 Task: For heading Use Lexend with pink colour & bold.  font size for heading18,  'Change the font style of data to'Lexend and font size to 9,  Change the alignment of both headline & data to Align center.  In the sheet  DashboardFinRecordsbook
Action: Mouse moved to (54, 127)
Screenshot: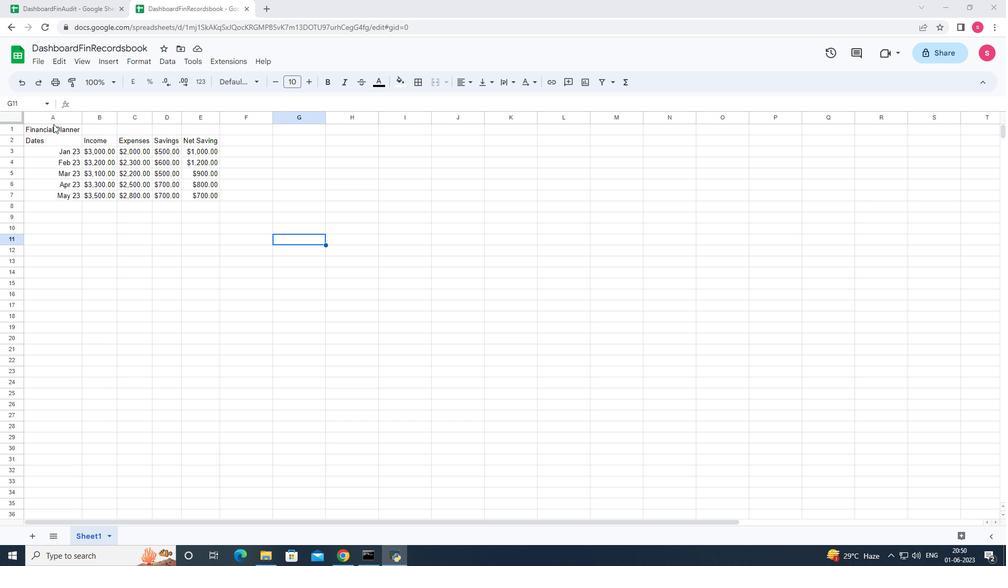 
Action: Mouse pressed left at (54, 127)
Screenshot: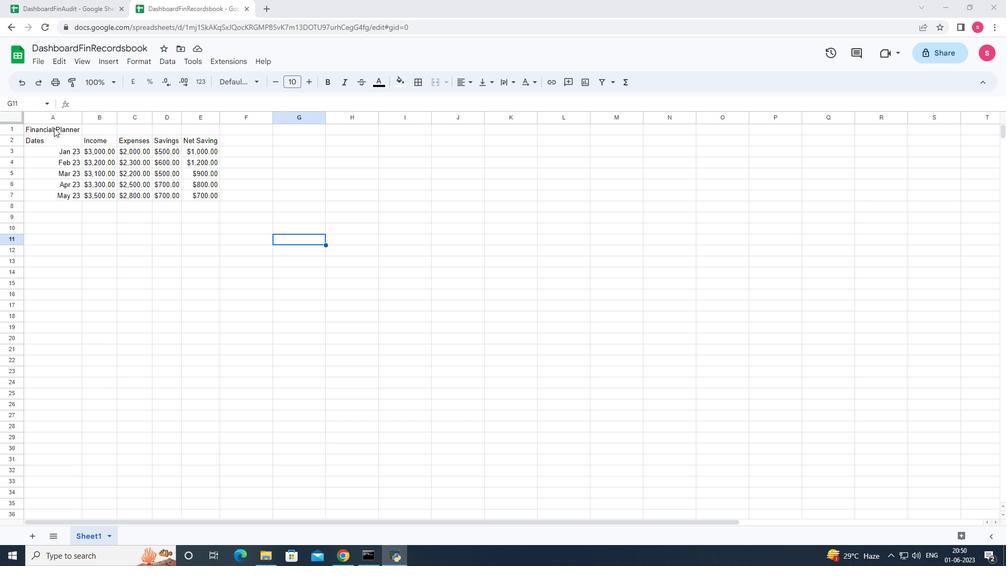 
Action: Mouse moved to (141, 65)
Screenshot: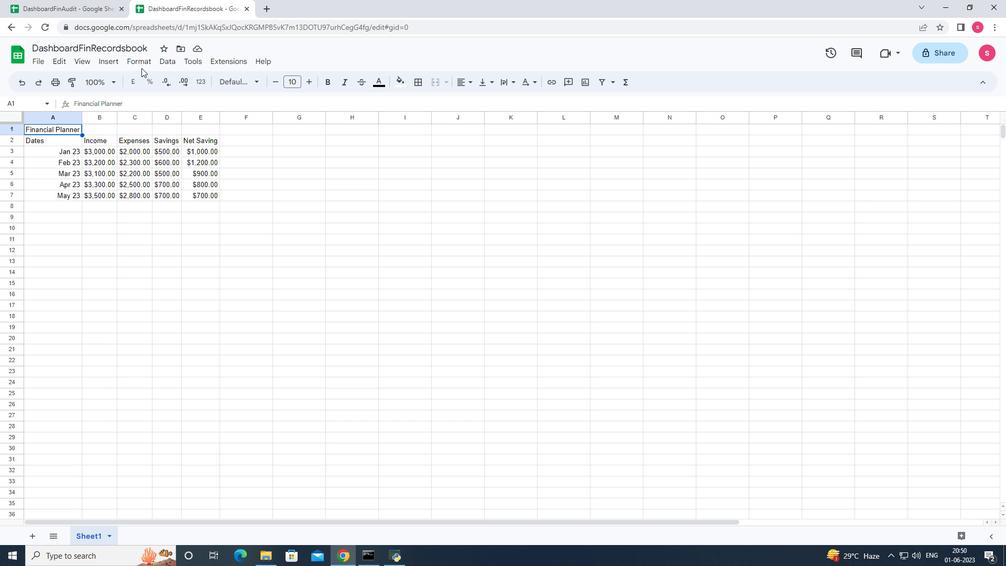 
Action: Mouse pressed left at (141, 65)
Screenshot: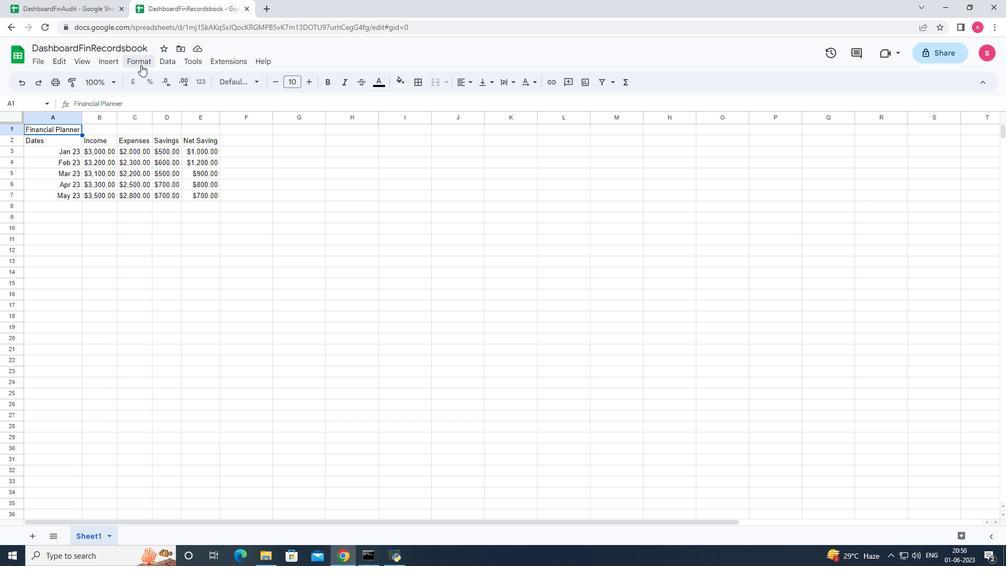 
Action: Mouse moved to (415, 292)
Screenshot: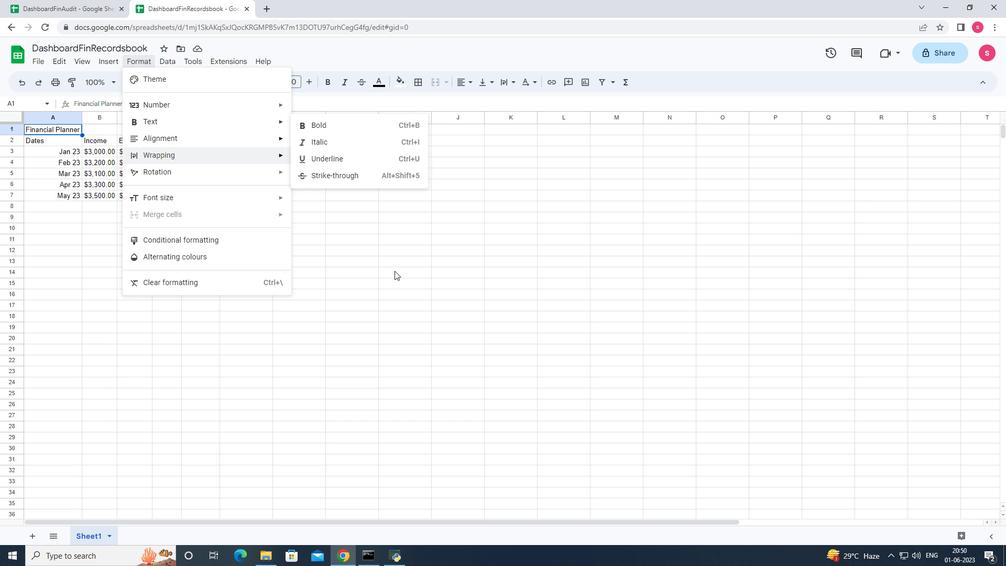 
Action: Mouse pressed left at (415, 292)
Screenshot: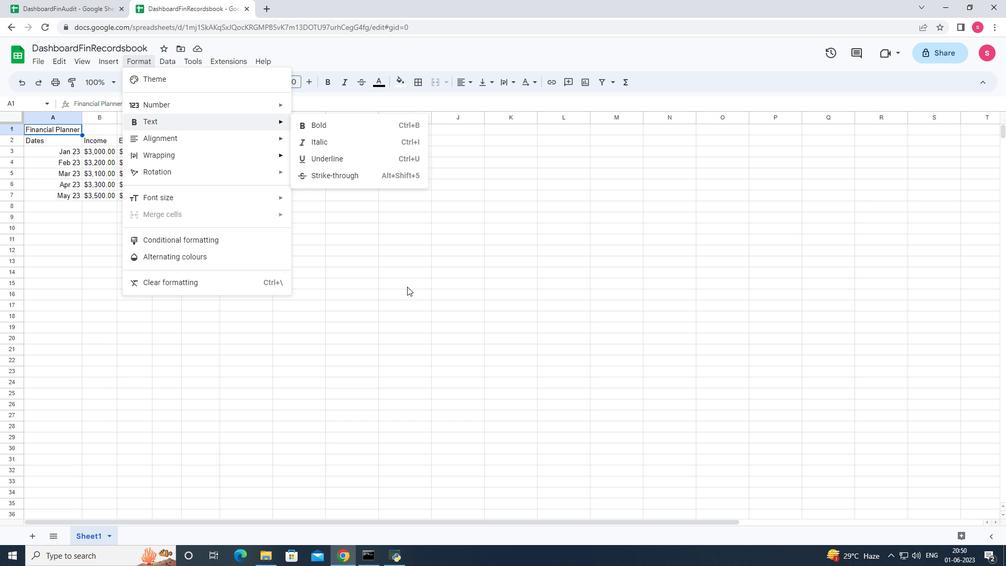 
Action: Mouse moved to (245, 83)
Screenshot: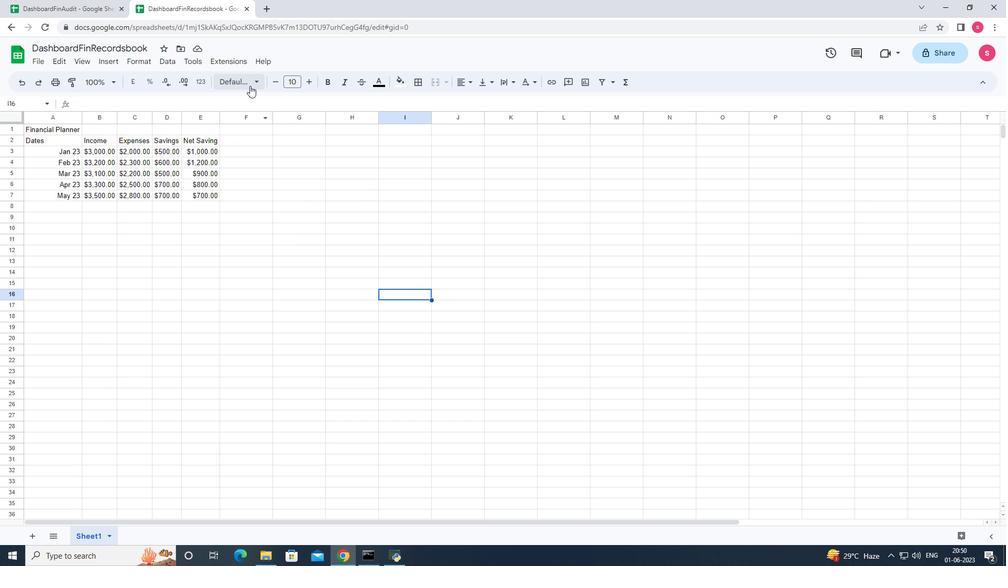 
Action: Mouse pressed left at (245, 83)
Screenshot: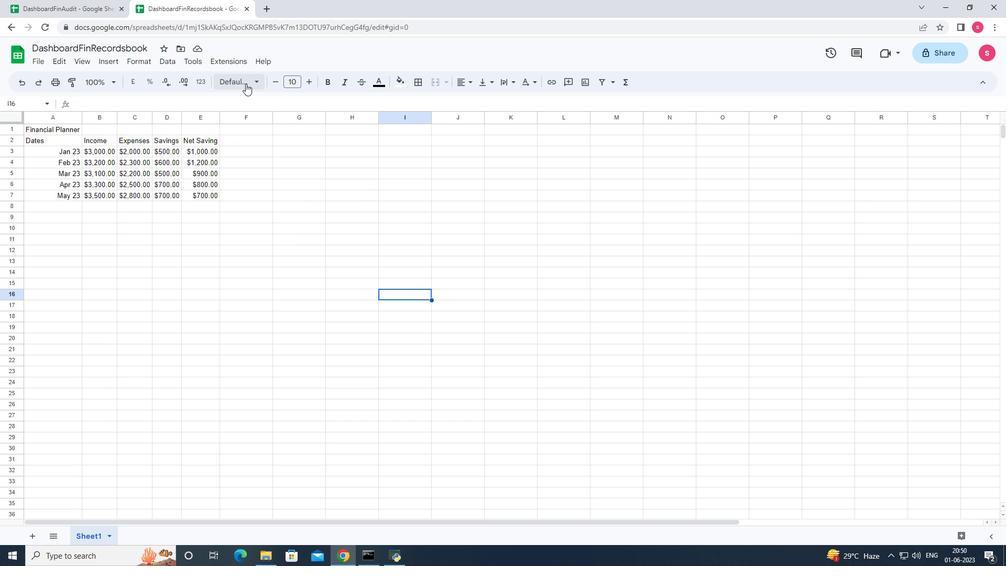 
Action: Mouse moved to (273, 384)
Screenshot: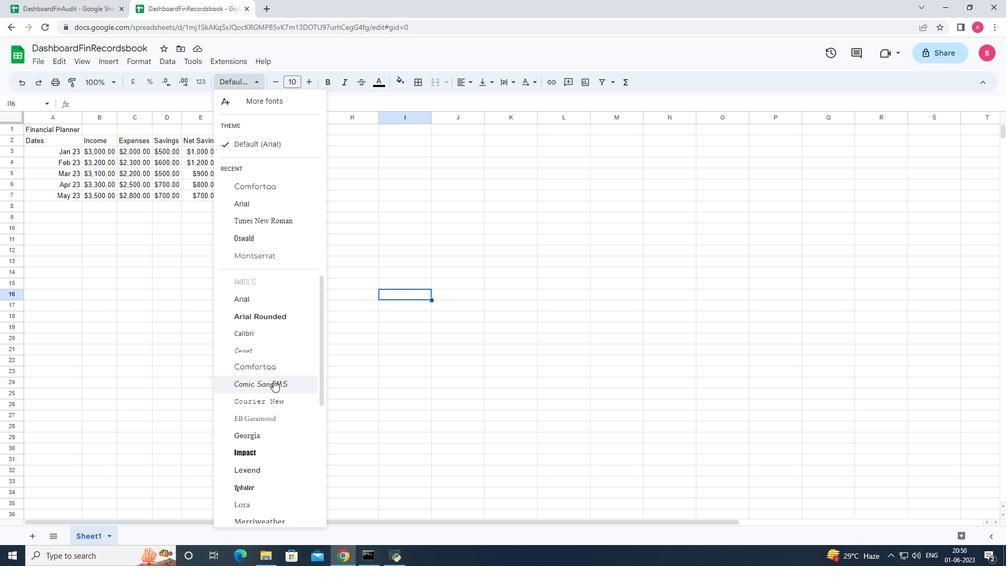 
Action: Mouse scrolled (273, 384) with delta (0, 0)
Screenshot: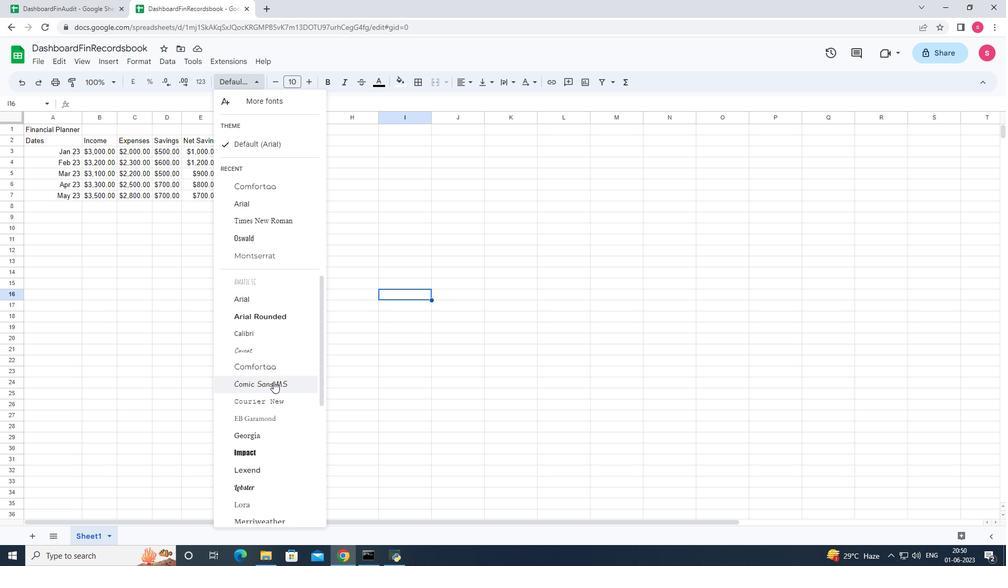 
Action: Mouse moved to (262, 425)
Screenshot: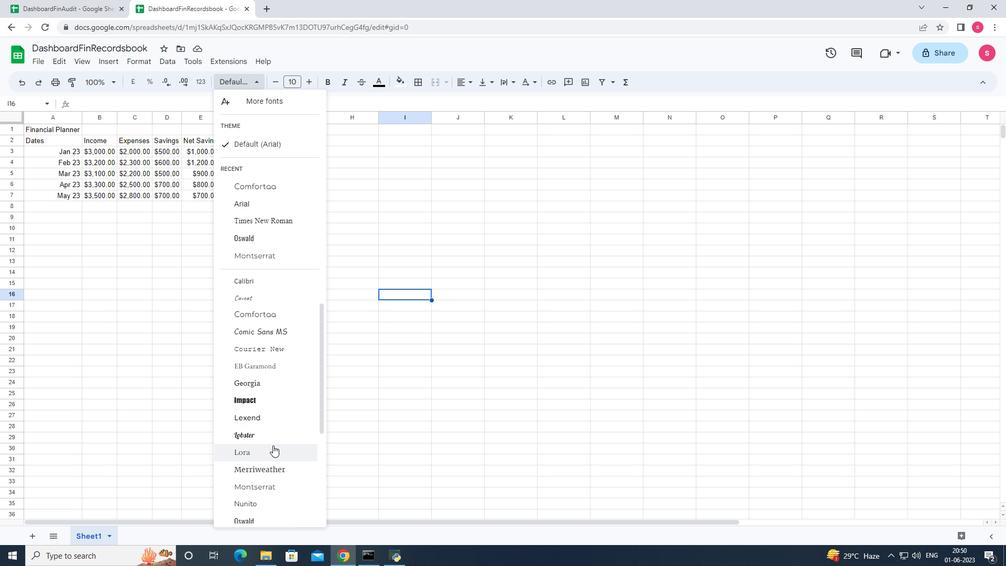 
Action: Mouse pressed left at (262, 425)
Screenshot: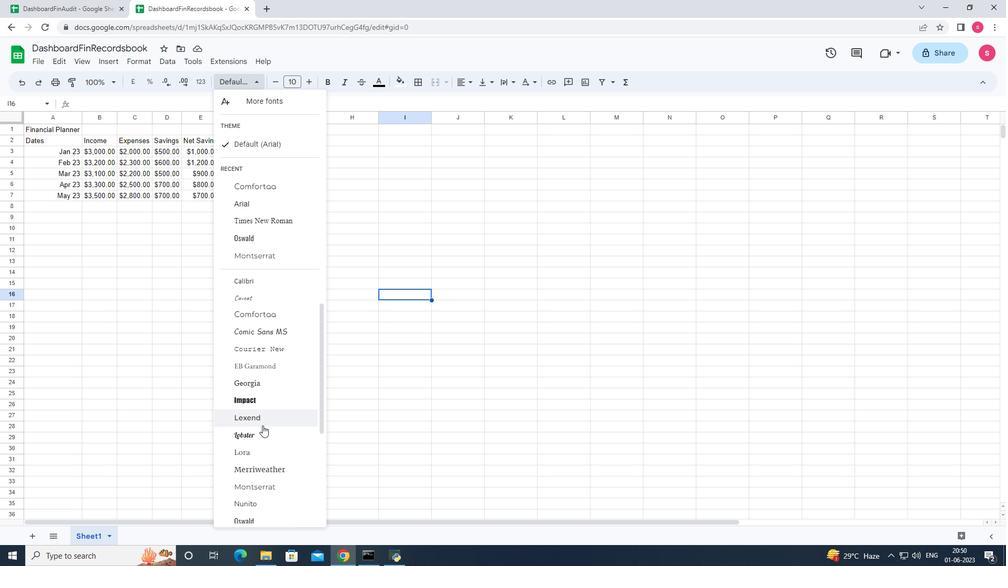 
Action: Mouse moved to (380, 78)
Screenshot: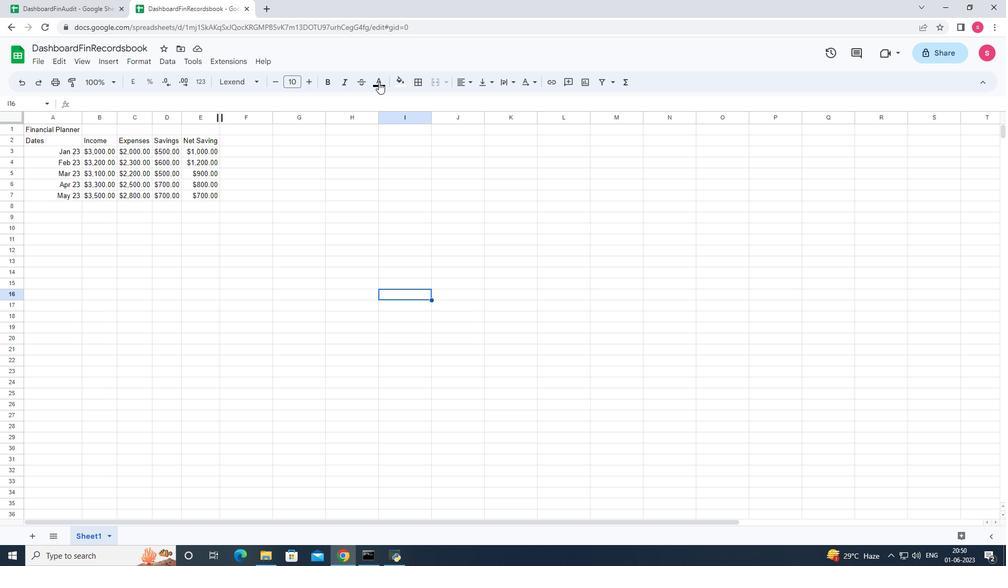 
Action: Mouse pressed left at (380, 78)
Screenshot: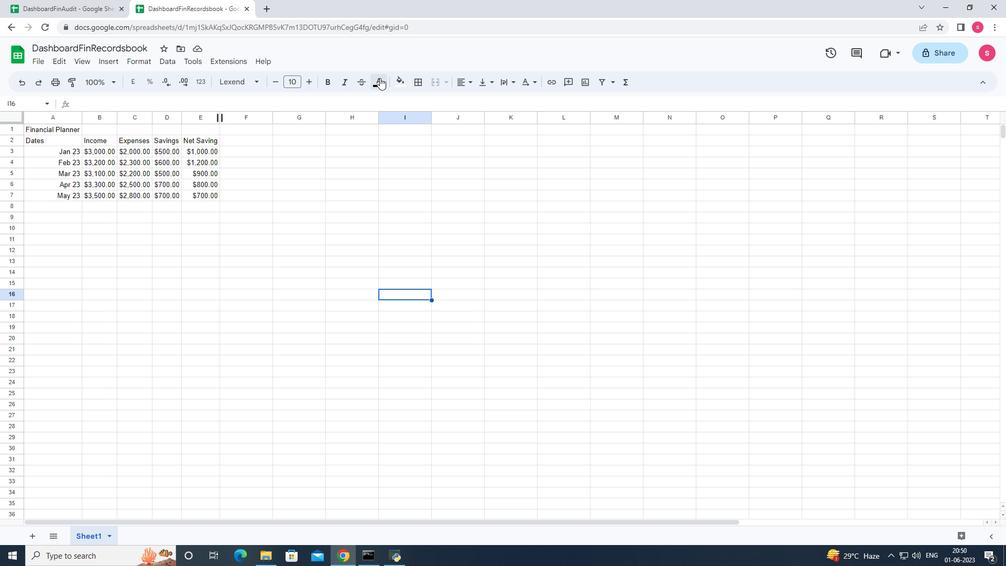 
Action: Mouse moved to (484, 131)
Screenshot: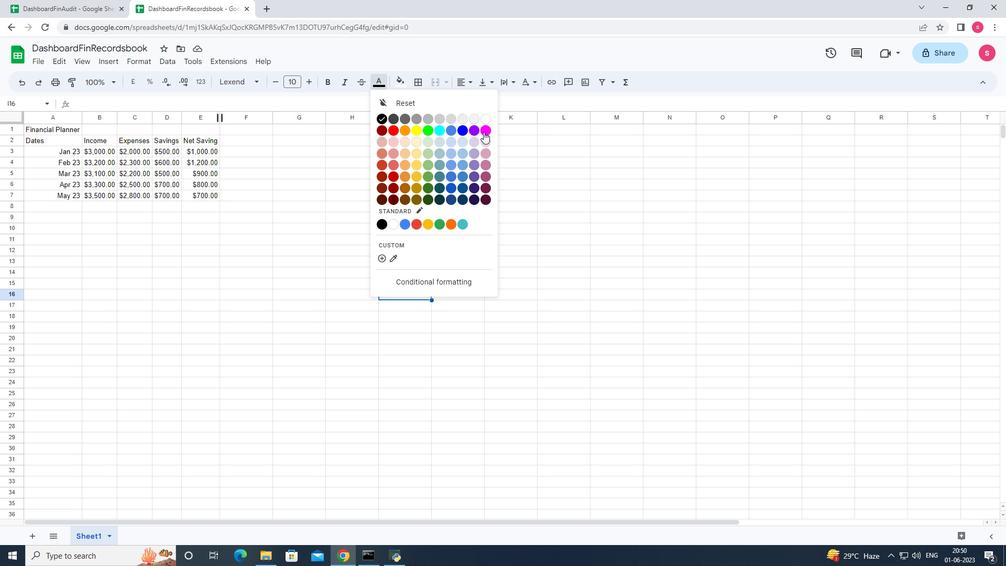 
Action: Mouse pressed left at (484, 131)
Screenshot: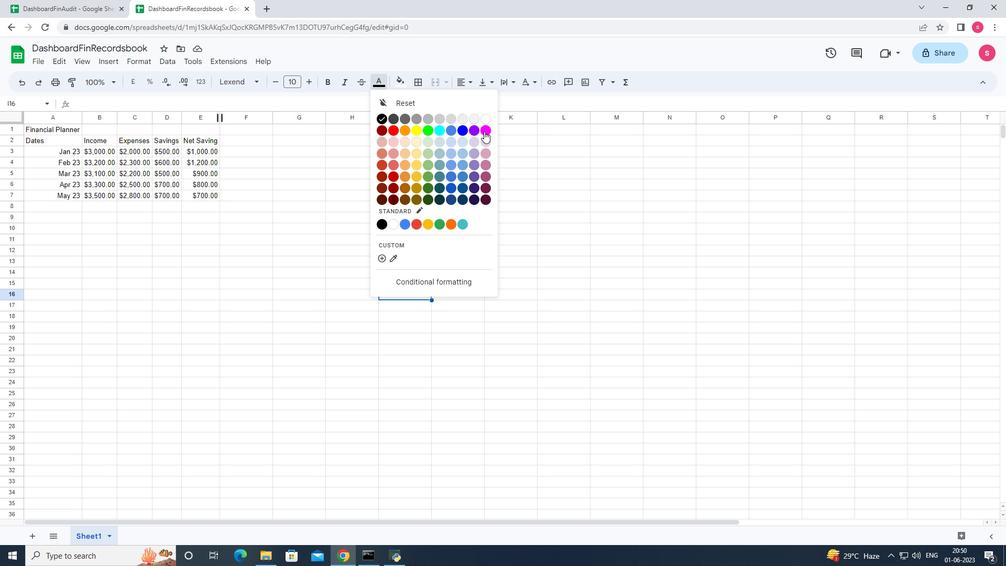 
Action: Mouse moved to (331, 84)
Screenshot: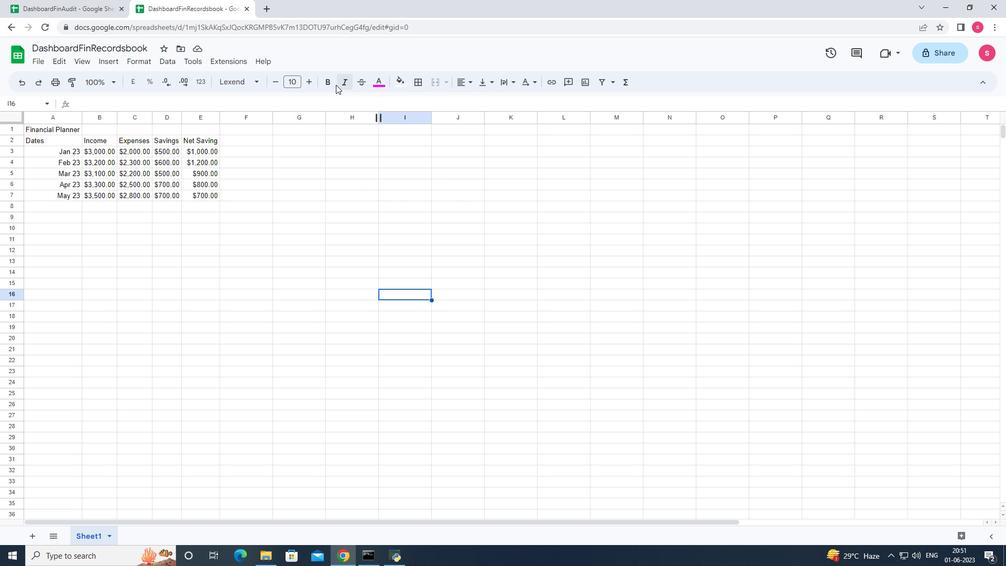 
Action: Mouse pressed left at (331, 84)
Screenshot: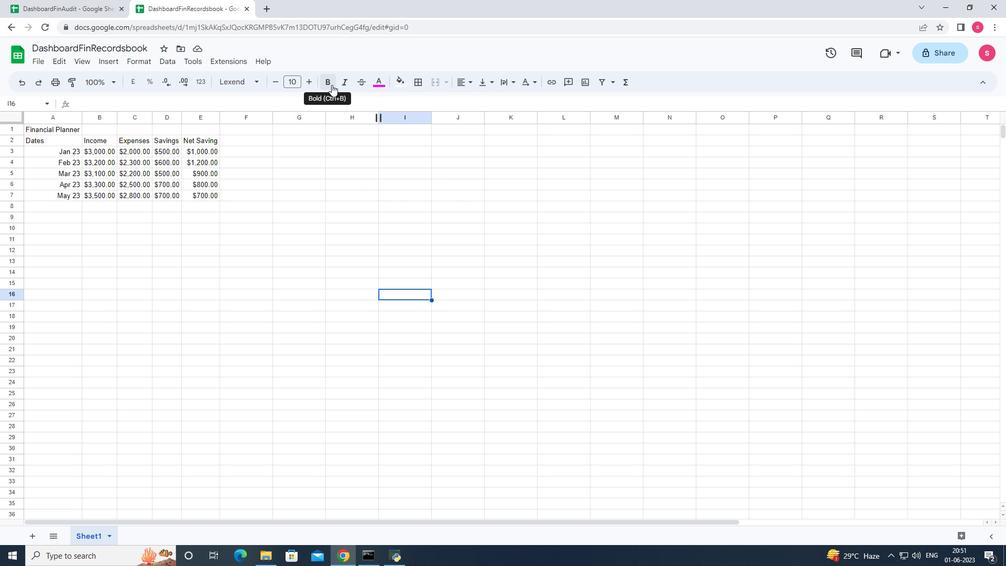 
Action: Mouse pressed left at (331, 84)
Screenshot: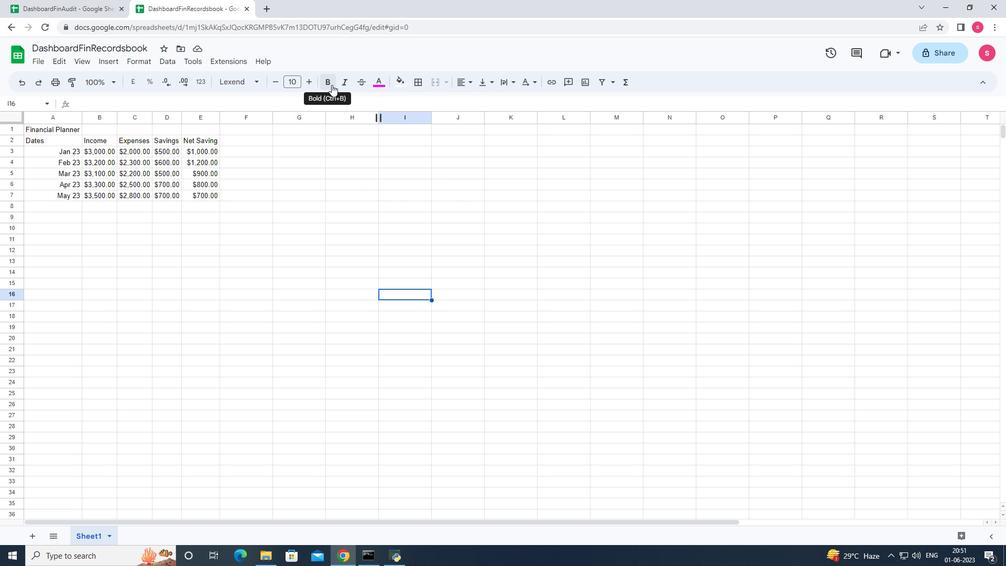 
Action: Mouse moved to (310, 86)
Screenshot: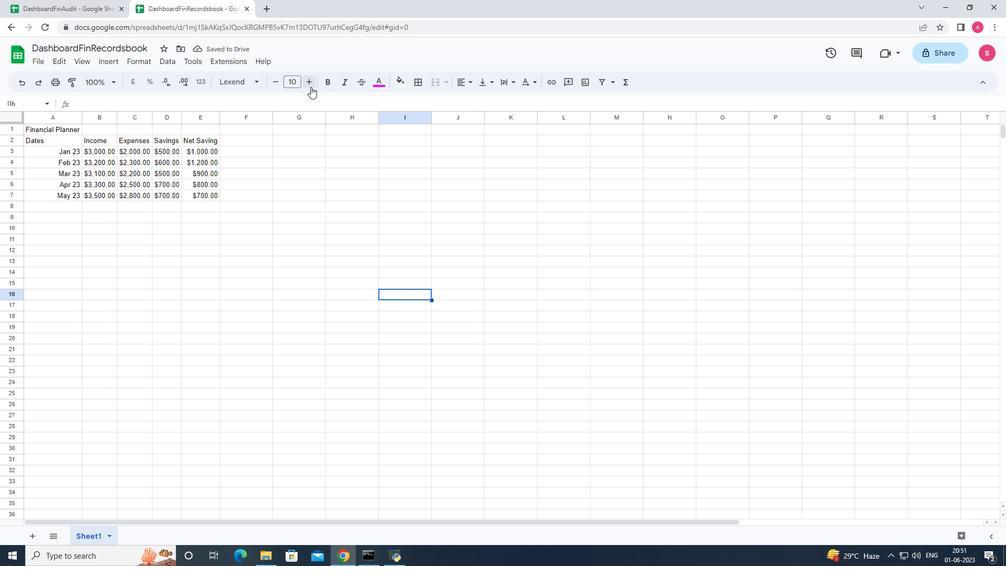 
Action: Mouse pressed left at (310, 86)
Screenshot: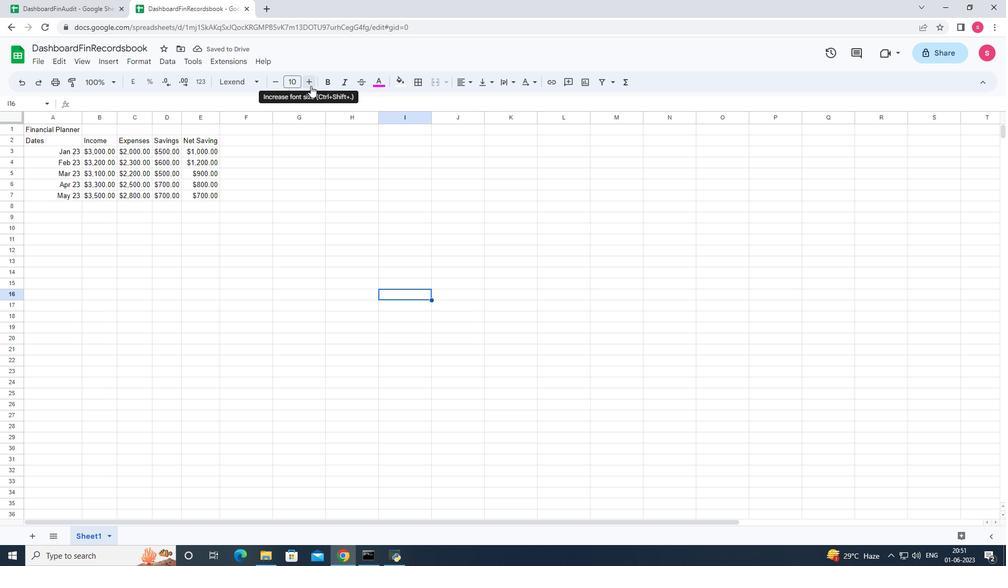 
Action: Mouse pressed left at (310, 86)
Screenshot: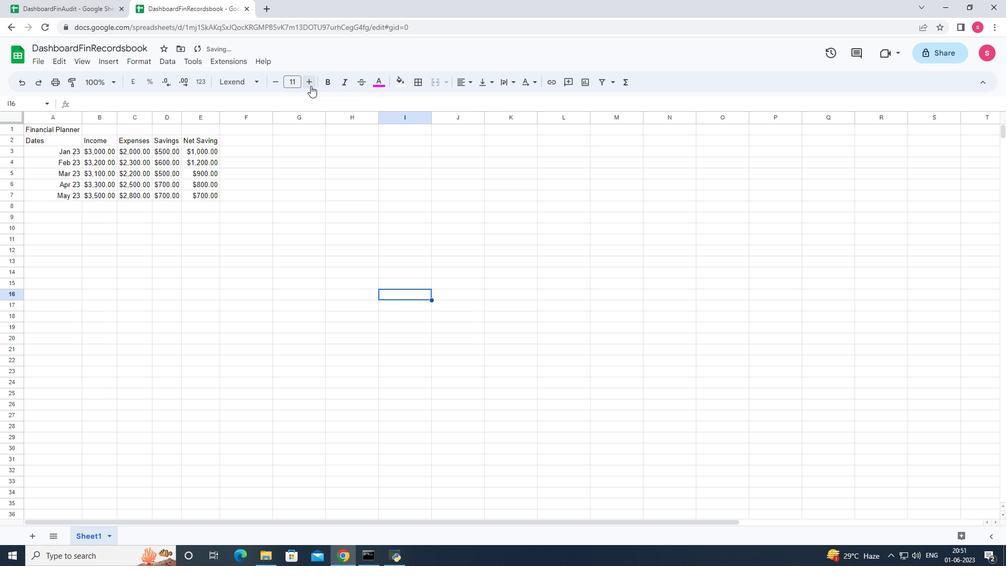 
Action: Mouse pressed left at (310, 86)
Screenshot: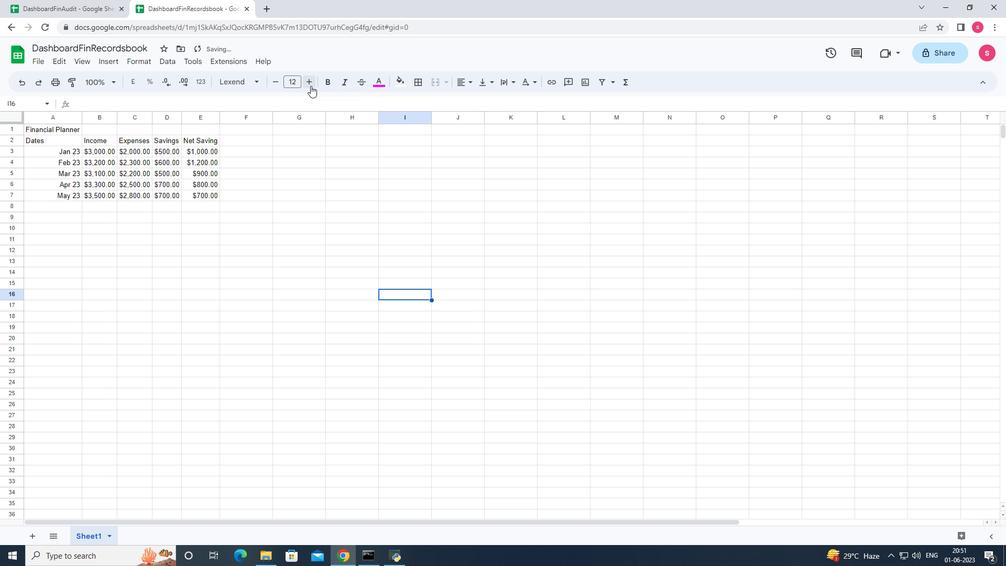 
Action: Mouse pressed left at (310, 86)
Screenshot: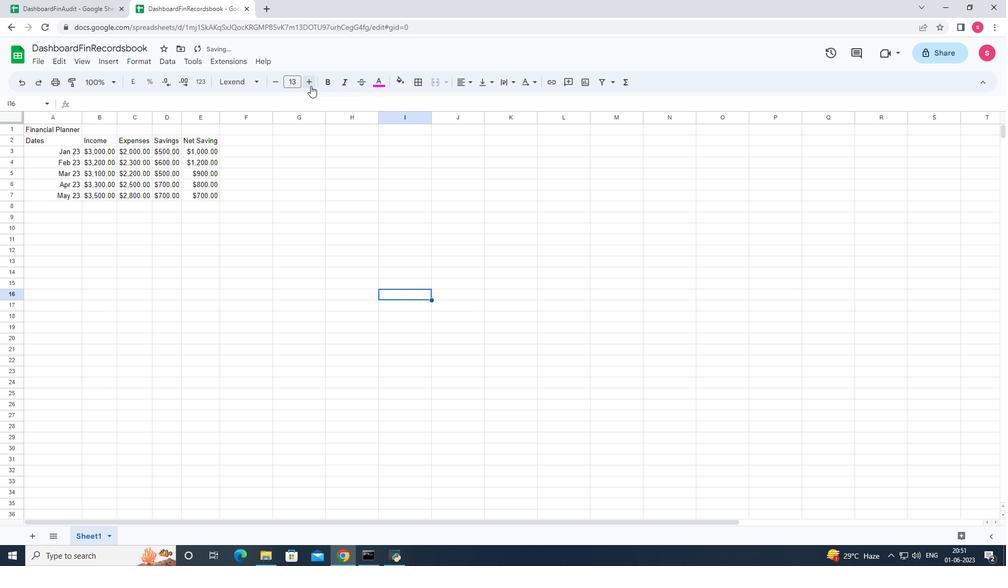 
Action: Mouse pressed left at (310, 86)
Screenshot: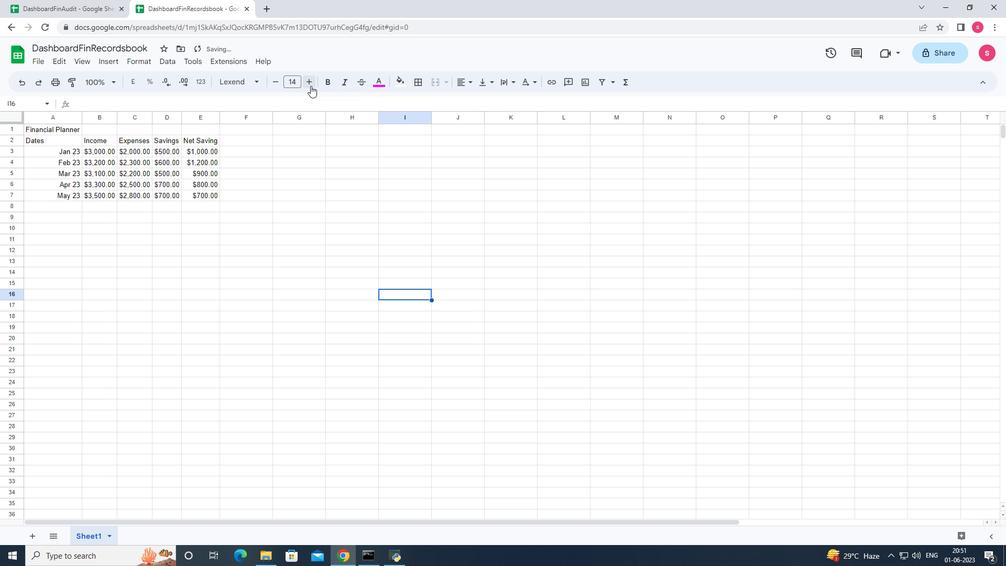 
Action: Mouse pressed left at (310, 86)
Screenshot: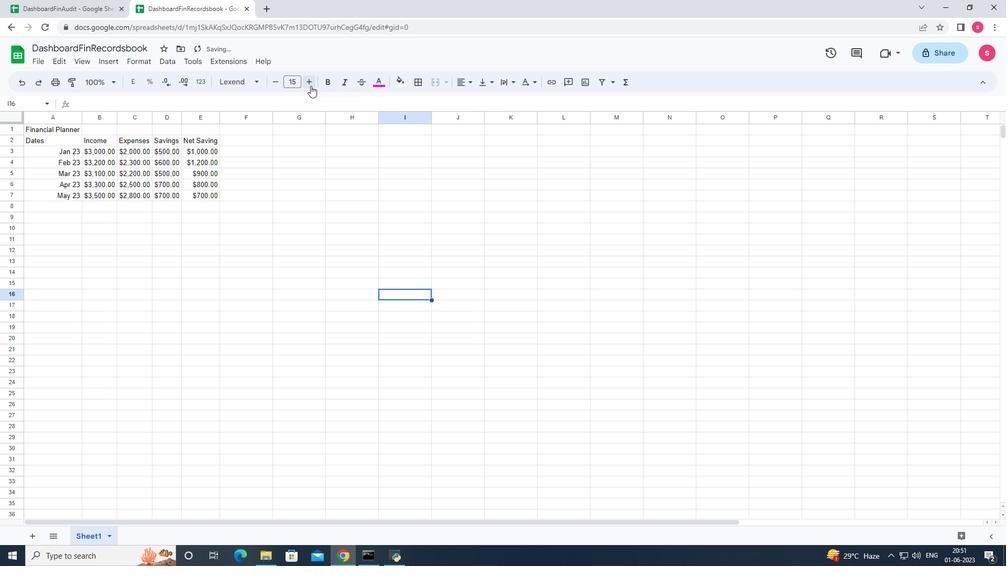 
Action: Mouse pressed left at (310, 86)
Screenshot: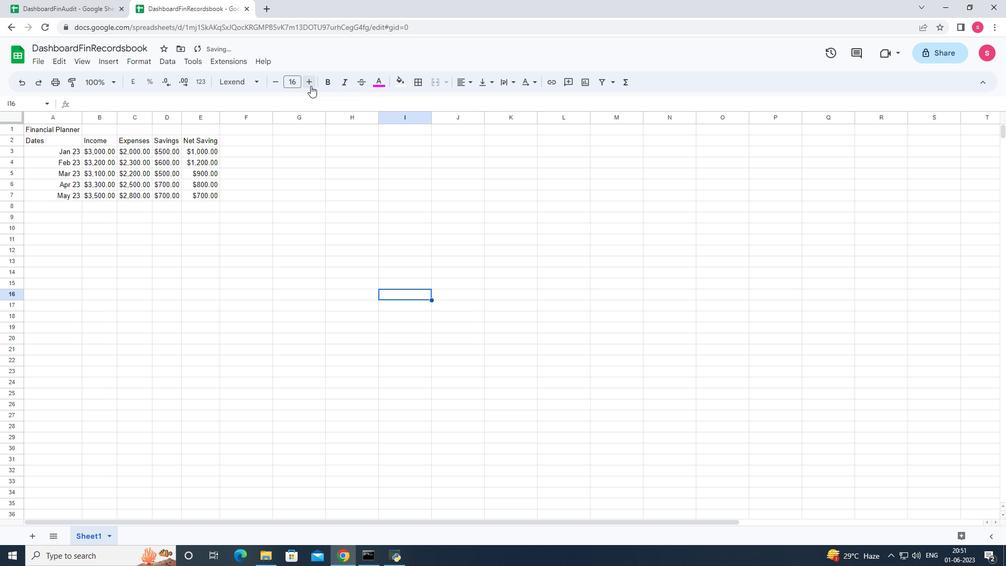 
Action: Mouse pressed left at (310, 86)
Screenshot: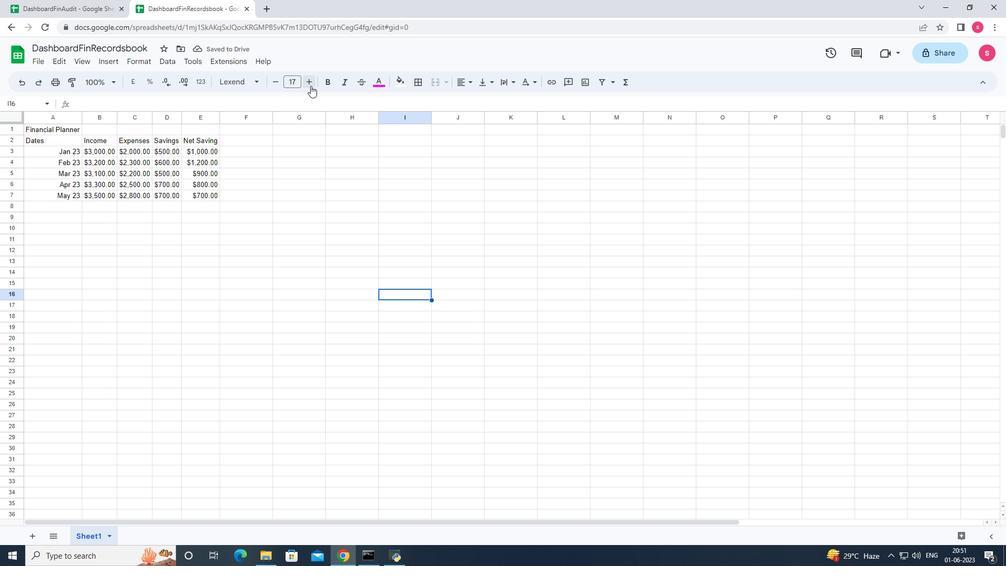 
Action: Mouse moved to (333, 180)
Screenshot: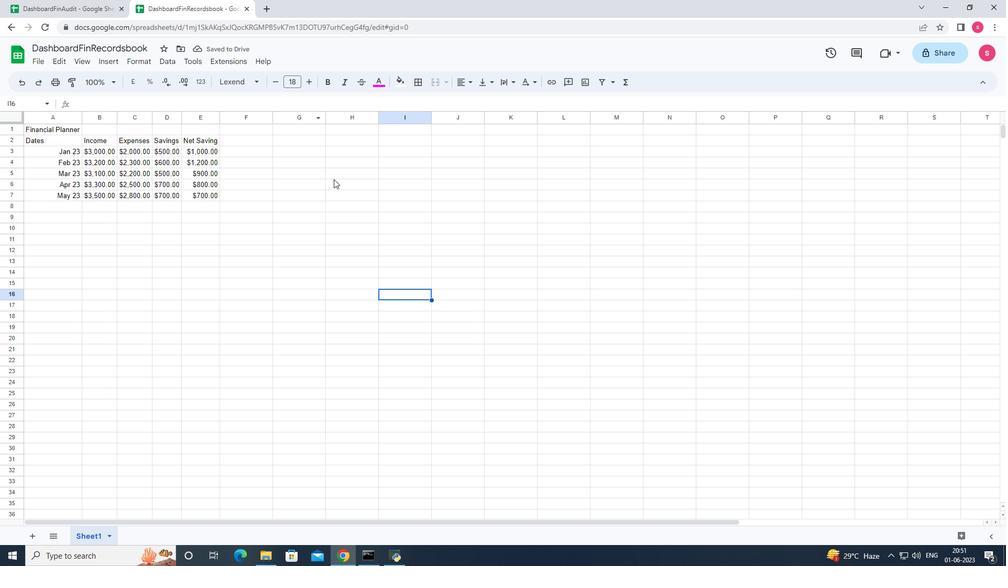 
Action: Mouse pressed left at (333, 180)
Screenshot: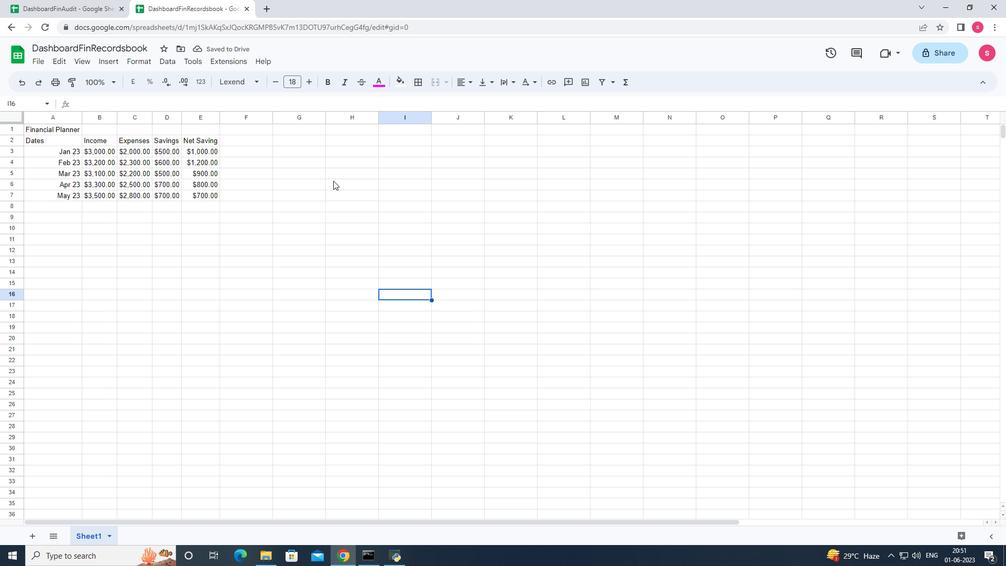 
Action: Mouse moved to (61, 127)
Screenshot: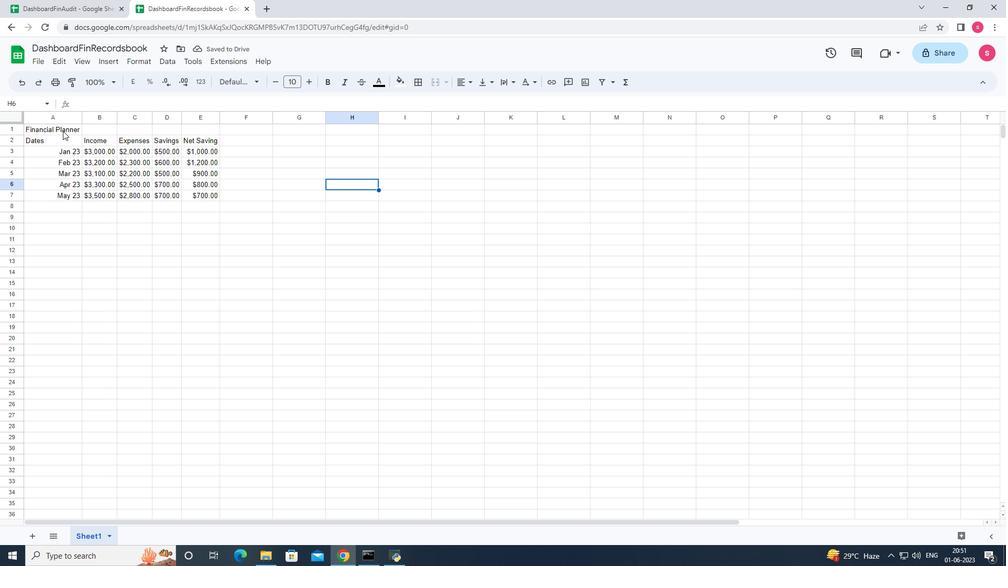 
Action: Mouse pressed left at (61, 127)
Screenshot: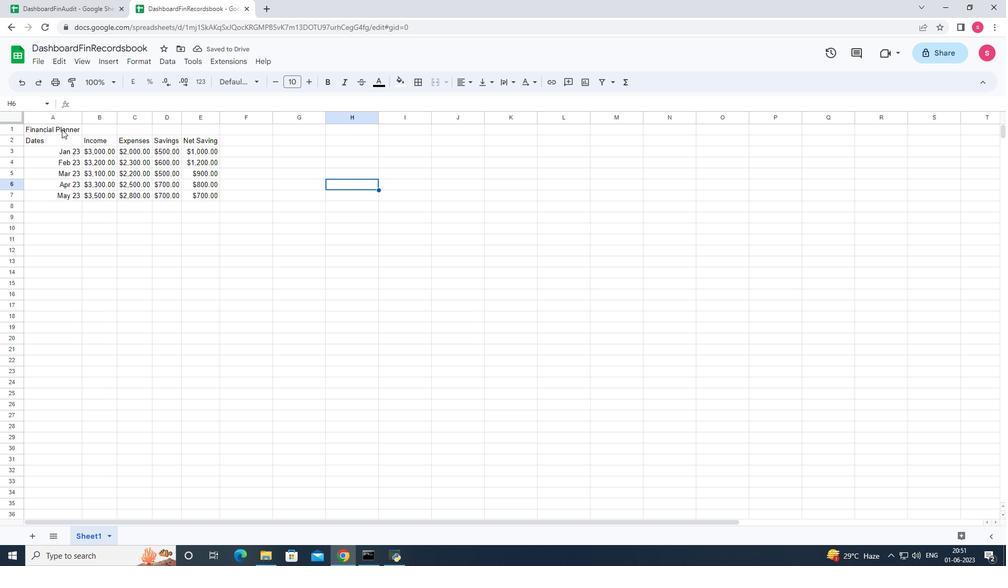 
Action: Mouse moved to (378, 84)
Screenshot: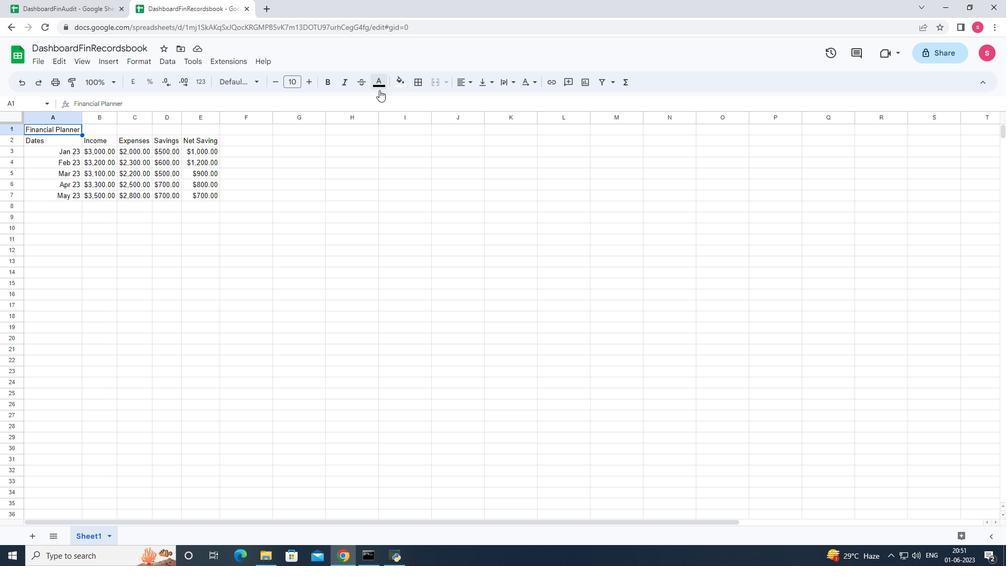 
Action: Mouse pressed left at (378, 84)
Screenshot: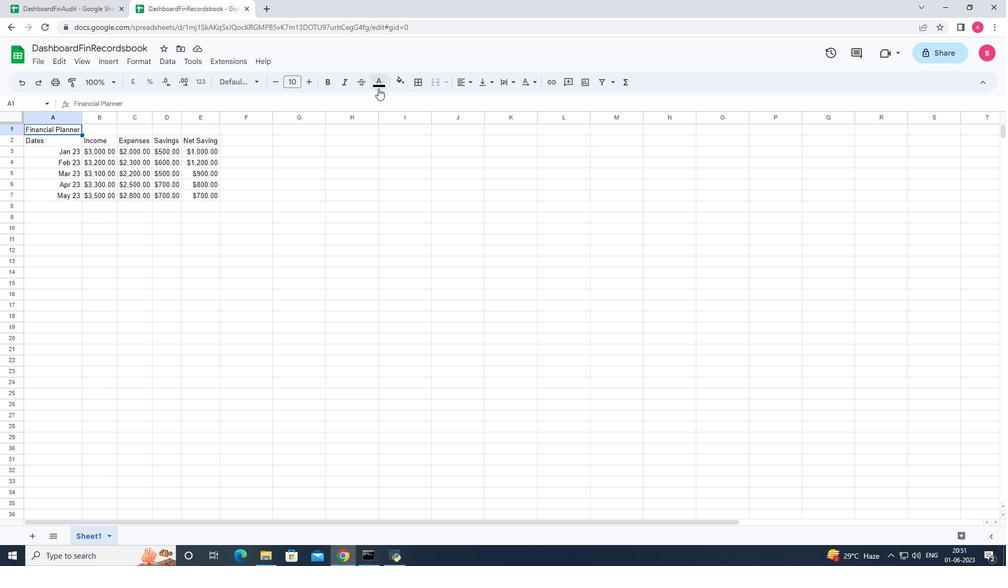 
Action: Mouse moved to (487, 129)
Screenshot: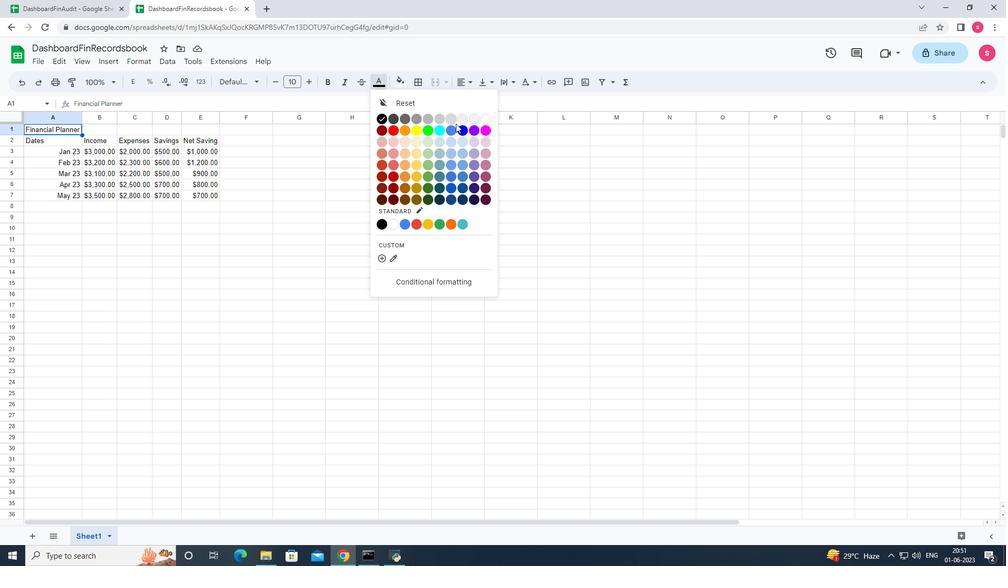 
Action: Mouse pressed left at (487, 129)
Screenshot: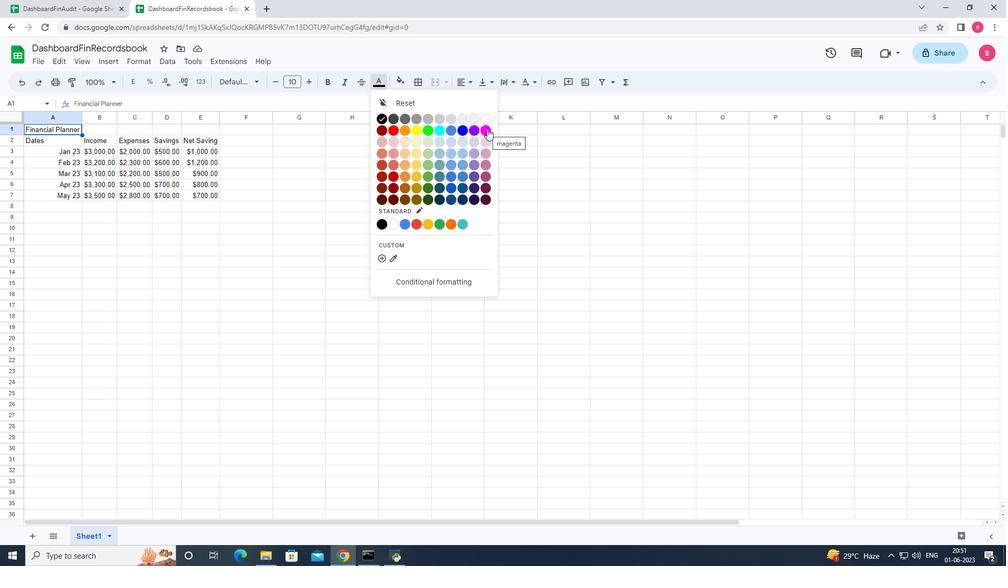 
Action: Mouse moved to (256, 86)
Screenshot: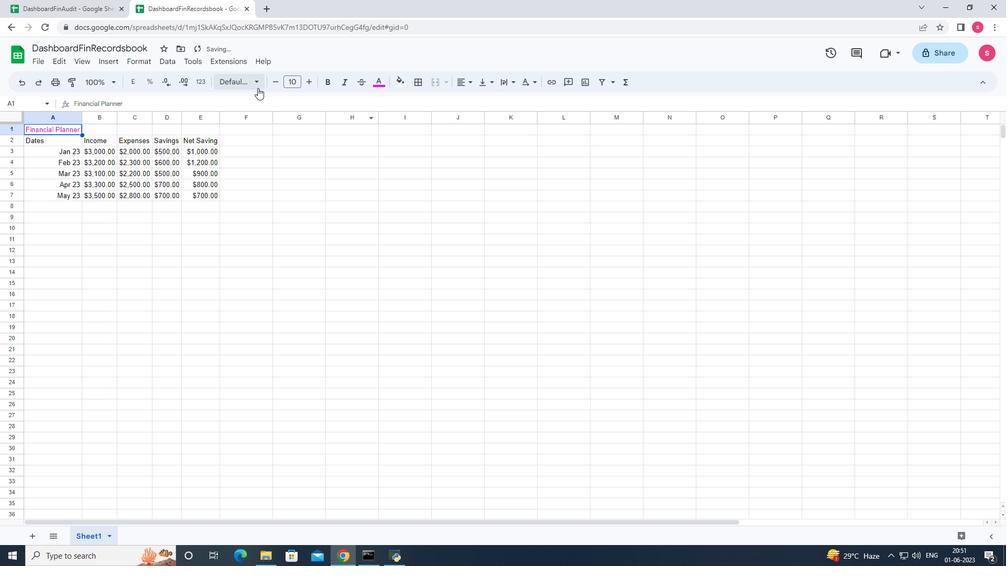 
Action: Mouse pressed left at (256, 86)
Screenshot: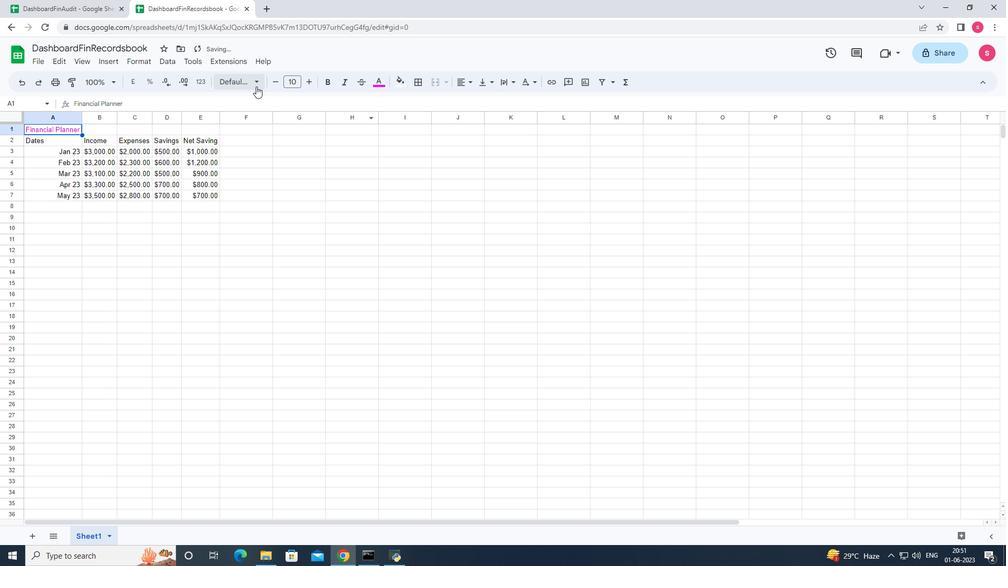 
Action: Mouse moved to (269, 466)
Screenshot: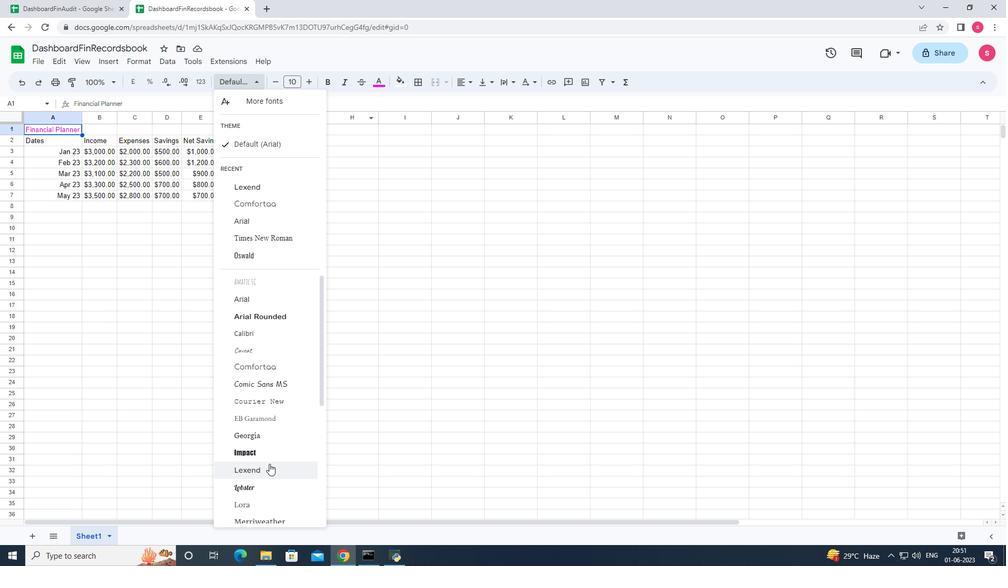 
Action: Mouse pressed left at (269, 466)
Screenshot: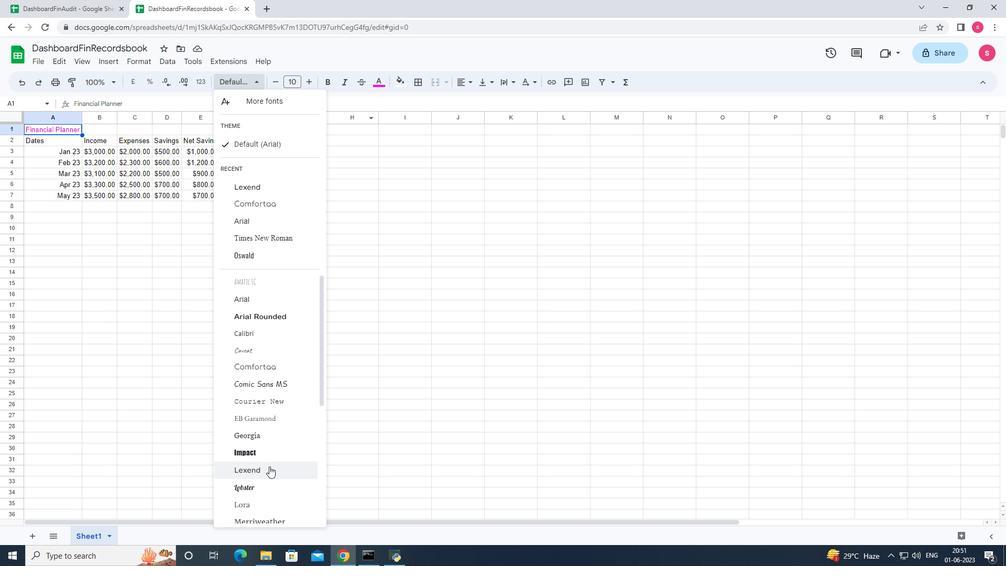 
Action: Mouse moved to (307, 83)
Screenshot: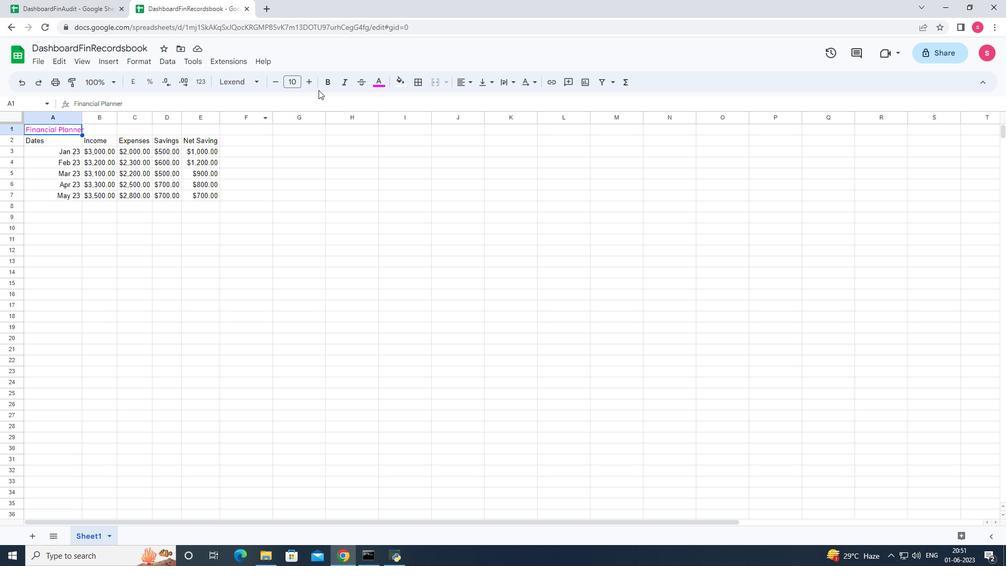 
Action: Mouse pressed left at (307, 83)
Screenshot: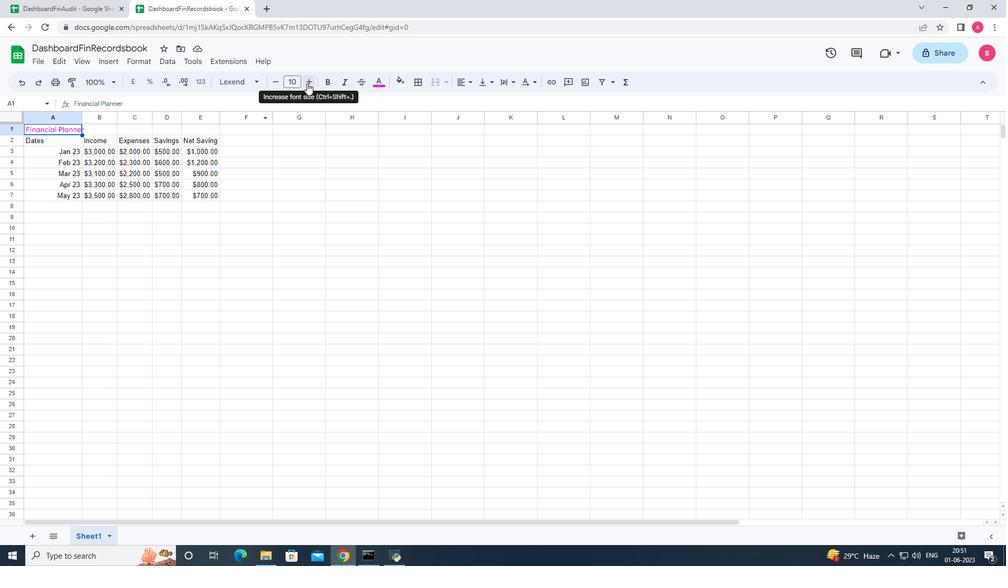 
Action: Mouse pressed left at (307, 83)
Screenshot: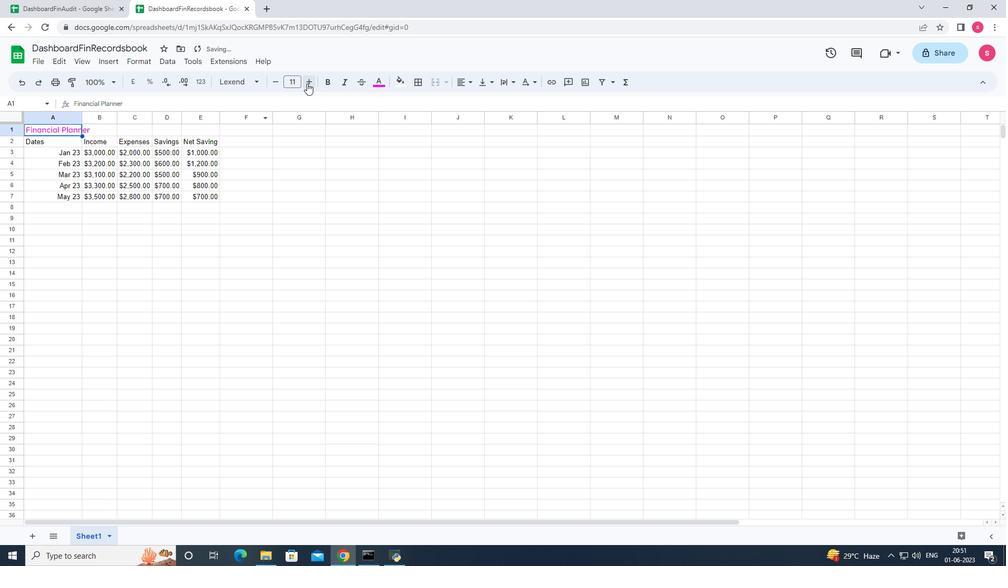 
Action: Mouse moved to (274, 82)
Screenshot: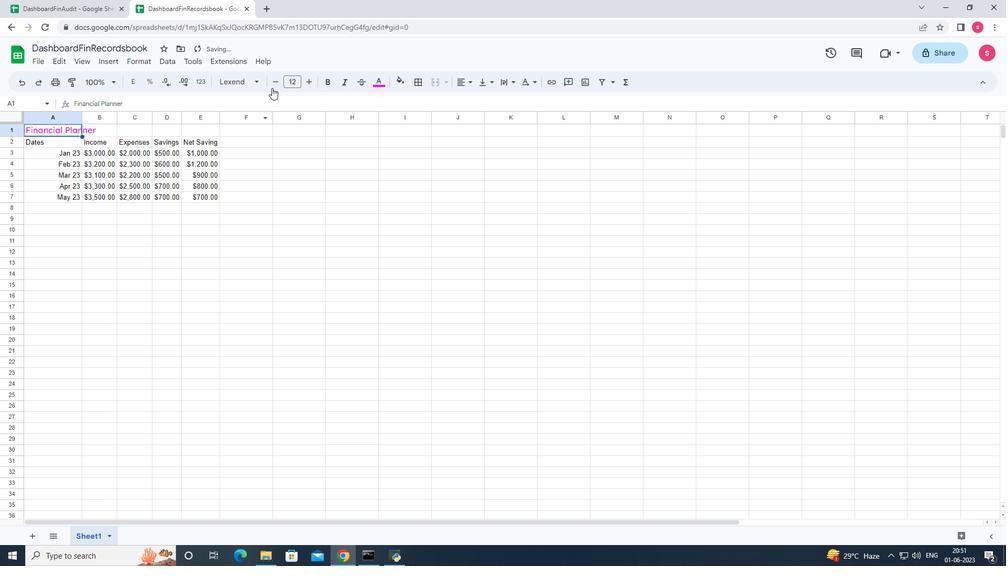 
Action: Mouse pressed left at (274, 82)
Screenshot: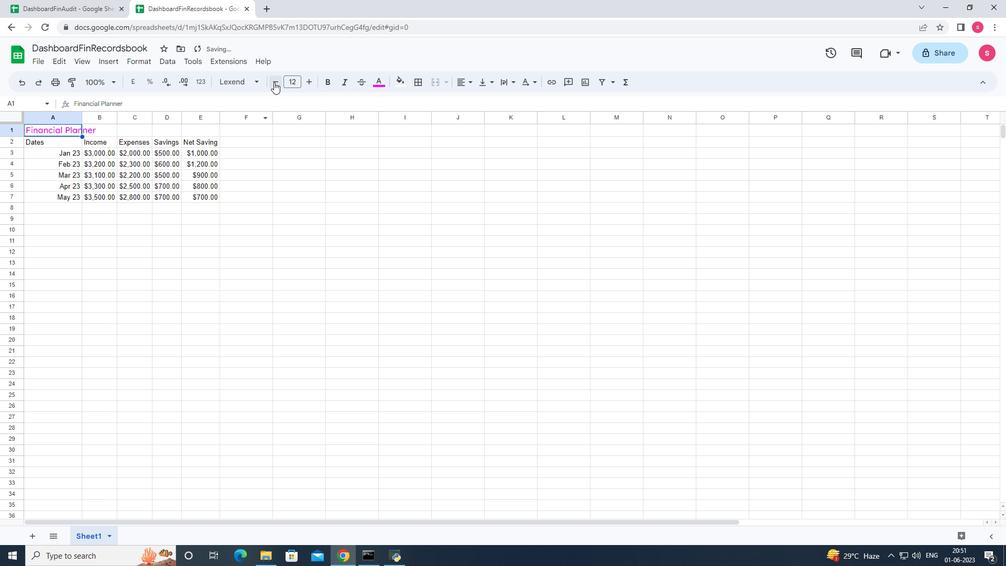 
Action: Mouse pressed left at (274, 82)
Screenshot: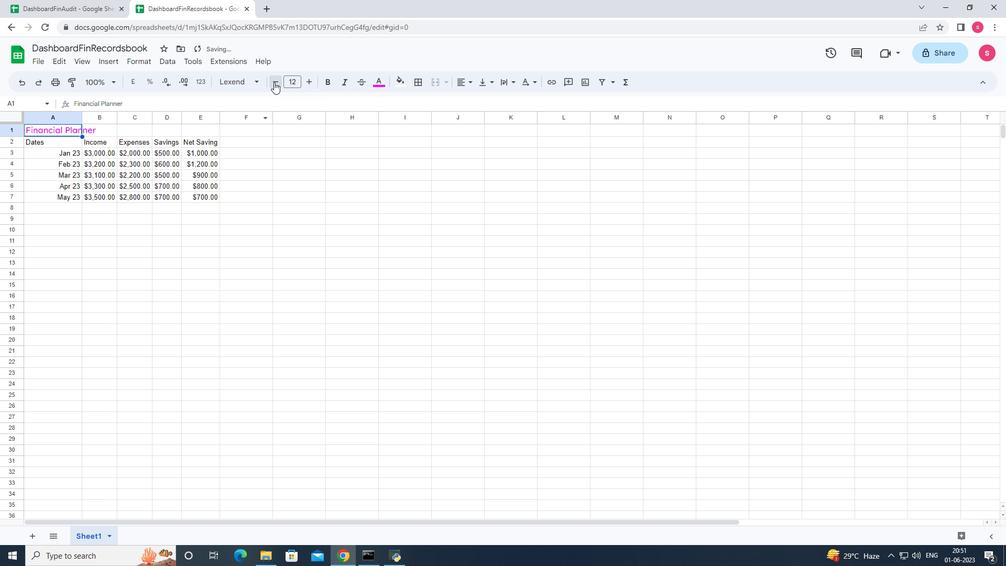 
Action: Mouse pressed left at (274, 82)
Screenshot: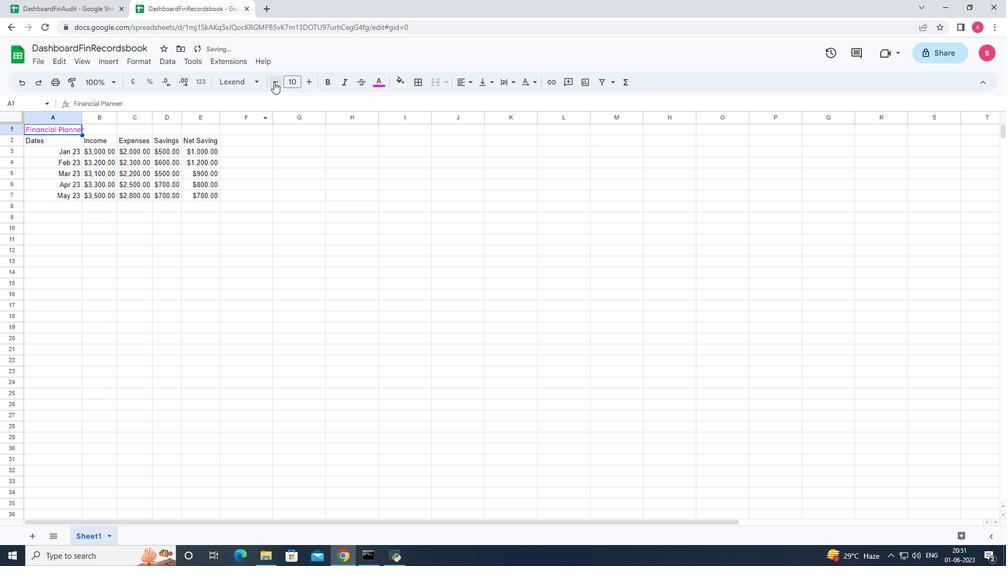 
Action: Mouse moved to (321, 182)
Screenshot: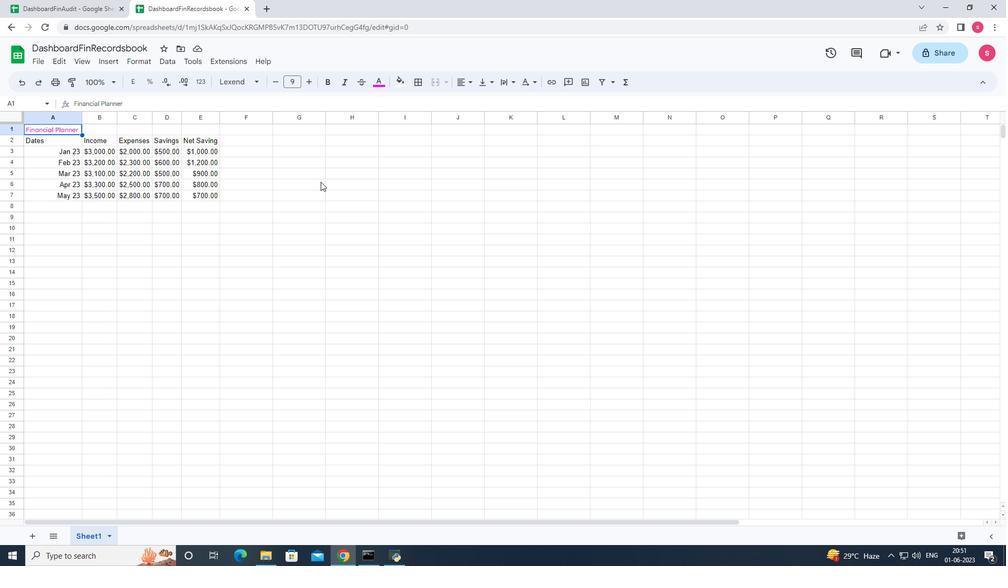 
Action: Mouse pressed left at (321, 182)
Screenshot: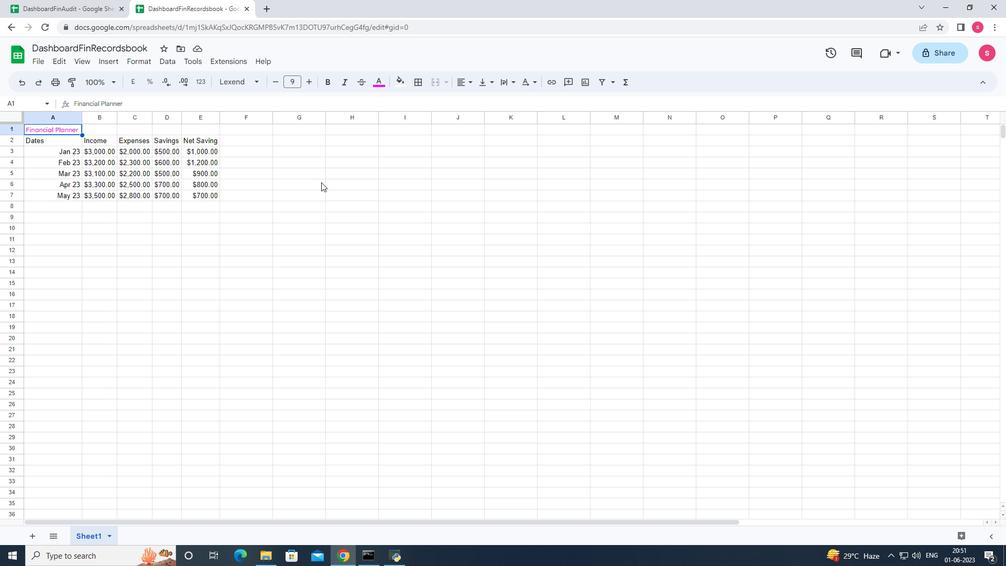 
Action: Mouse moved to (73, 131)
Screenshot: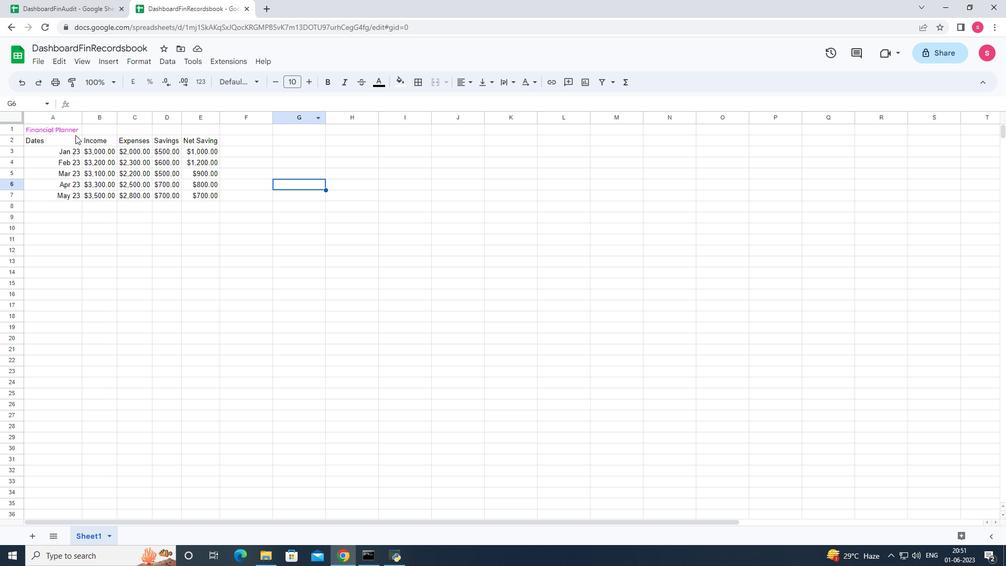 
Action: Mouse pressed left at (73, 131)
Screenshot: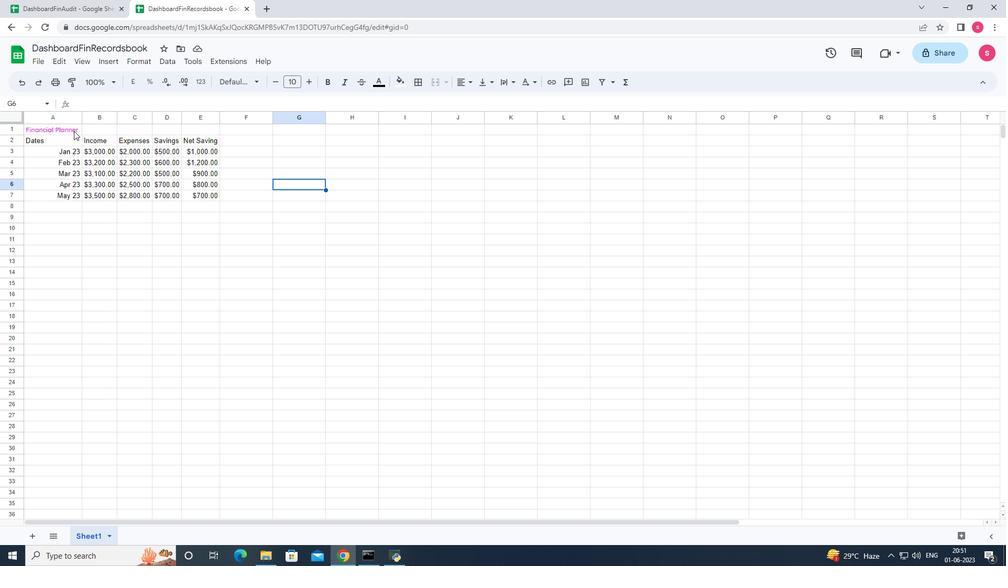 
Action: Mouse moved to (304, 86)
Screenshot: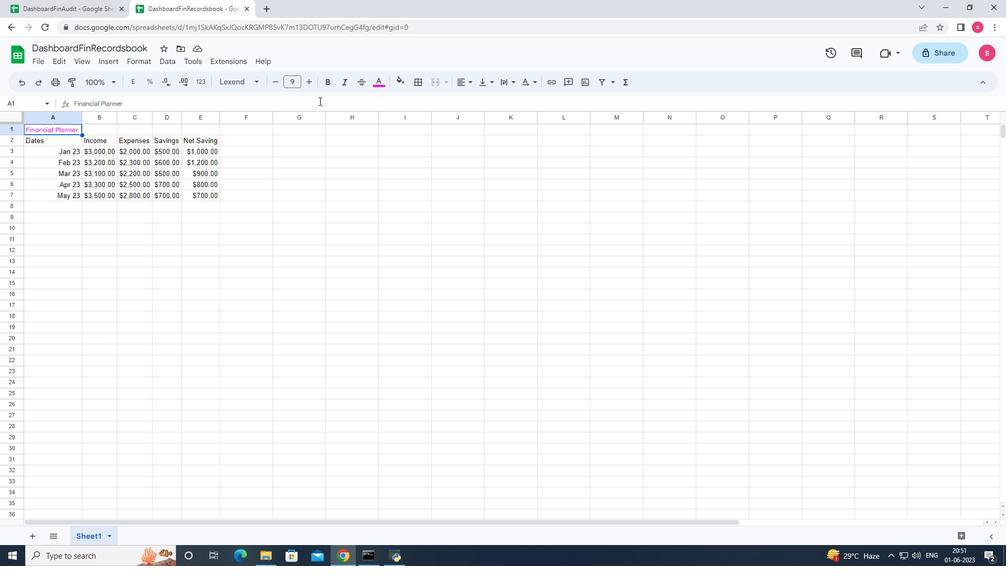 
Action: Mouse pressed left at (304, 86)
Screenshot: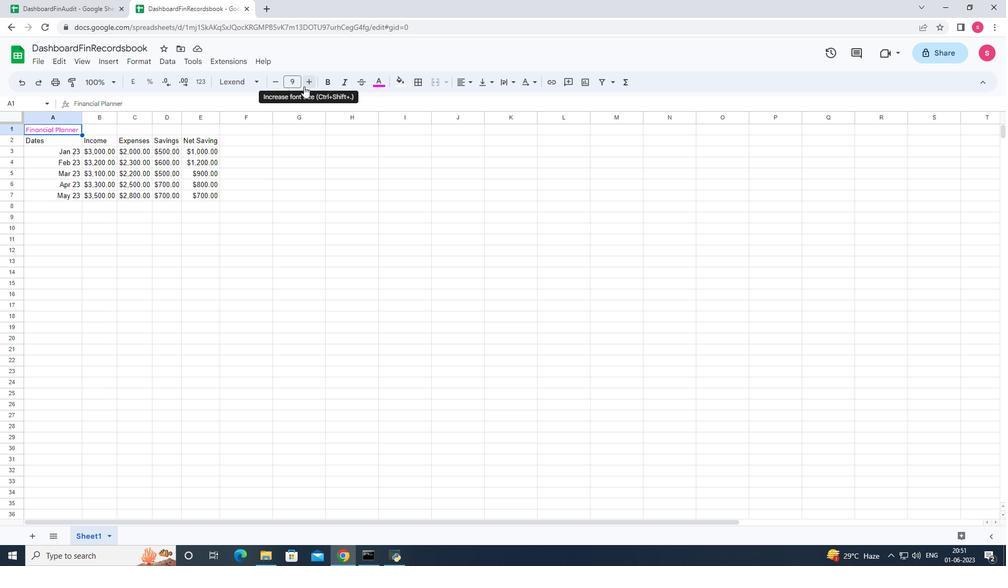 
Action: Mouse pressed left at (304, 86)
Screenshot: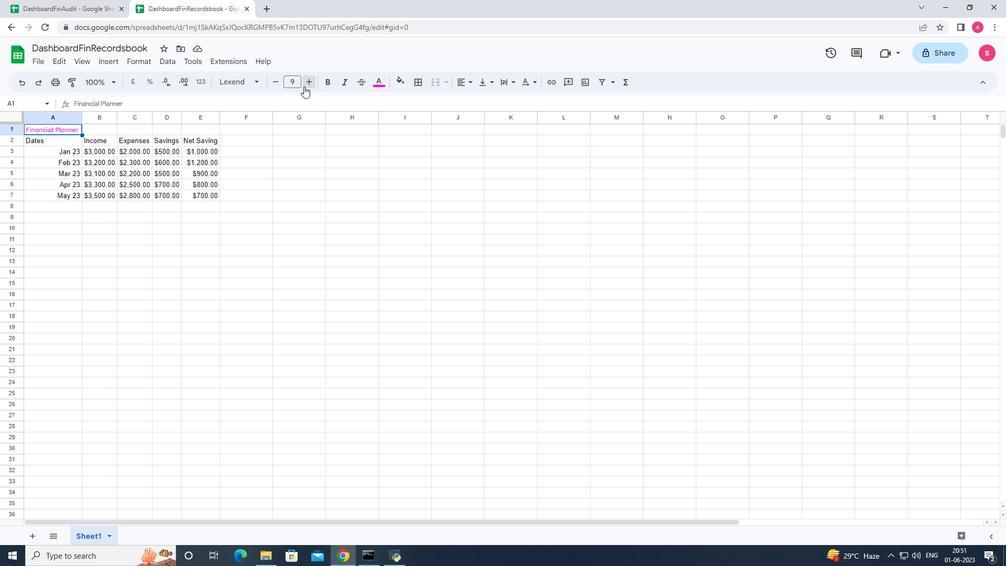 
Action: Mouse pressed left at (304, 86)
Screenshot: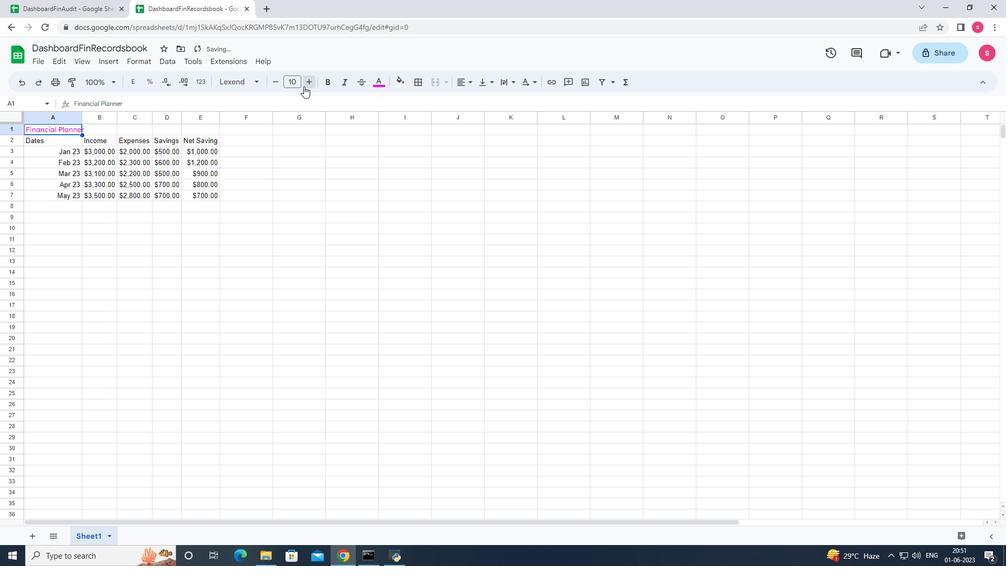 
Action: Mouse pressed left at (304, 86)
Screenshot: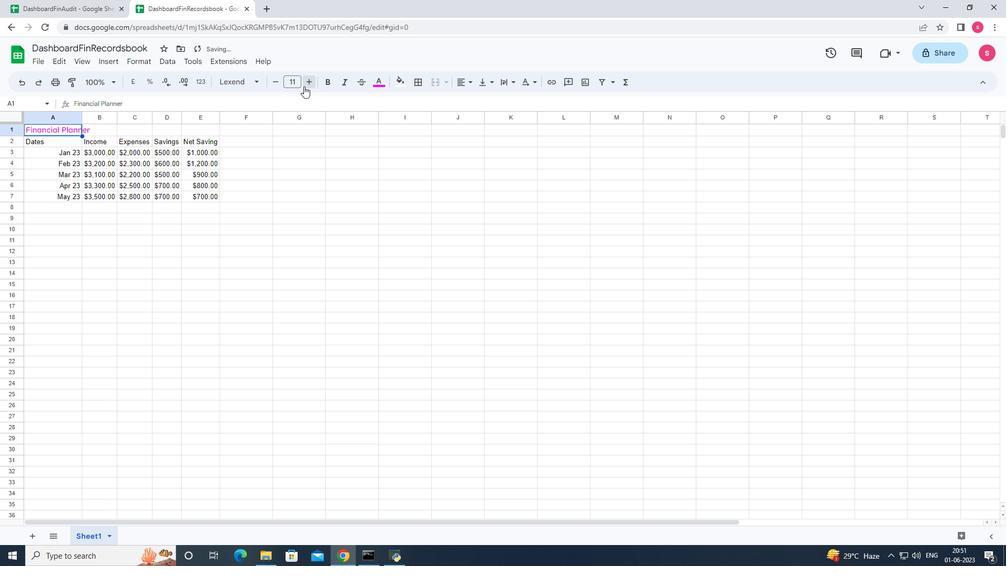 
Action: Mouse pressed left at (304, 86)
Screenshot: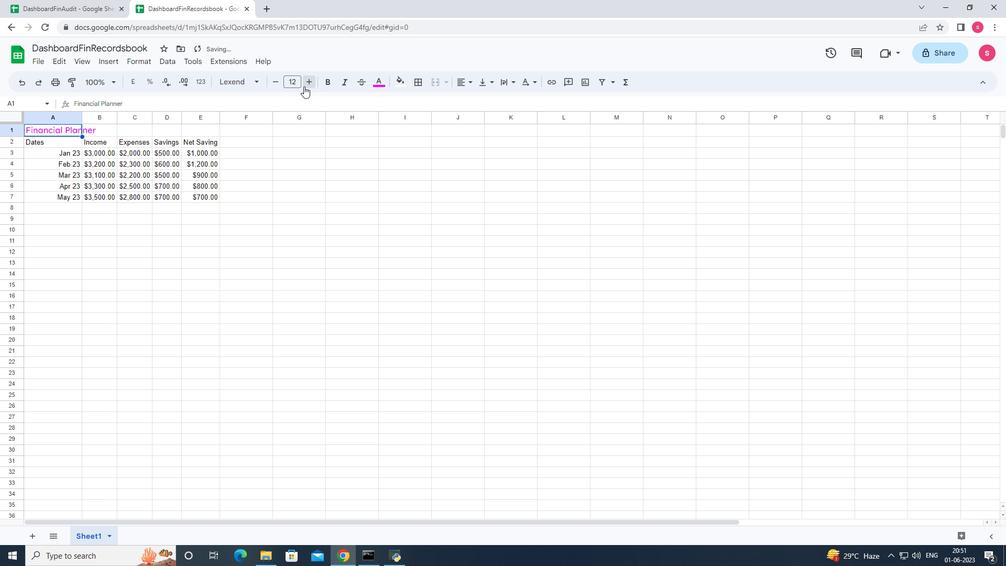 
Action: Mouse pressed left at (304, 86)
Screenshot: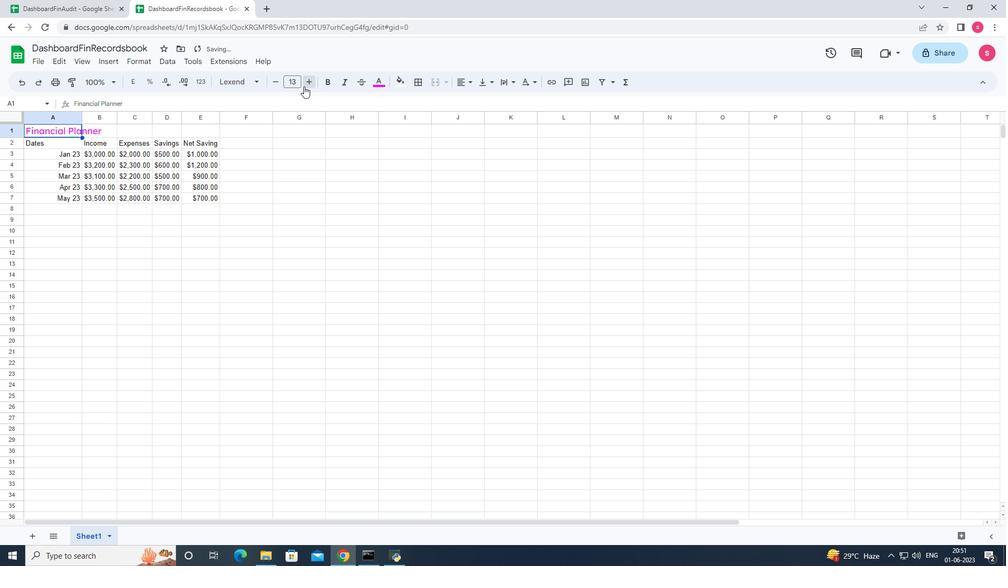 
Action: Mouse pressed left at (304, 86)
Screenshot: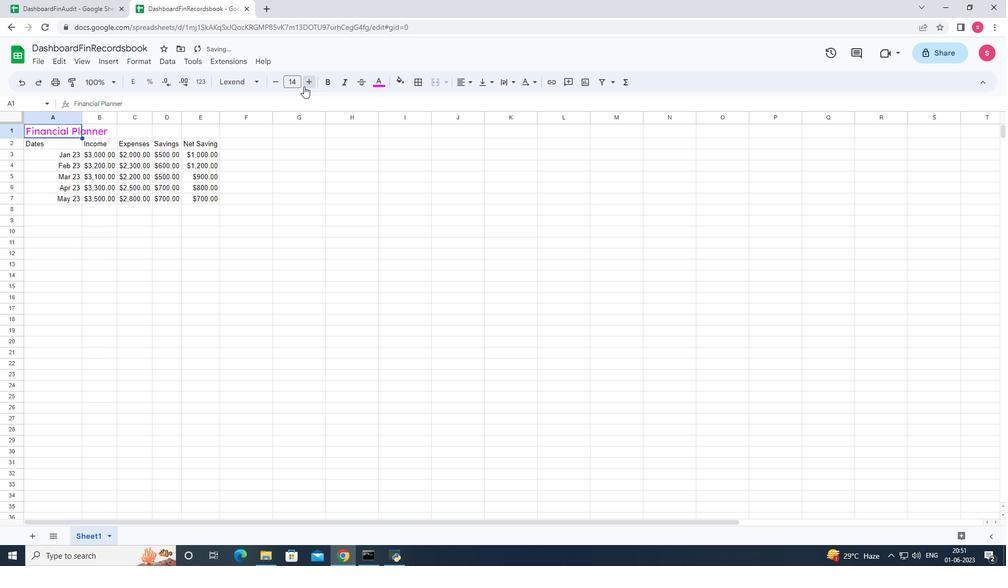 
Action: Mouse pressed left at (304, 86)
Screenshot: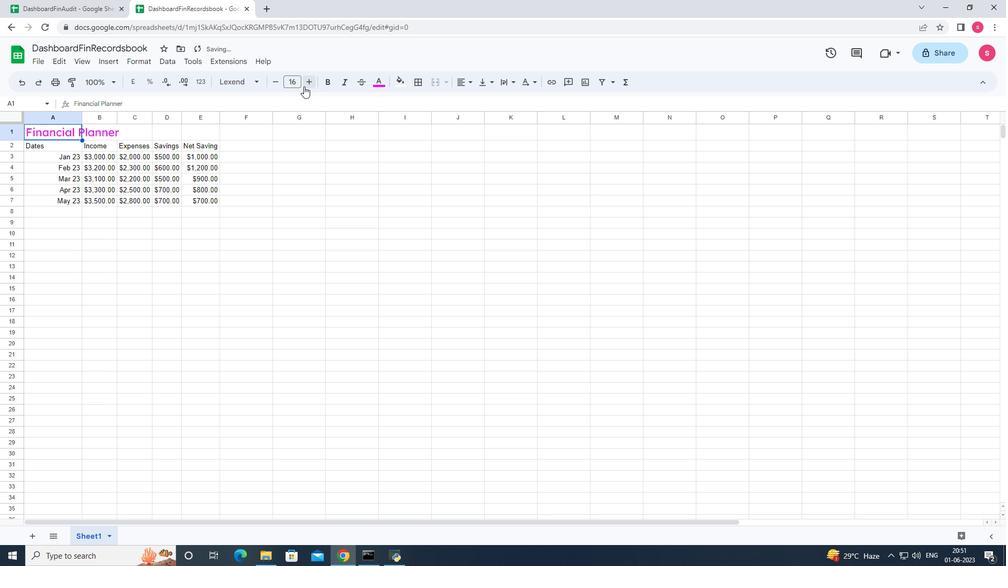 
Action: Mouse pressed left at (304, 86)
Screenshot: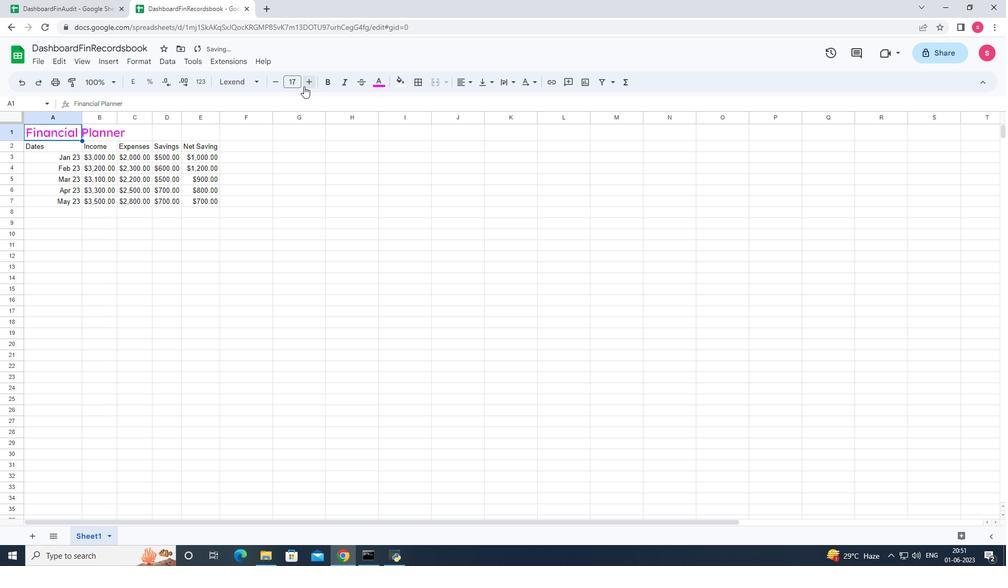 
Action: Mouse moved to (363, 210)
Screenshot: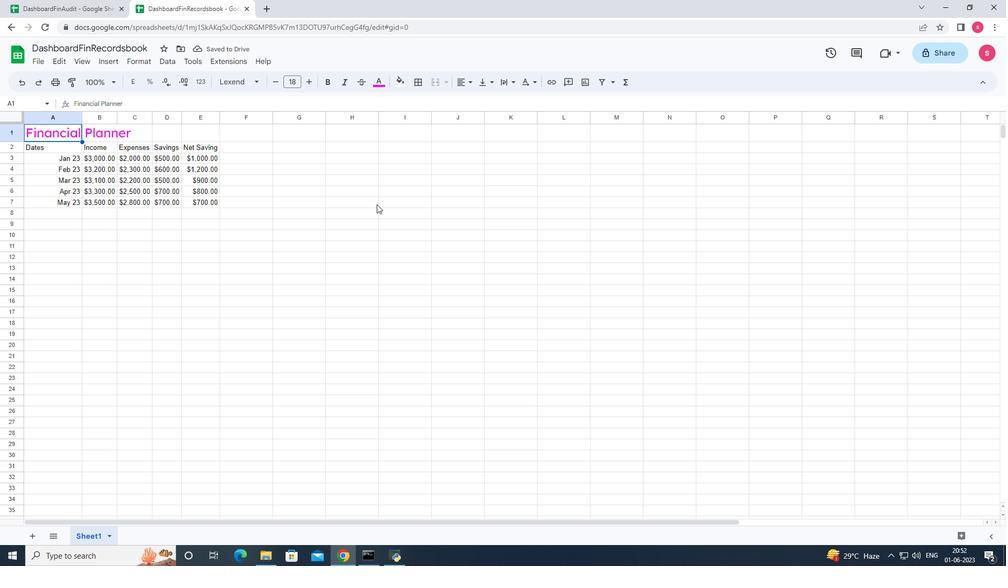 
Action: Mouse pressed left at (363, 210)
Screenshot: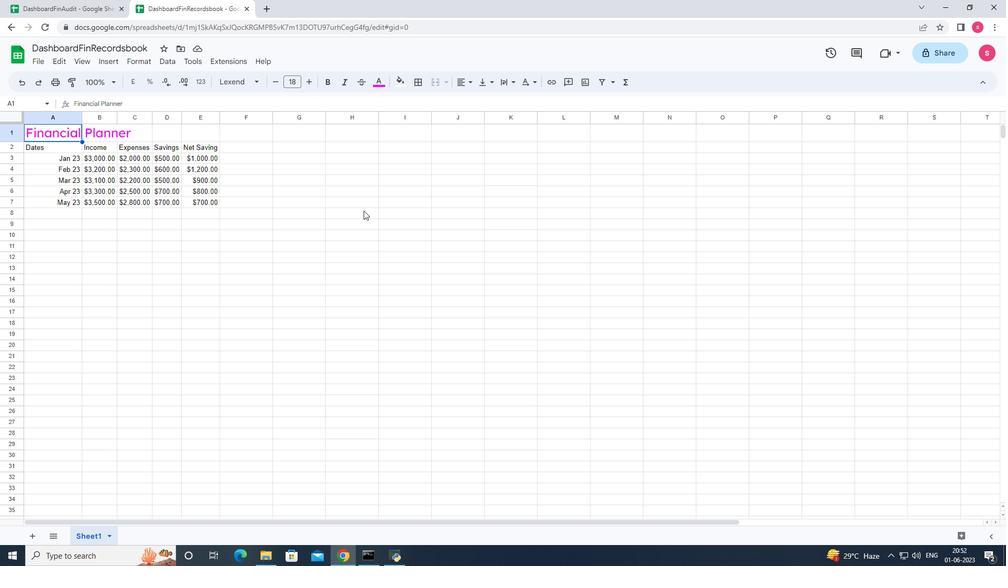 
Action: Mouse moved to (111, 138)
Screenshot: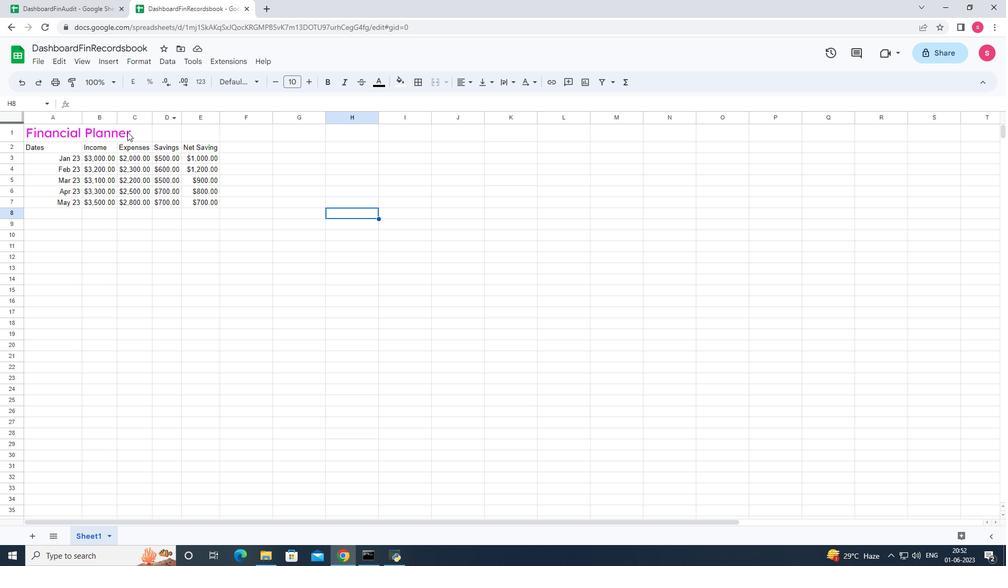 
Action: Mouse pressed left at (111, 138)
Screenshot: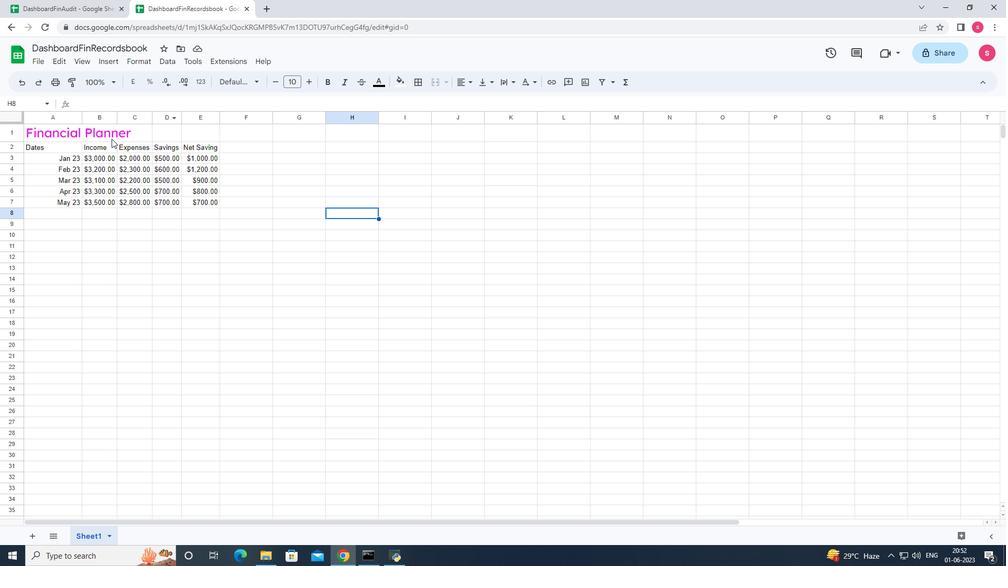 
Action: Mouse moved to (50, 133)
Screenshot: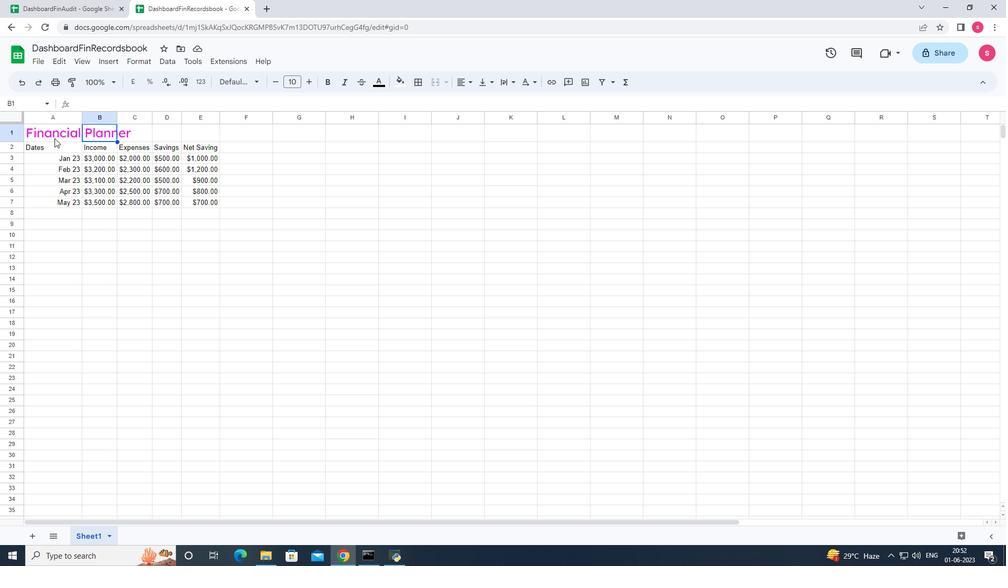 
Action: Mouse pressed left at (50, 133)
Screenshot: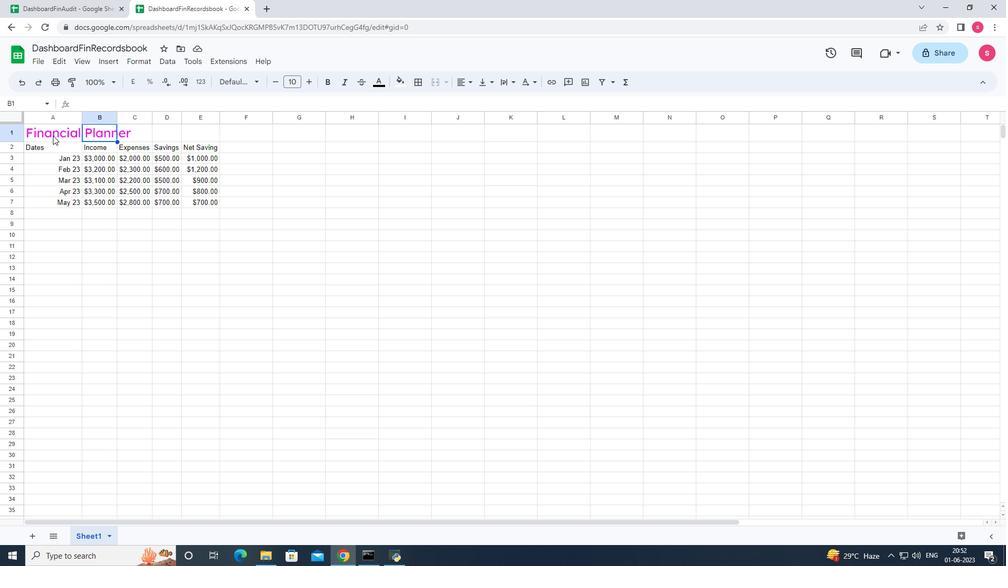 
Action: Mouse moved to (327, 83)
Screenshot: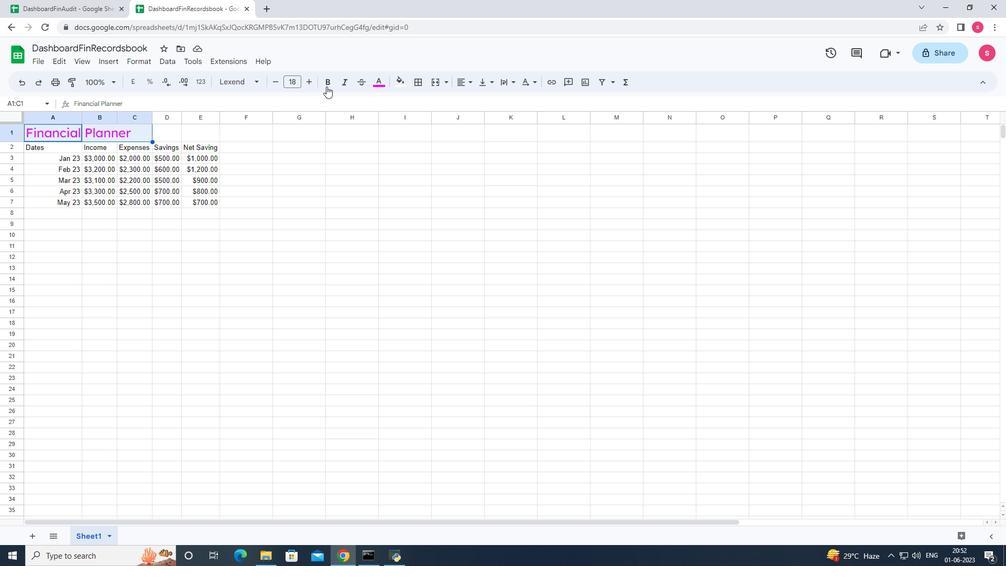 
Action: Mouse pressed left at (327, 83)
Screenshot: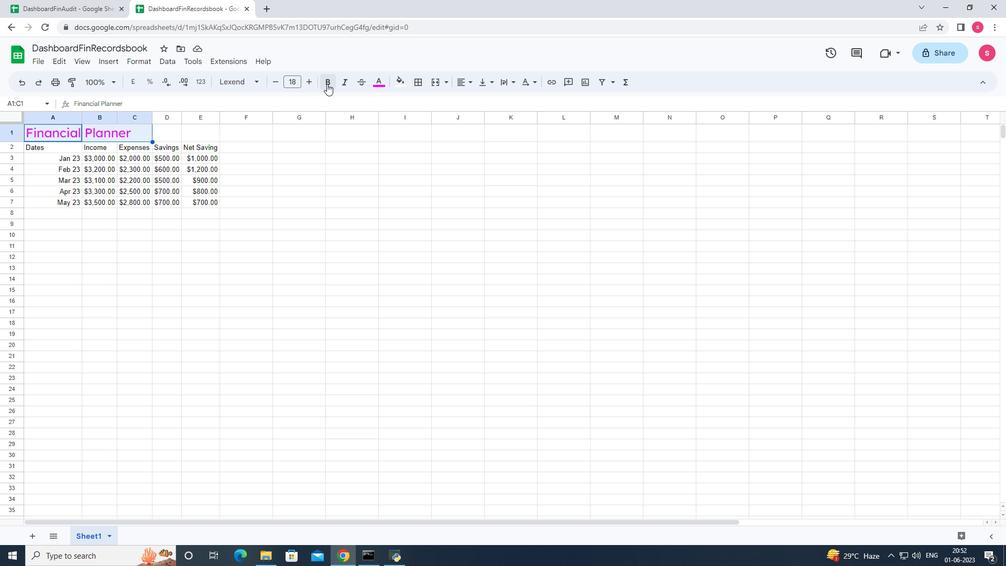 
Action: Mouse moved to (363, 205)
Screenshot: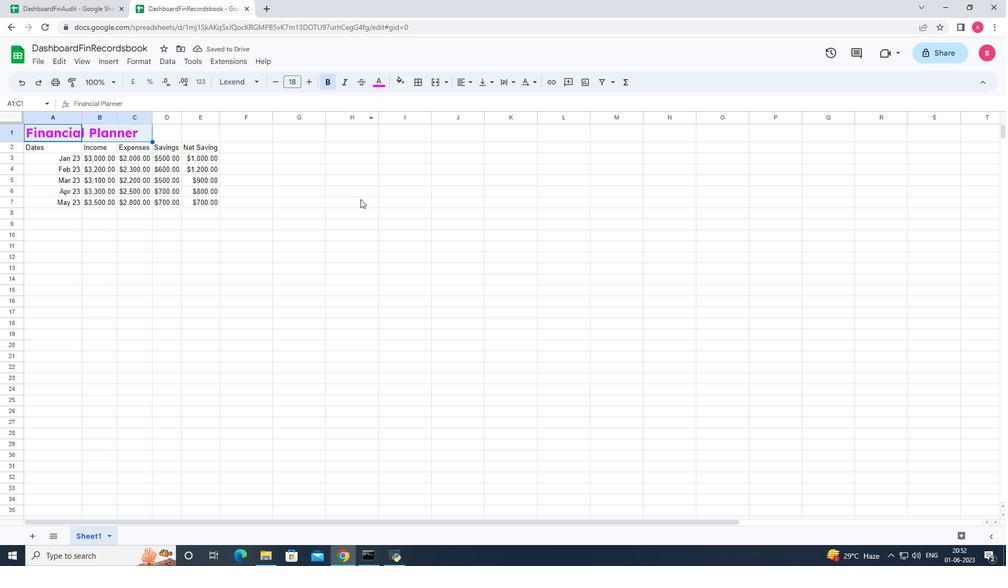 
Action: Mouse pressed left at (363, 205)
Screenshot: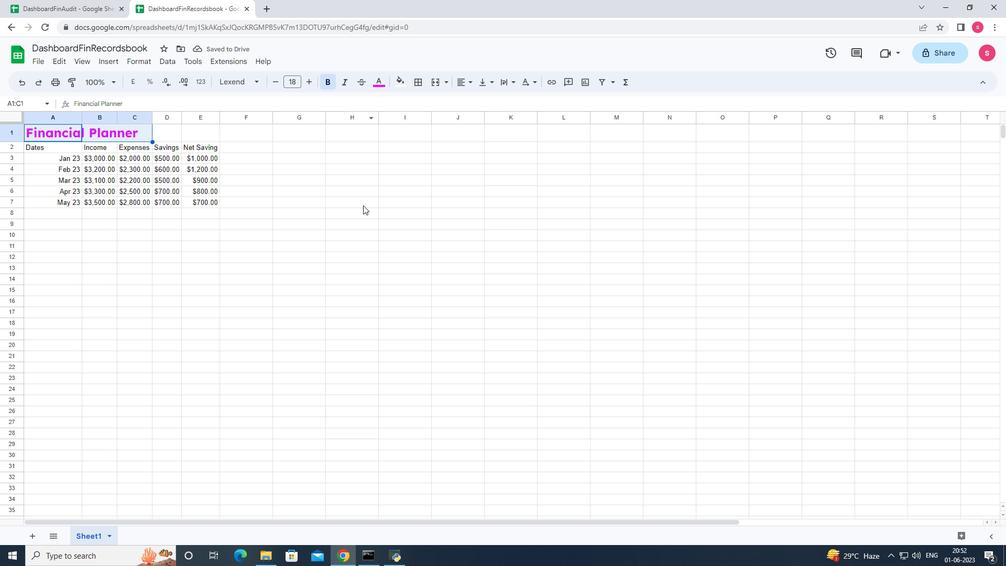 
Action: Mouse moved to (62, 145)
Screenshot: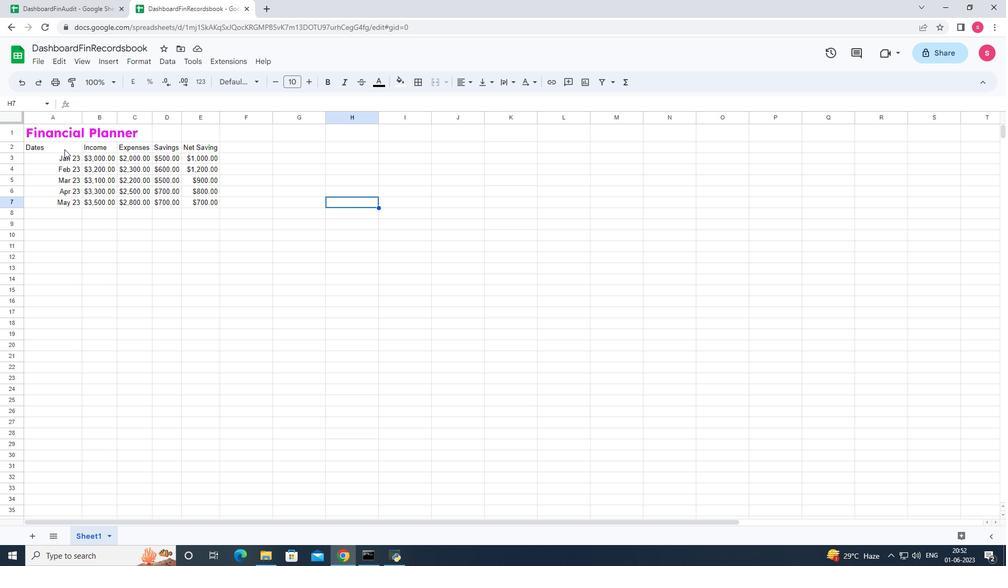 
Action: Mouse pressed left at (62, 145)
Screenshot: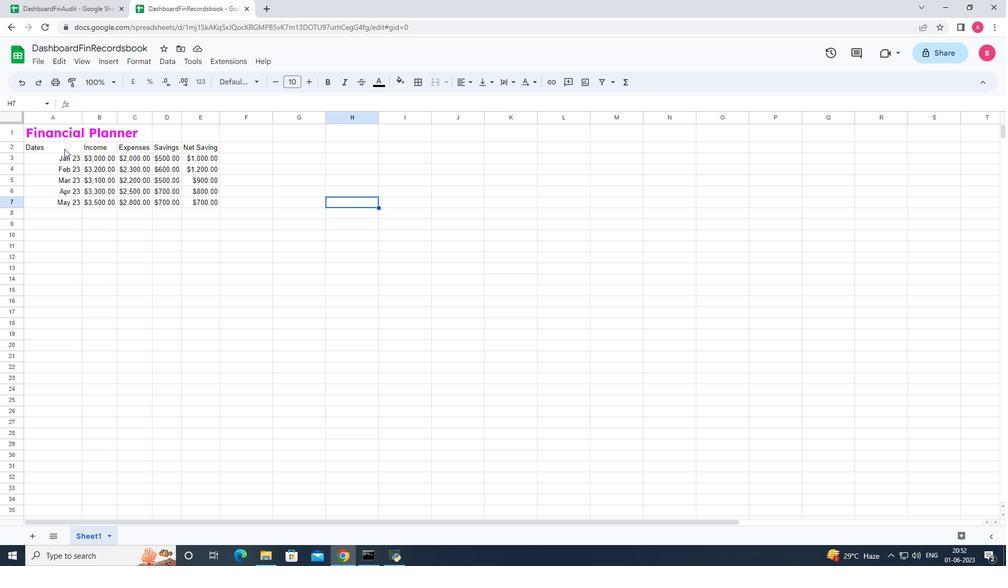 
Action: Mouse moved to (241, 85)
Screenshot: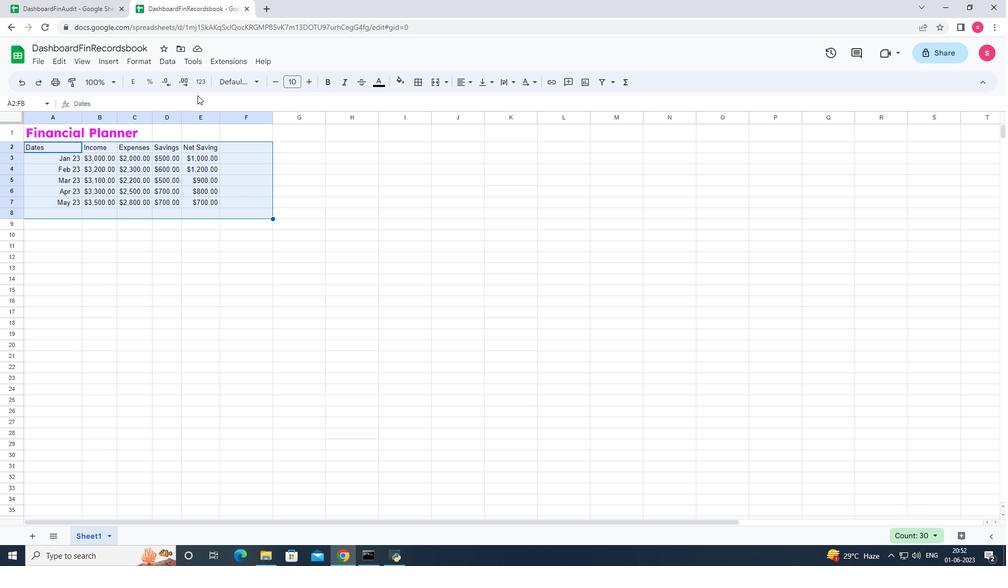 
Action: Mouse pressed left at (241, 85)
Screenshot: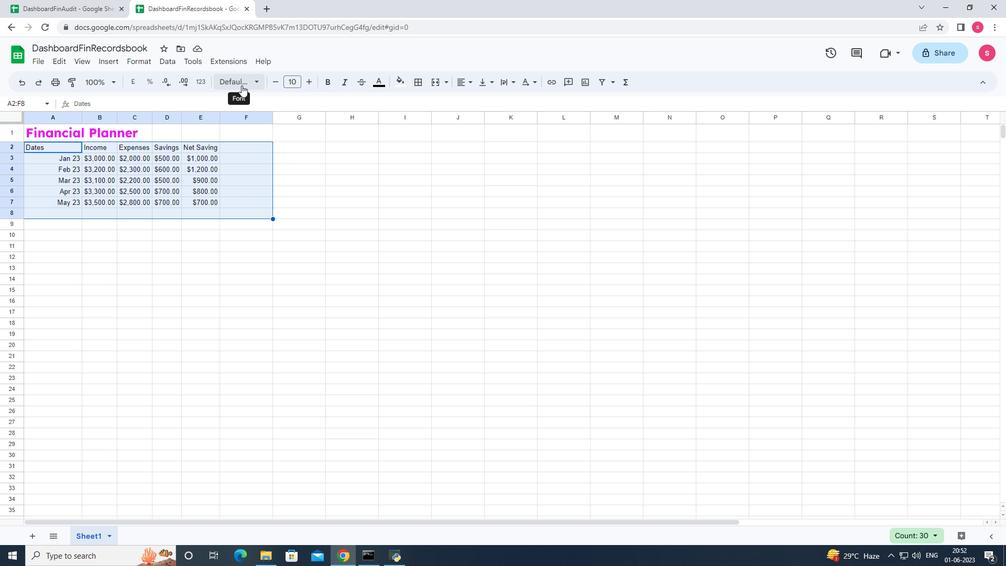 
Action: Mouse moved to (259, 466)
Screenshot: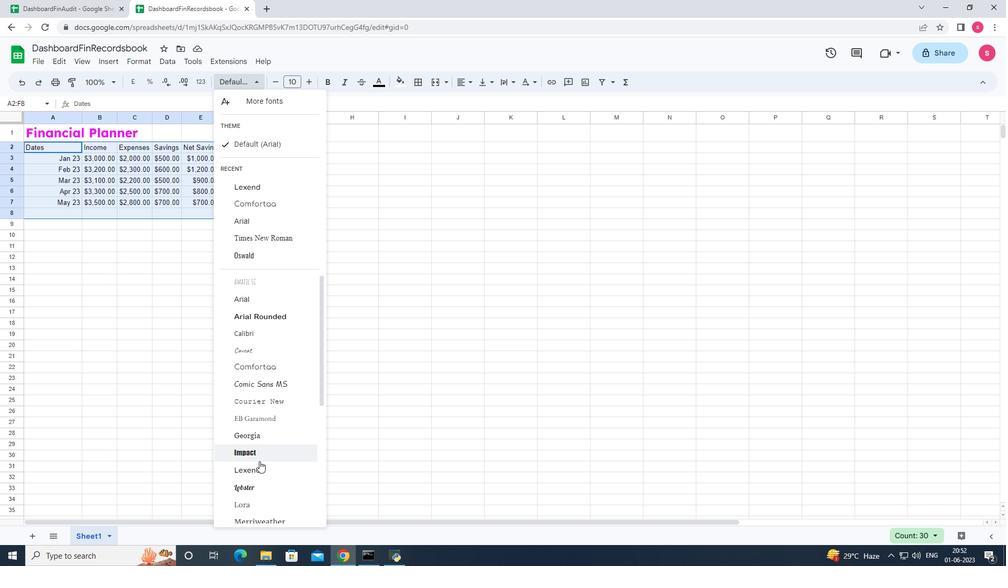 
Action: Mouse pressed left at (259, 466)
Screenshot: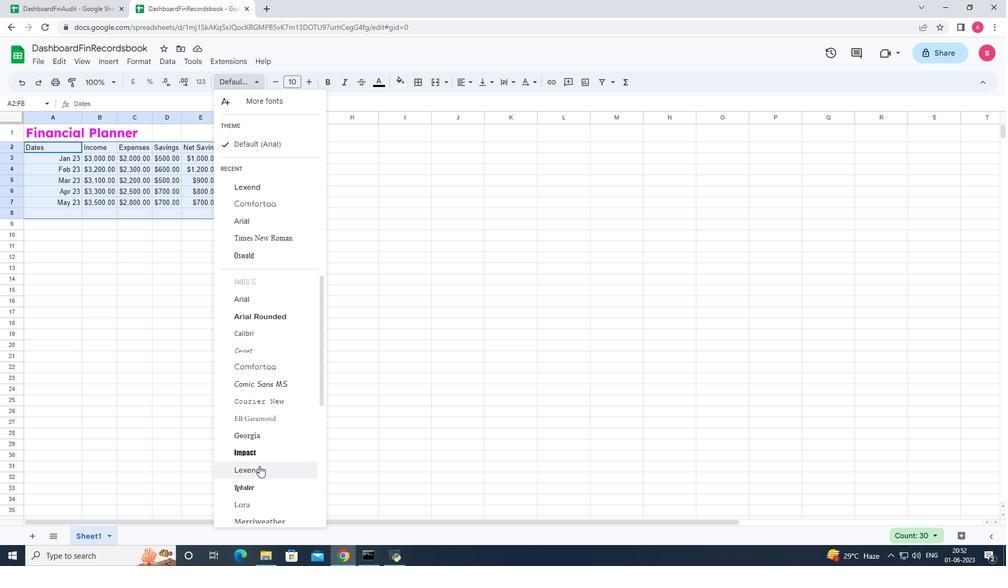 
Action: Mouse moved to (309, 83)
Screenshot: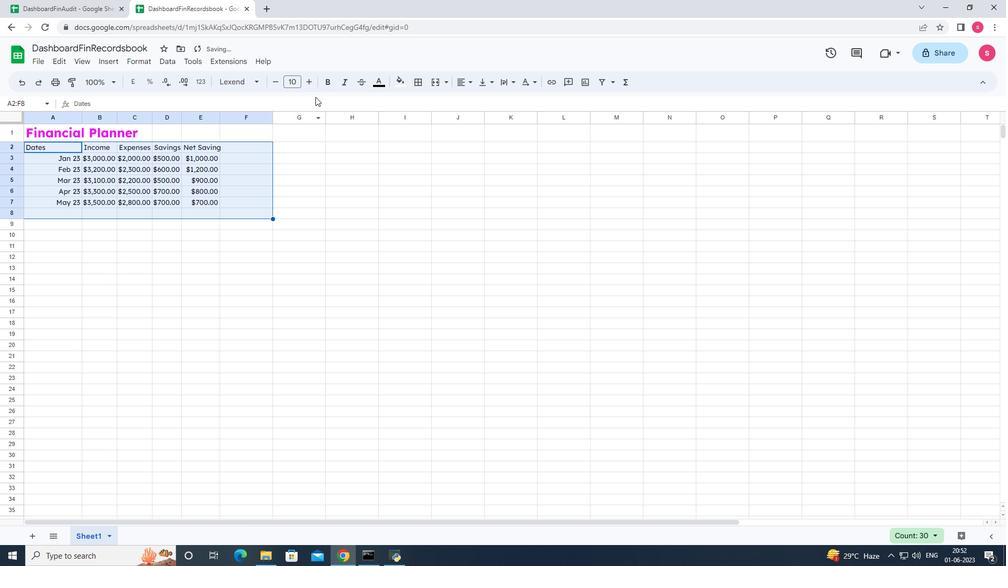 
Action: Mouse pressed left at (309, 83)
Screenshot: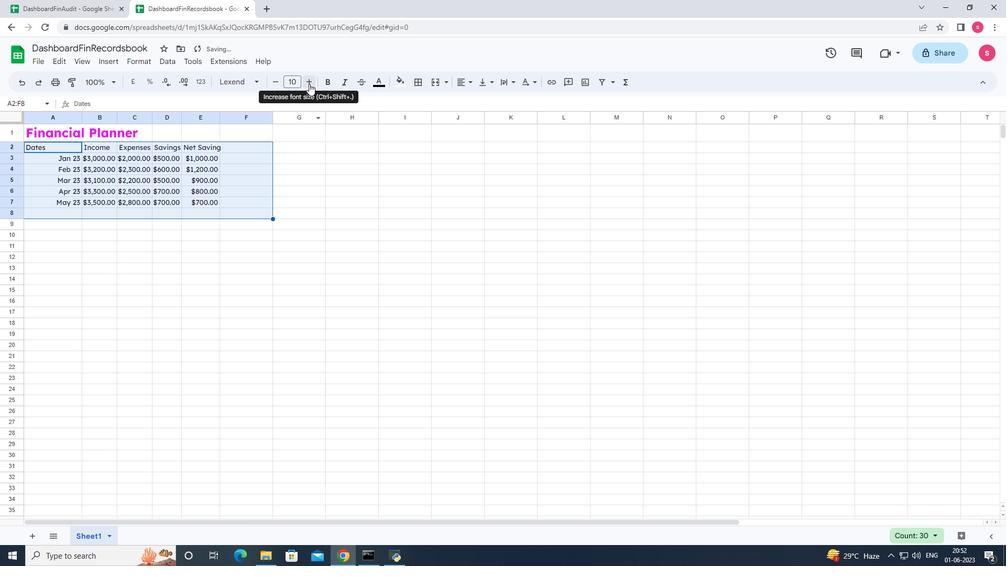 
Action: Mouse moved to (280, 83)
Screenshot: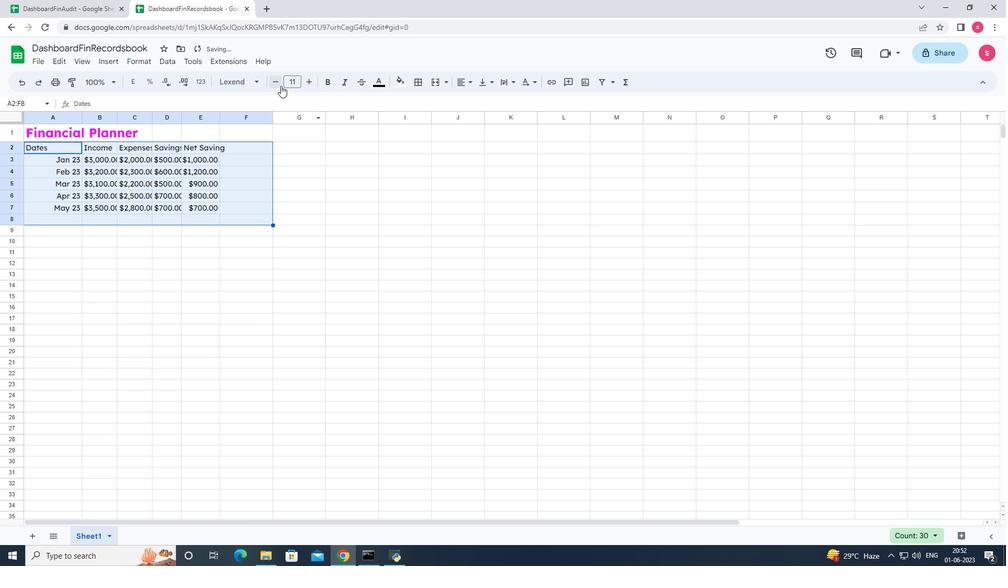 
Action: Mouse pressed left at (280, 83)
Screenshot: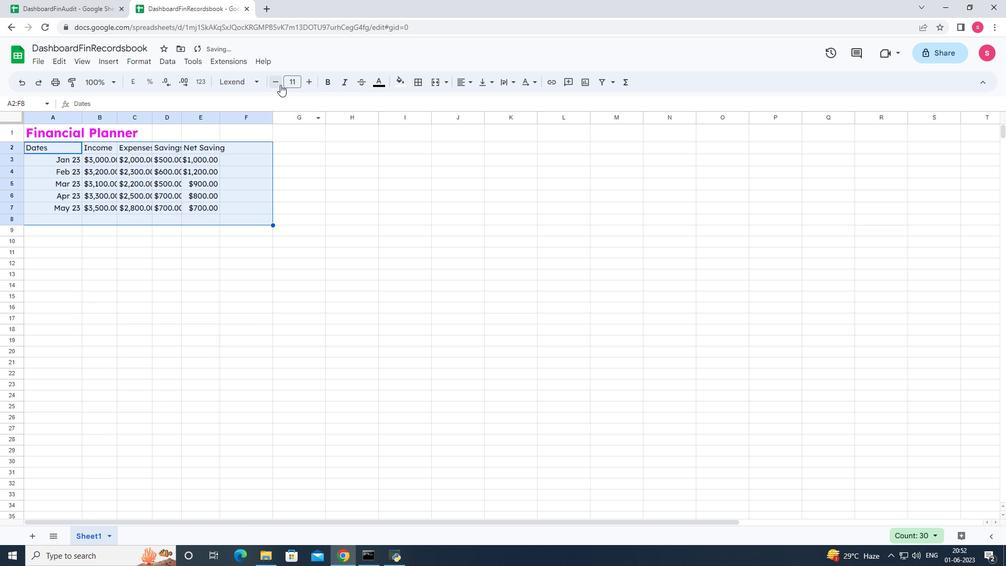 
Action: Mouse pressed left at (280, 83)
Screenshot: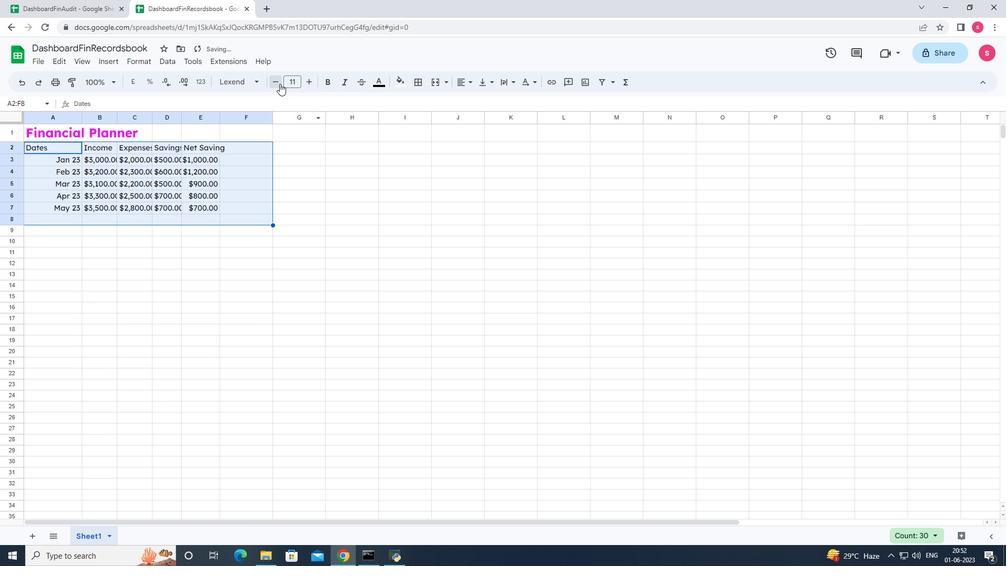 
Action: Mouse moved to (391, 243)
Screenshot: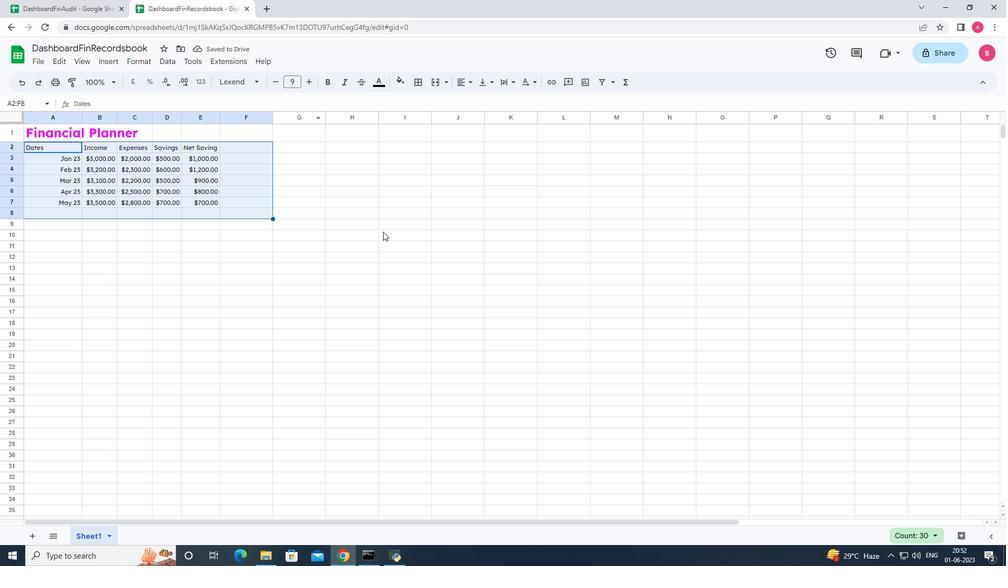 
Action: Mouse pressed left at (391, 243)
Screenshot: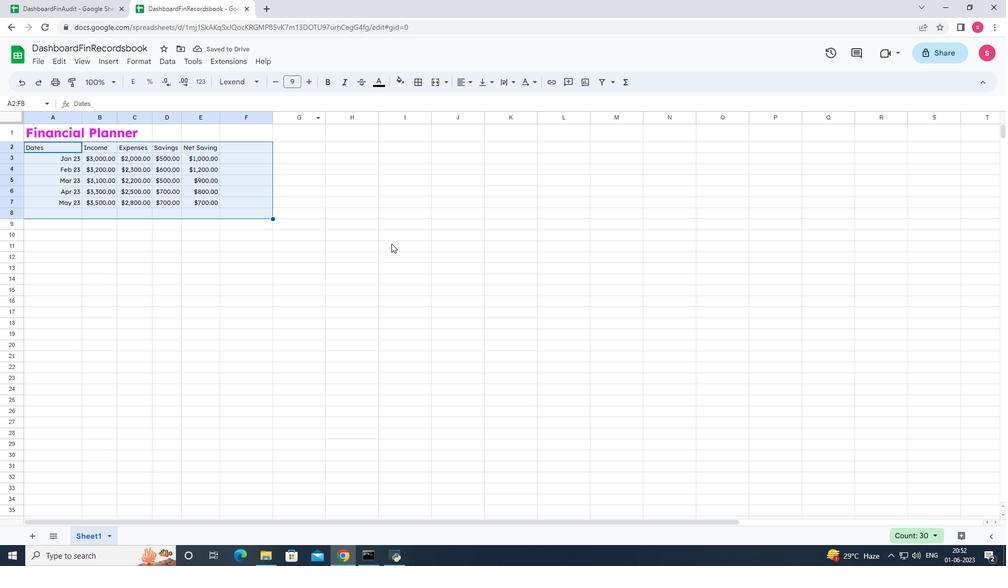 
Action: Mouse moved to (63, 126)
Screenshot: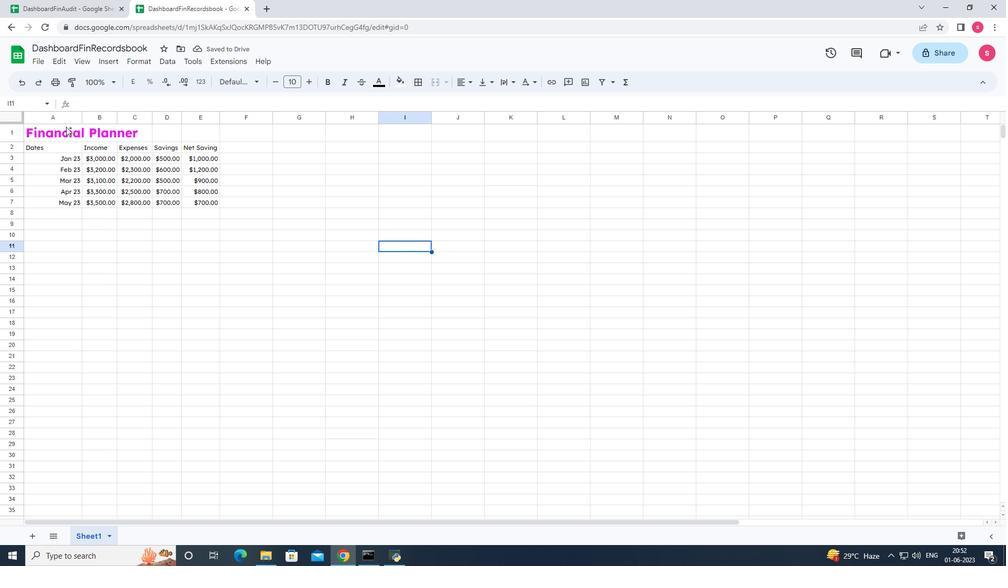 
Action: Mouse pressed left at (63, 126)
Screenshot: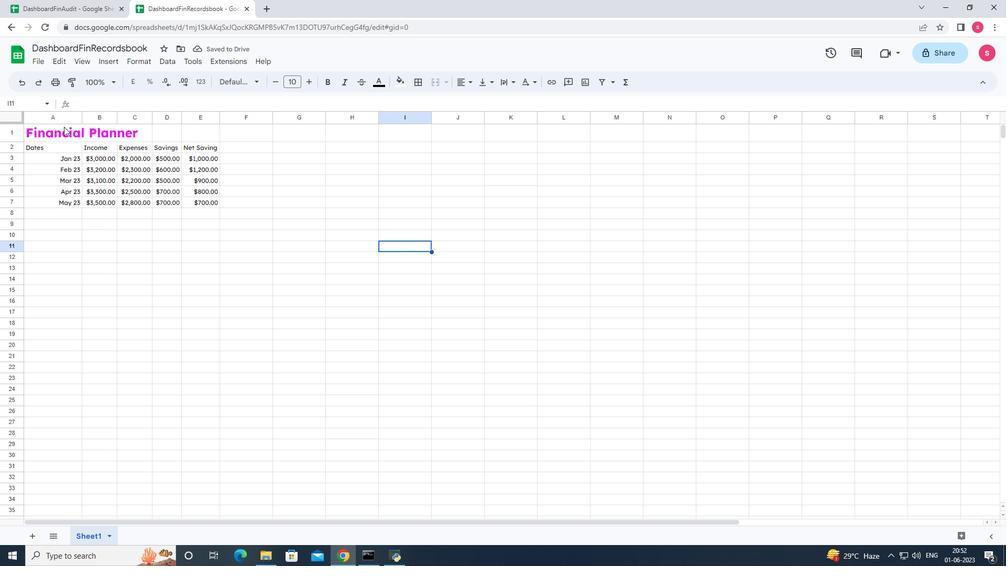 
Action: Mouse moved to (461, 81)
Screenshot: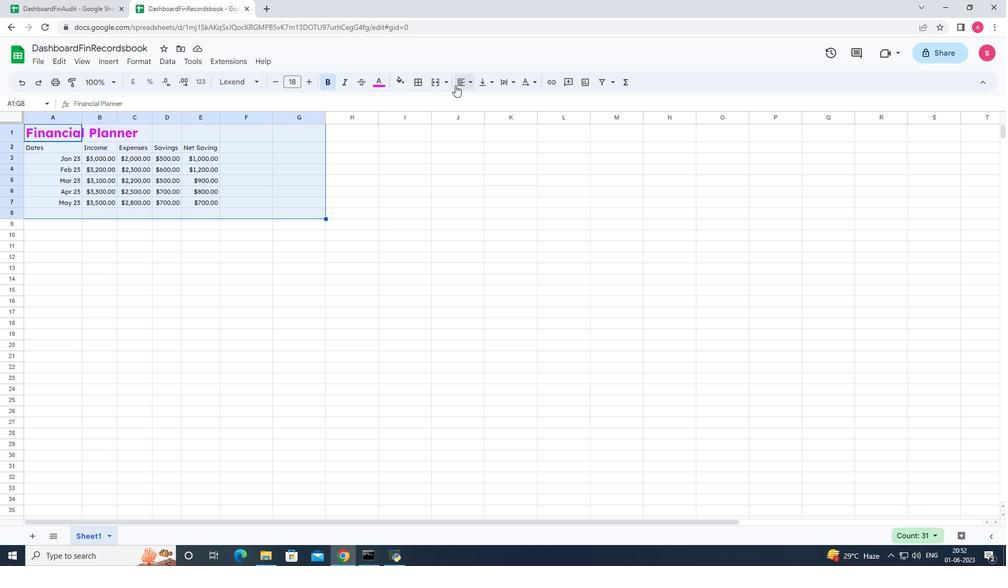 
Action: Mouse pressed left at (461, 81)
Screenshot: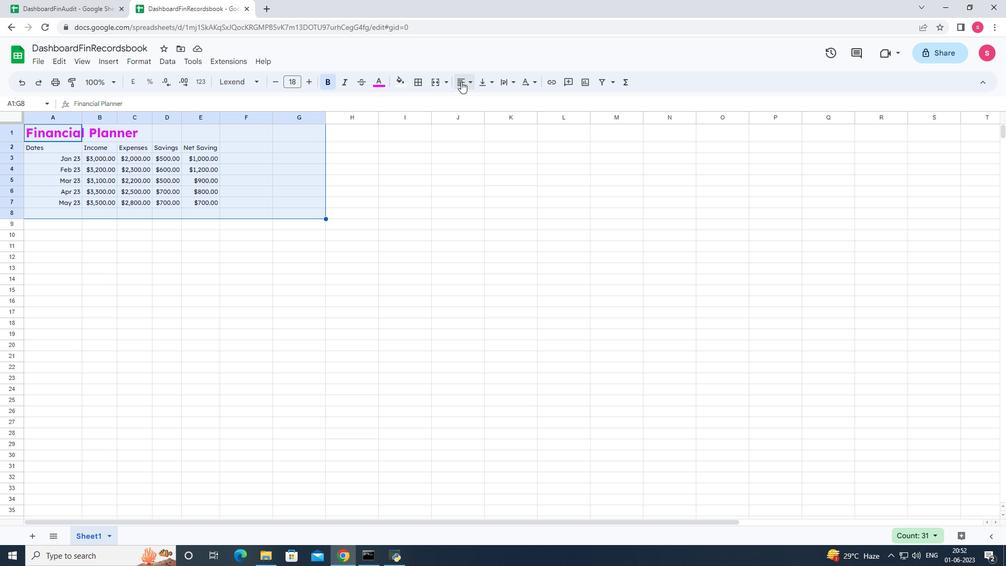 
Action: Mouse moved to (478, 101)
Screenshot: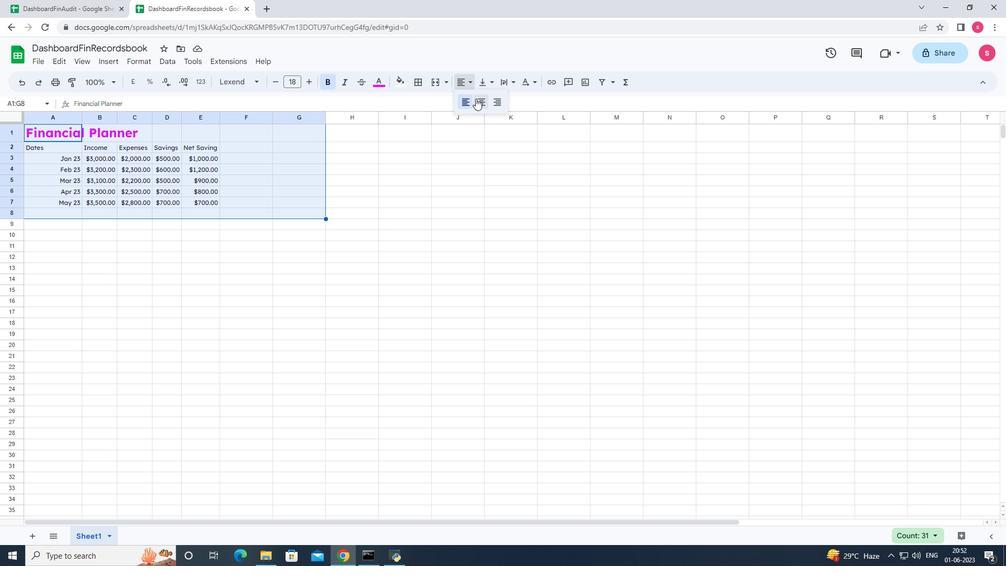 
Action: Mouse pressed left at (478, 101)
Screenshot: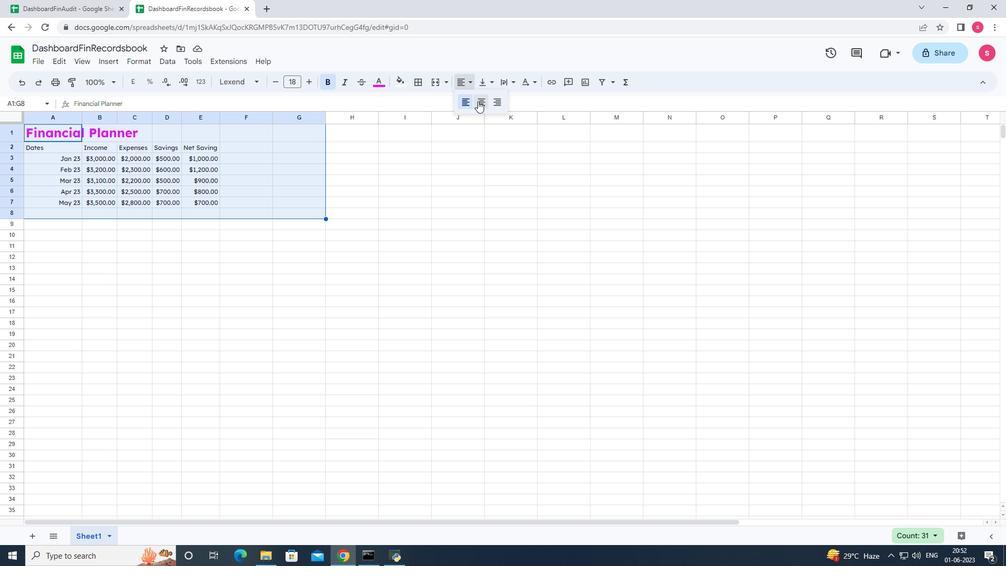 
Action: Mouse moved to (374, 232)
Screenshot: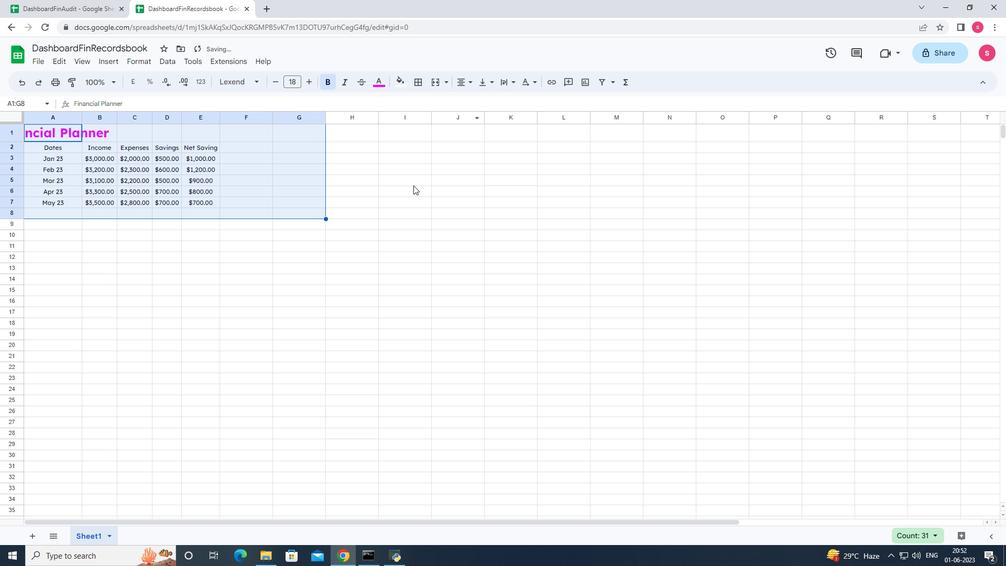 
Action: Mouse pressed left at (374, 232)
Screenshot: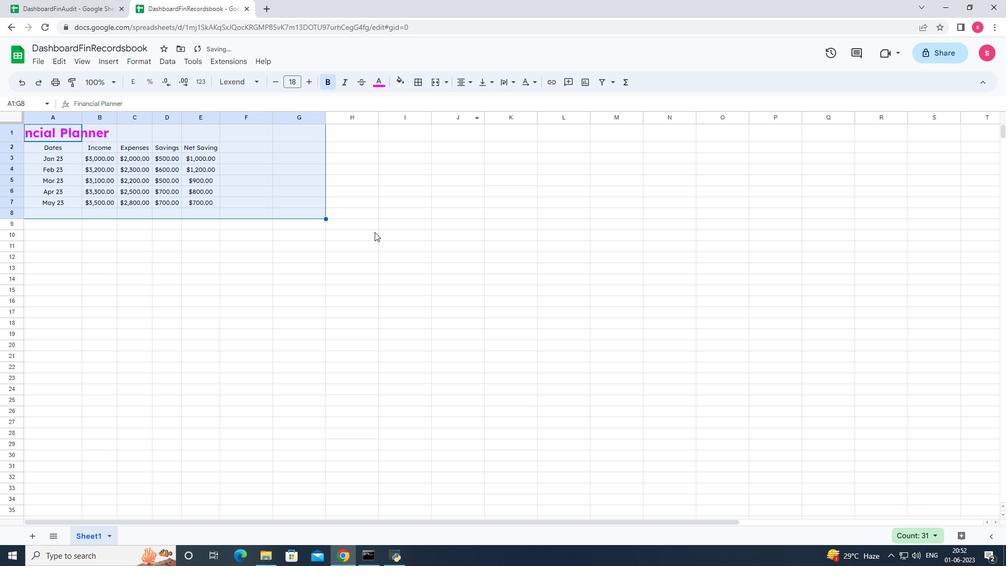
Action: Mouse moved to (80, 118)
Screenshot: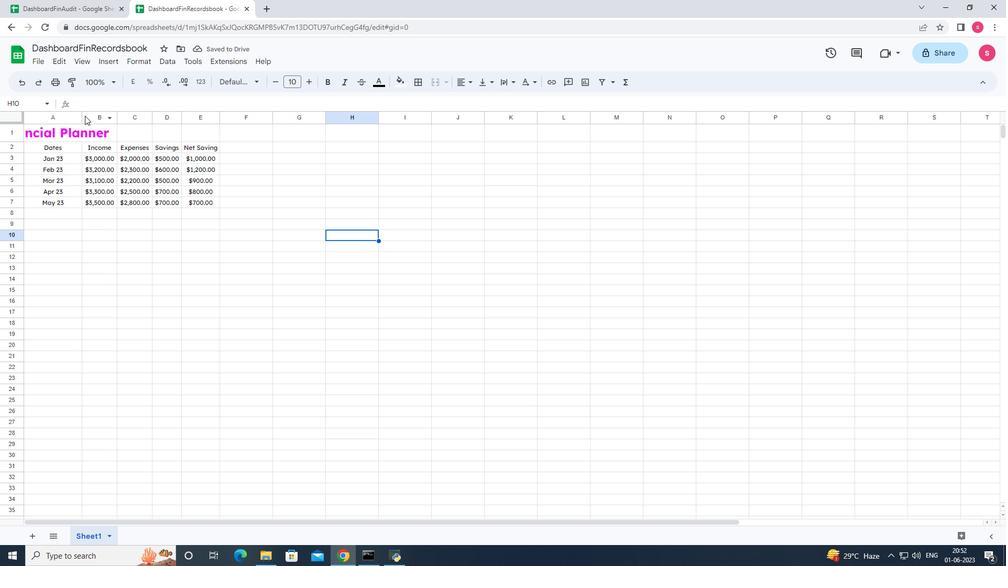 
Action: Mouse pressed left at (80, 118)
Screenshot: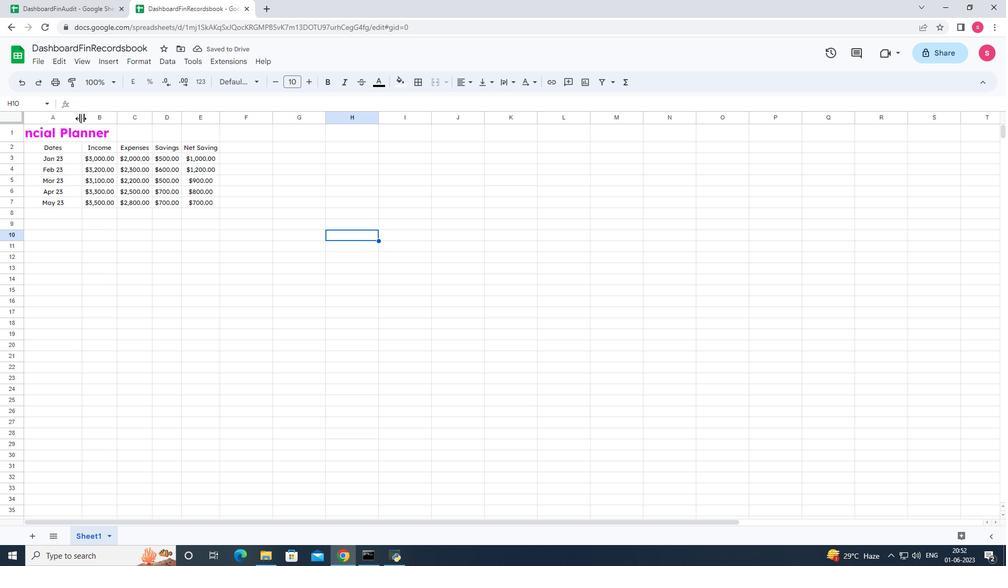 
Action: Mouse pressed left at (80, 118)
Screenshot: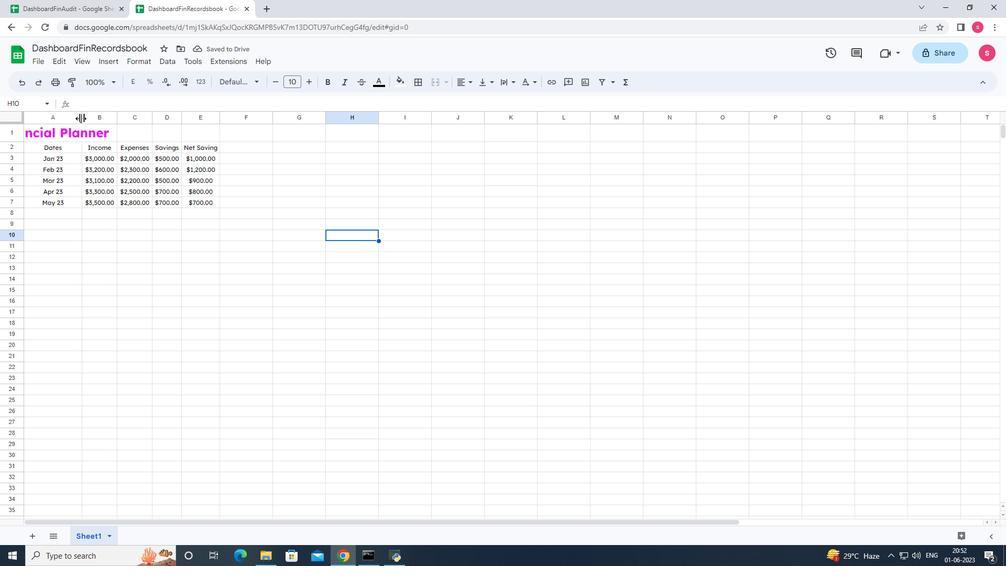 
Action: Mouse moved to (176, 111)
Screenshot: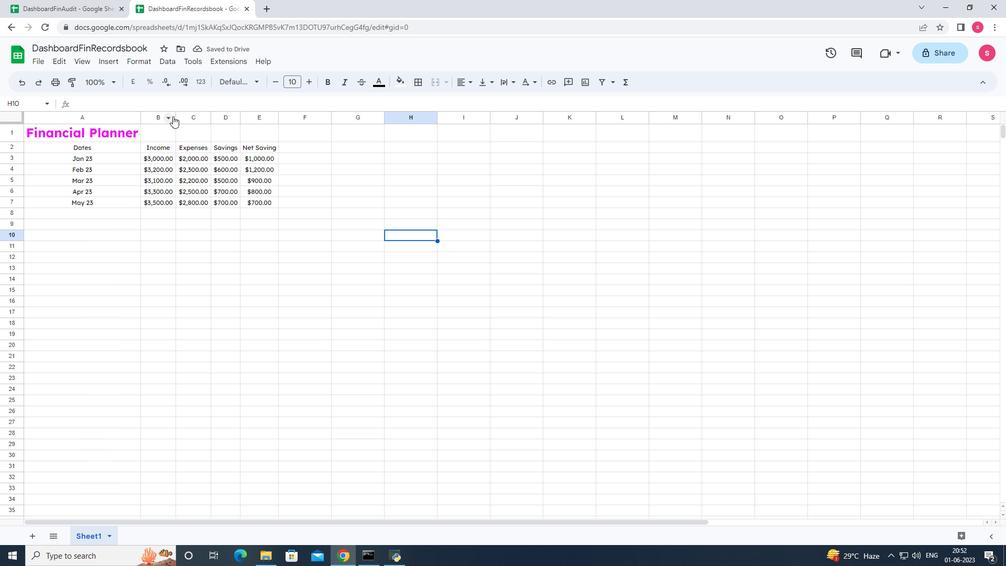 
Action: Mouse pressed left at (176, 111)
Screenshot: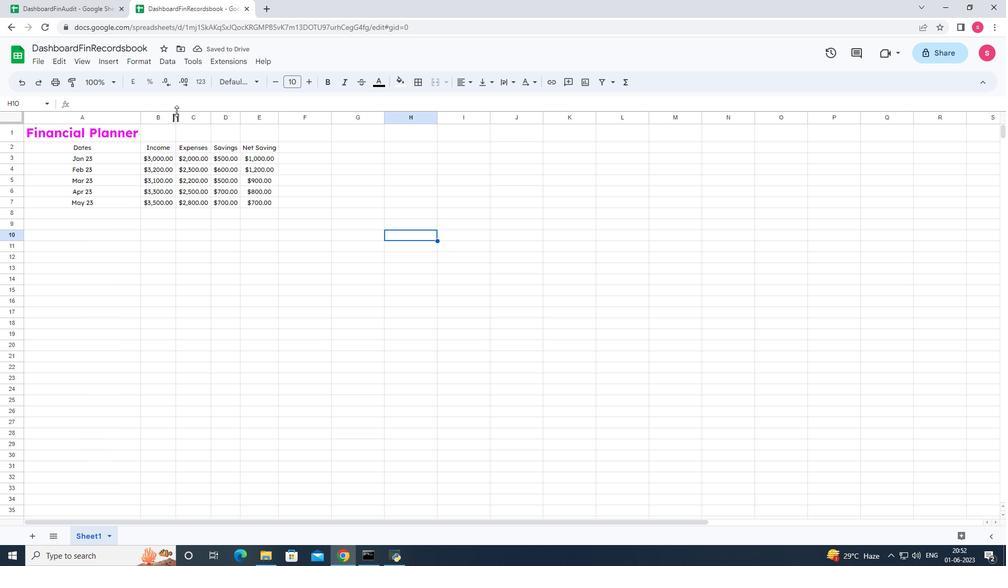 
Action: Mouse pressed left at (176, 111)
Screenshot: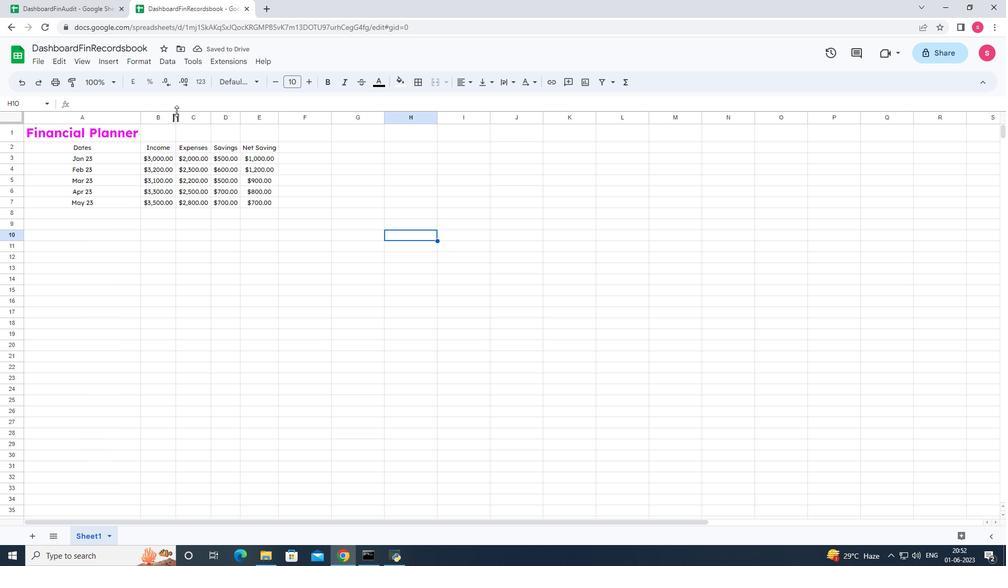 
Action: Mouse moved to (176, 120)
Screenshot: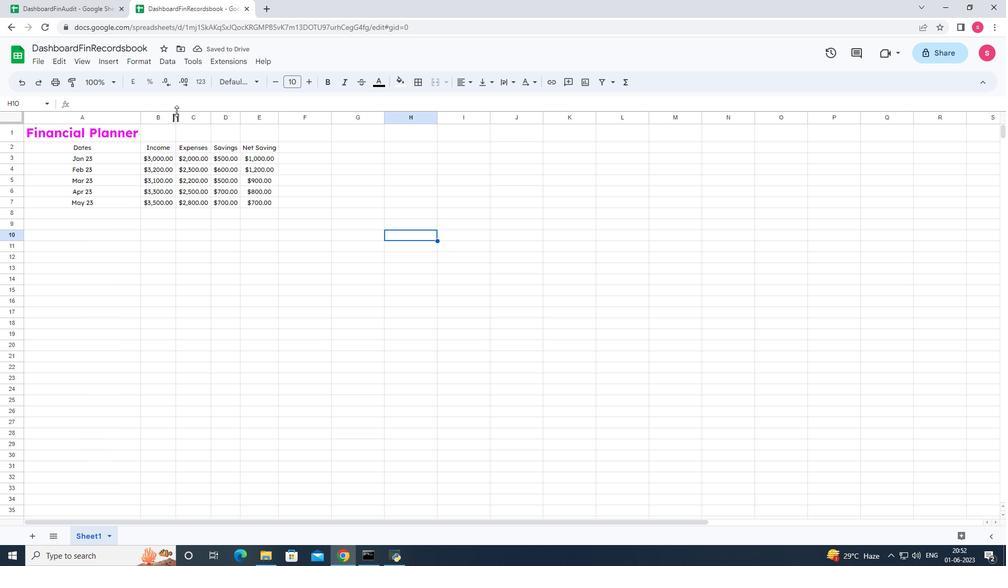 
Action: Mouse pressed left at (176, 120)
Screenshot: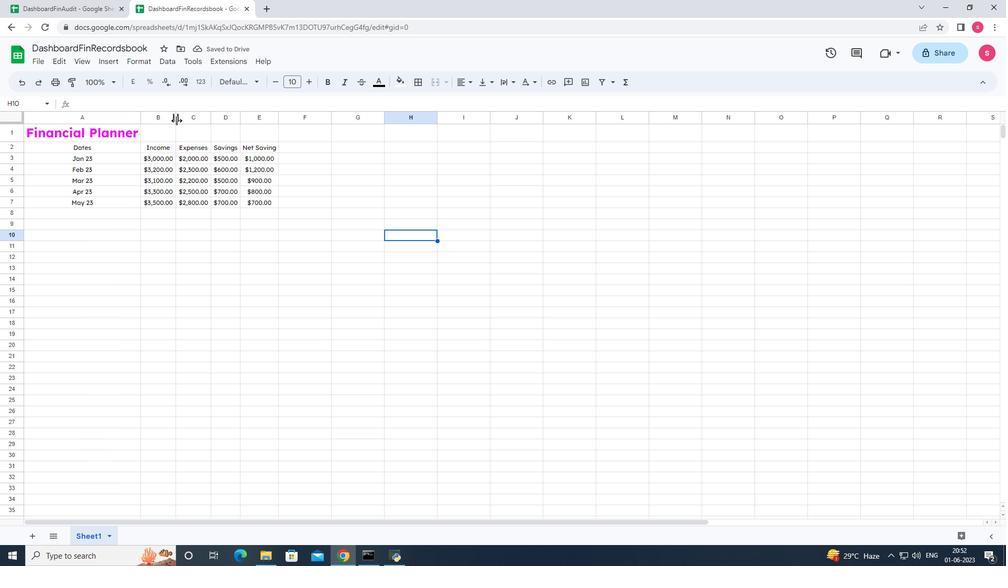 
Action: Mouse pressed left at (176, 120)
Screenshot: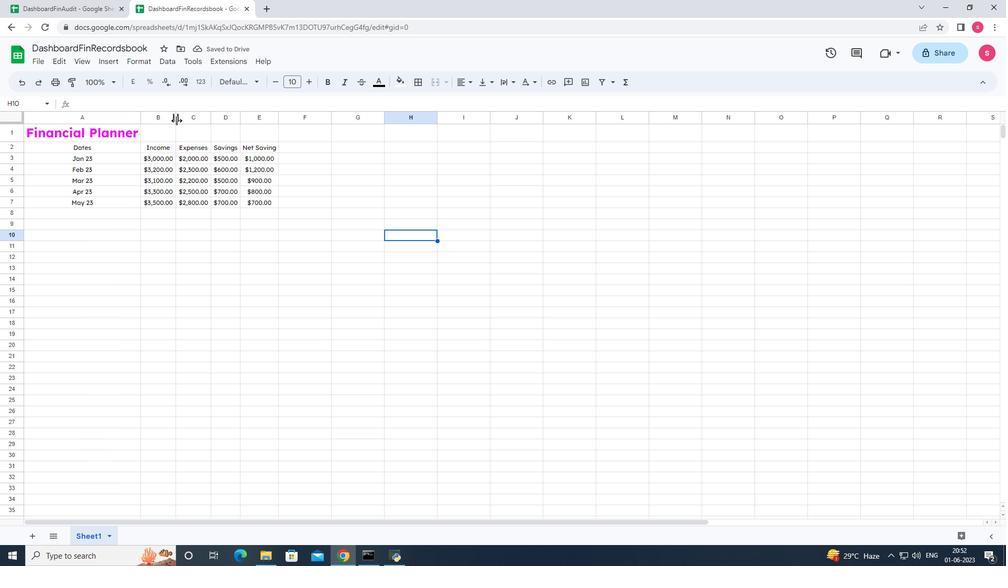 
Action: Mouse moved to (210, 122)
Screenshot: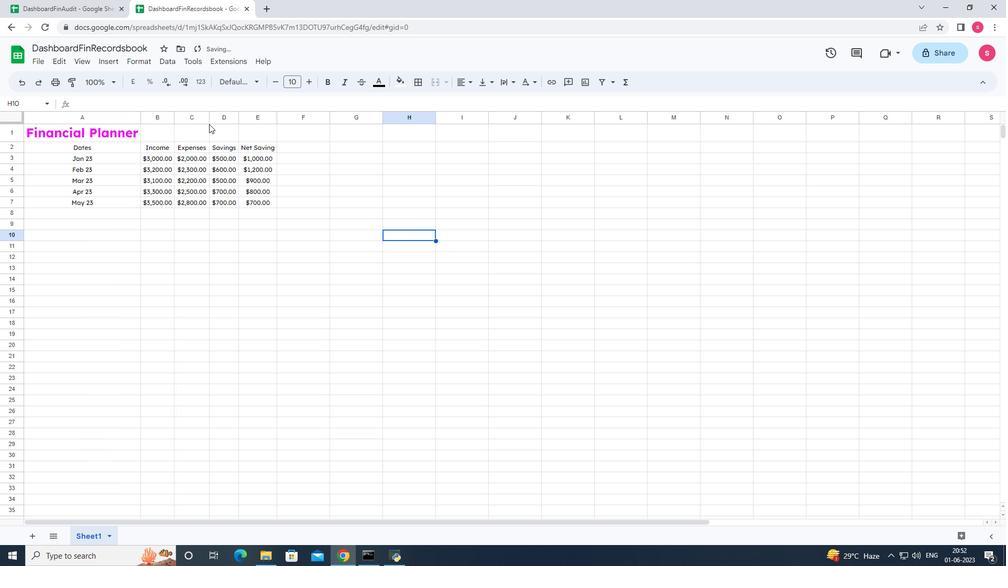 
Action: Mouse pressed left at (210, 122)
Screenshot: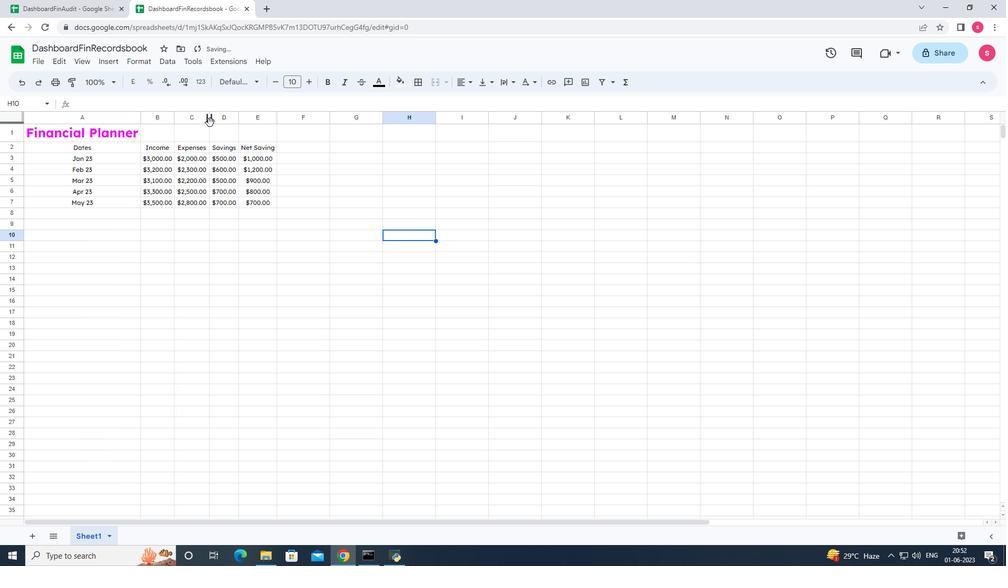 
Action: Mouse moved to (210, 119)
Screenshot: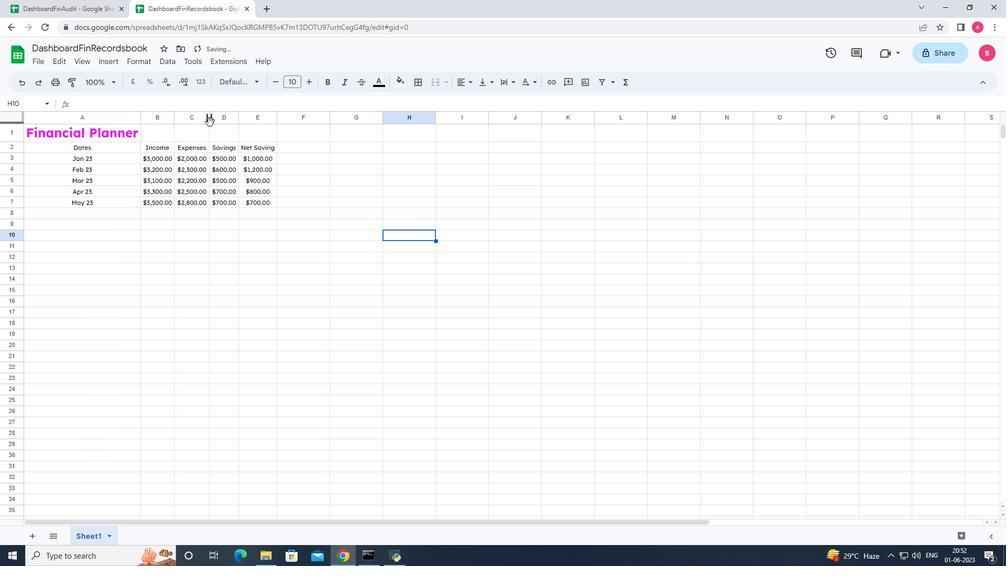 
Action: Mouse pressed left at (210, 119)
Screenshot: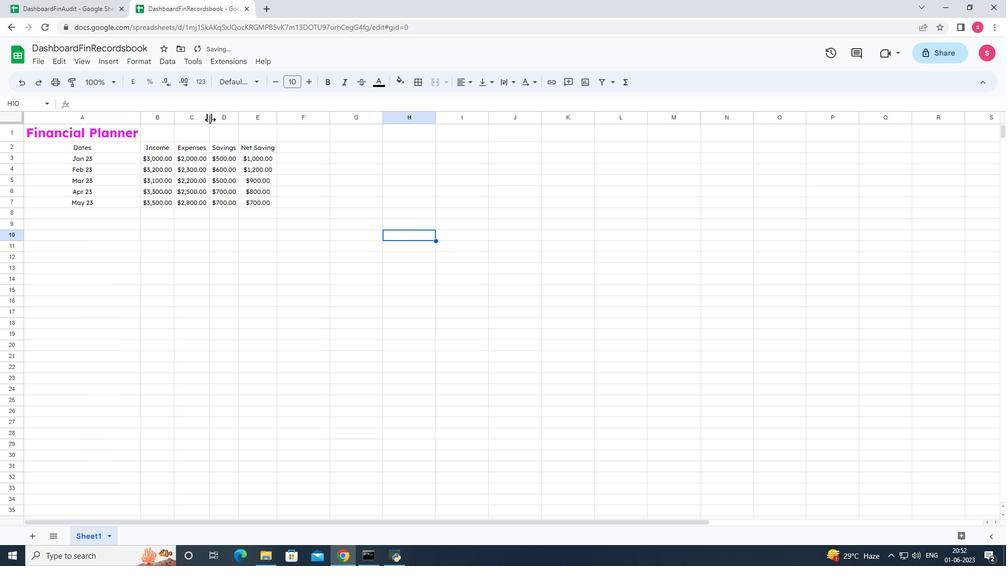
Action: Mouse pressed left at (210, 119)
Screenshot: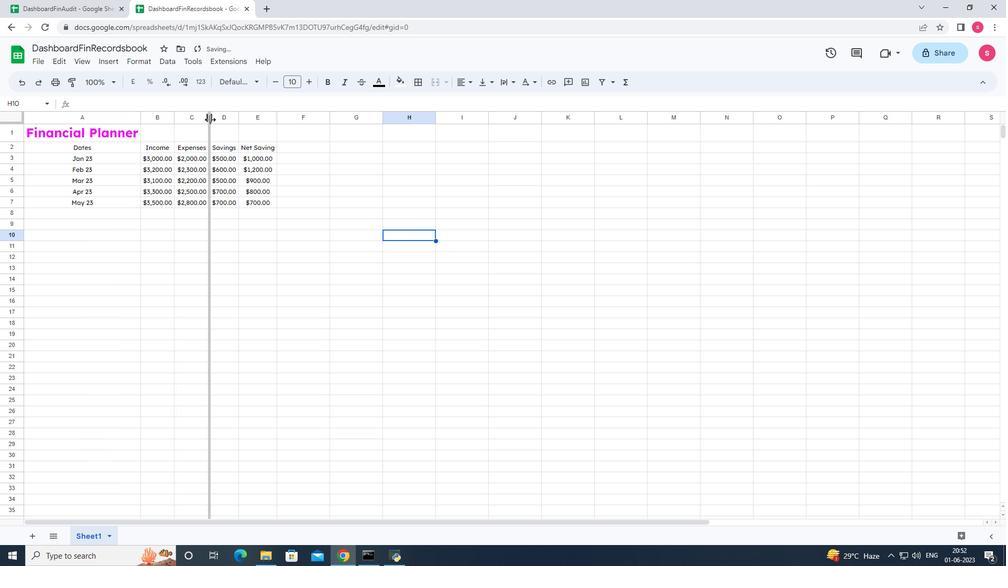 
Action: Mouse moved to (235, 119)
Screenshot: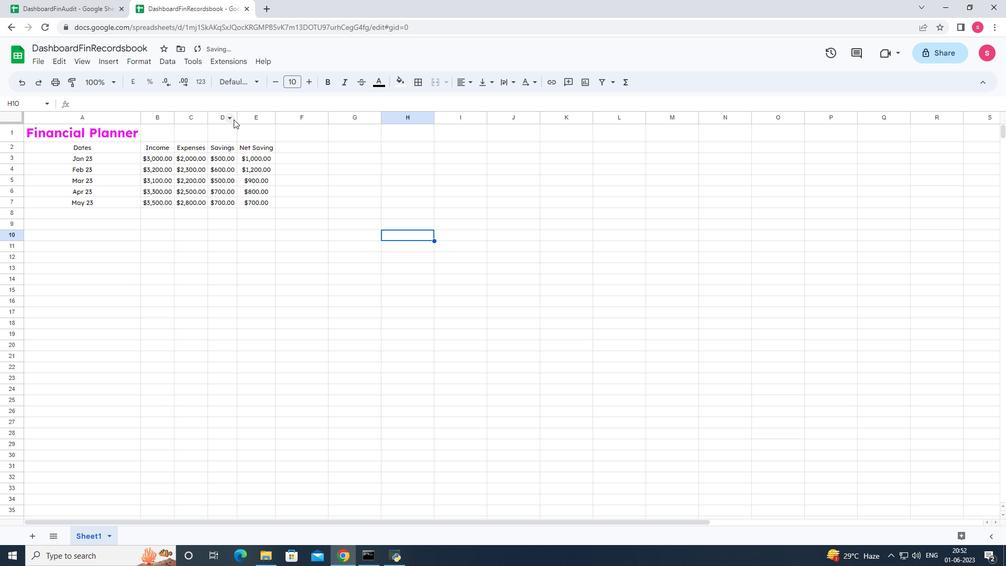 
Action: Mouse pressed left at (235, 119)
Screenshot: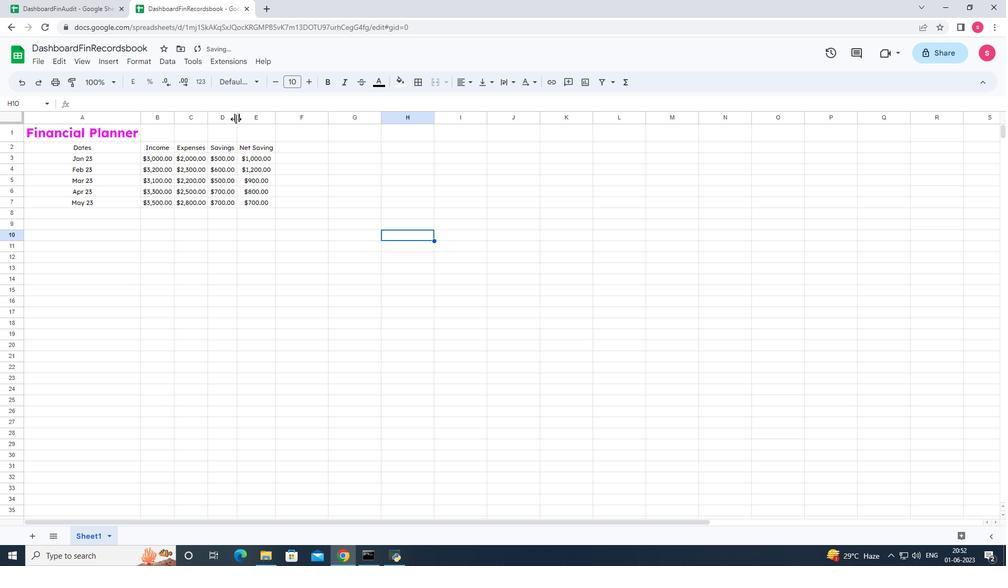 
Action: Mouse pressed left at (235, 119)
Screenshot: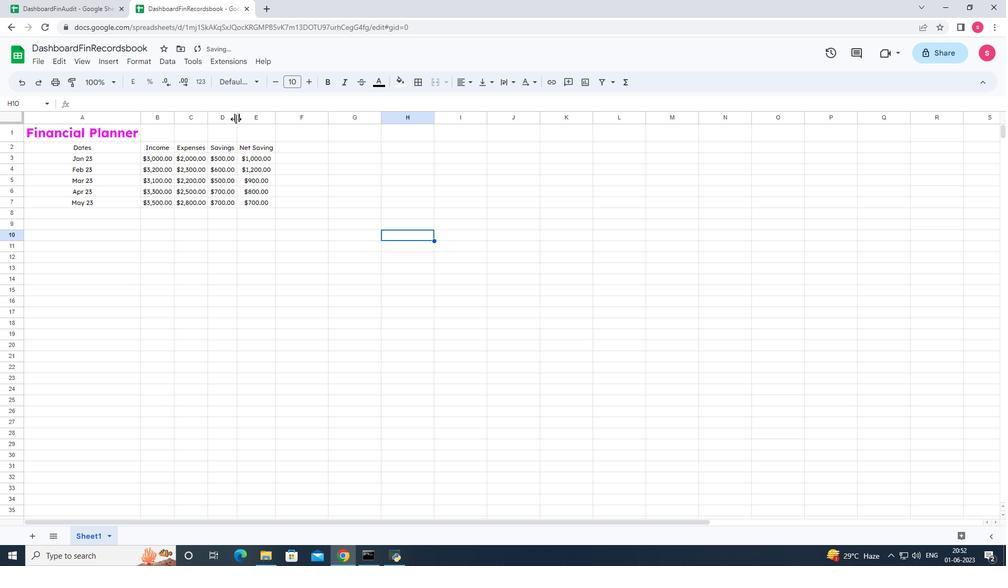 
Action: Mouse moved to (272, 121)
Screenshot: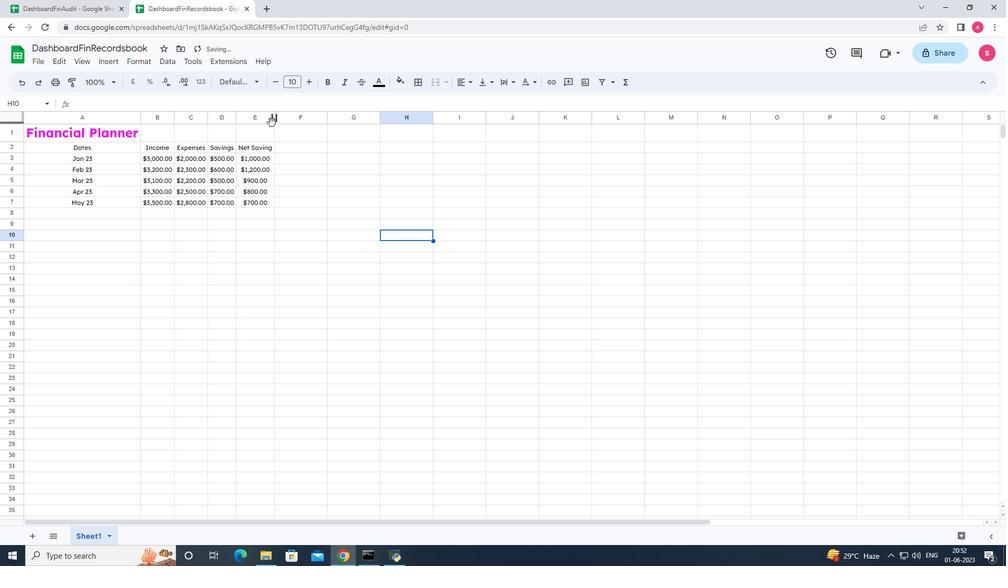 
Action: Mouse pressed left at (272, 121)
Screenshot: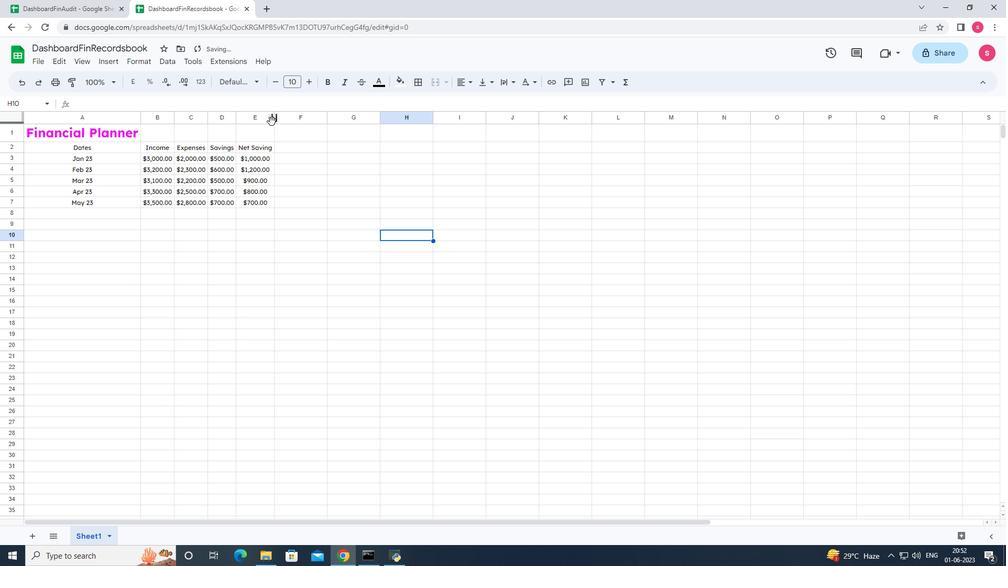 
Action: Mouse pressed left at (272, 121)
Screenshot: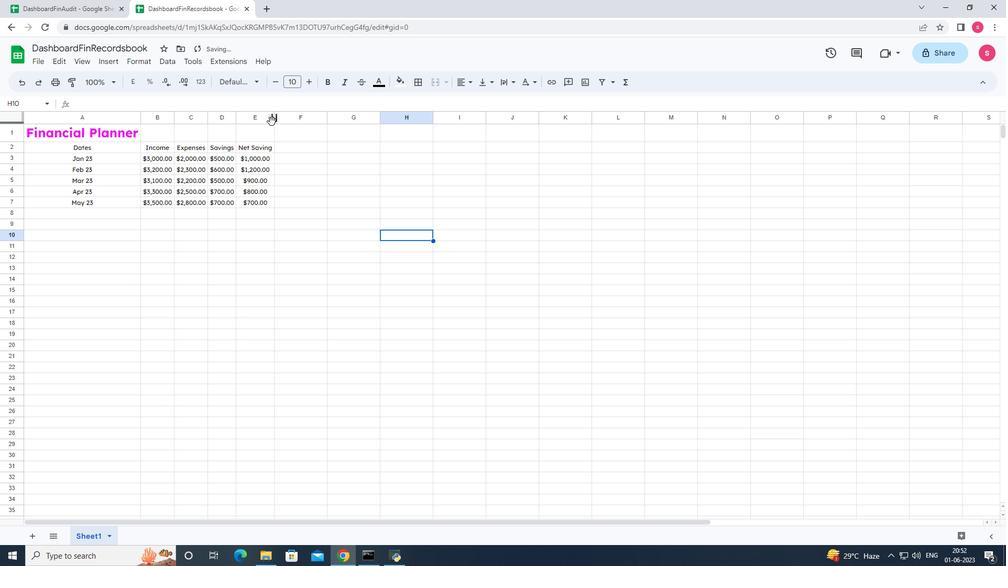 
Action: Mouse moved to (272, 119)
Screenshot: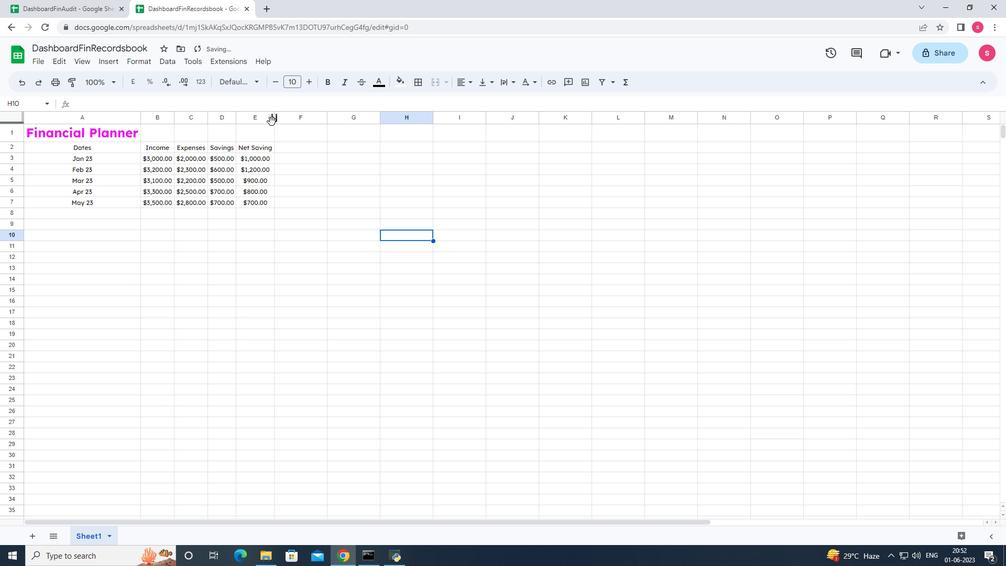 
Action: Mouse pressed left at (272, 119)
Screenshot: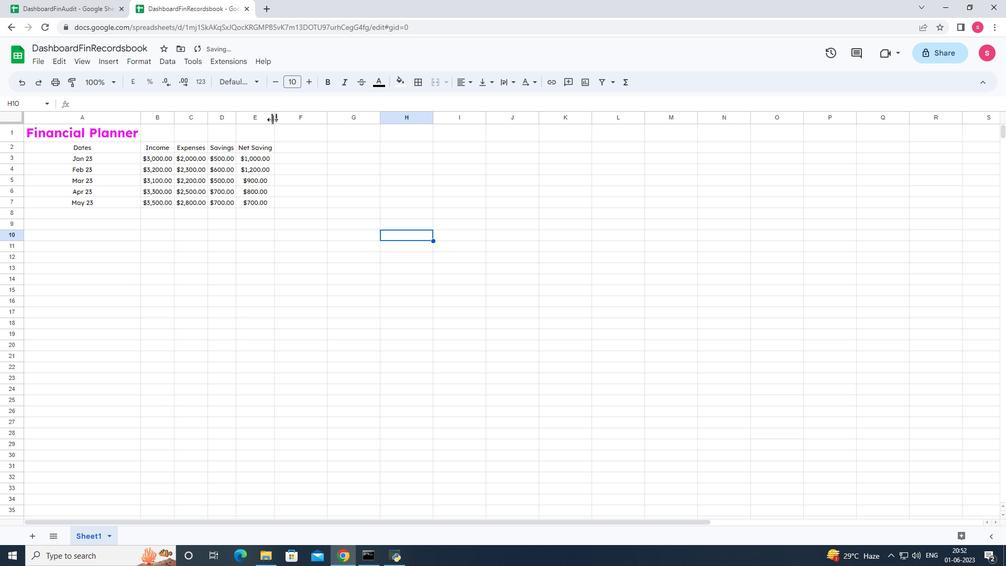
Action: Mouse pressed left at (272, 119)
Screenshot: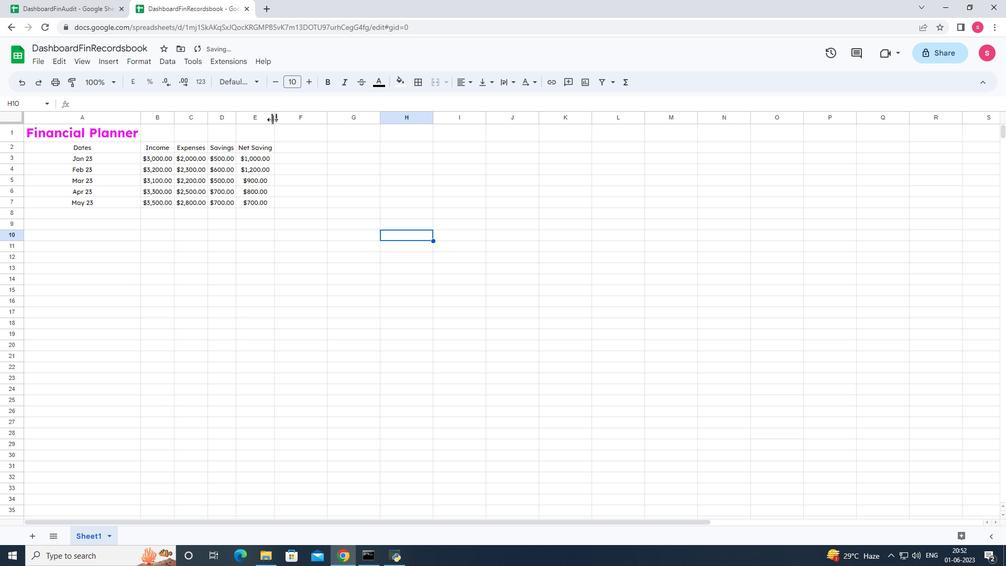 
Action: Mouse moved to (315, 242)
Screenshot: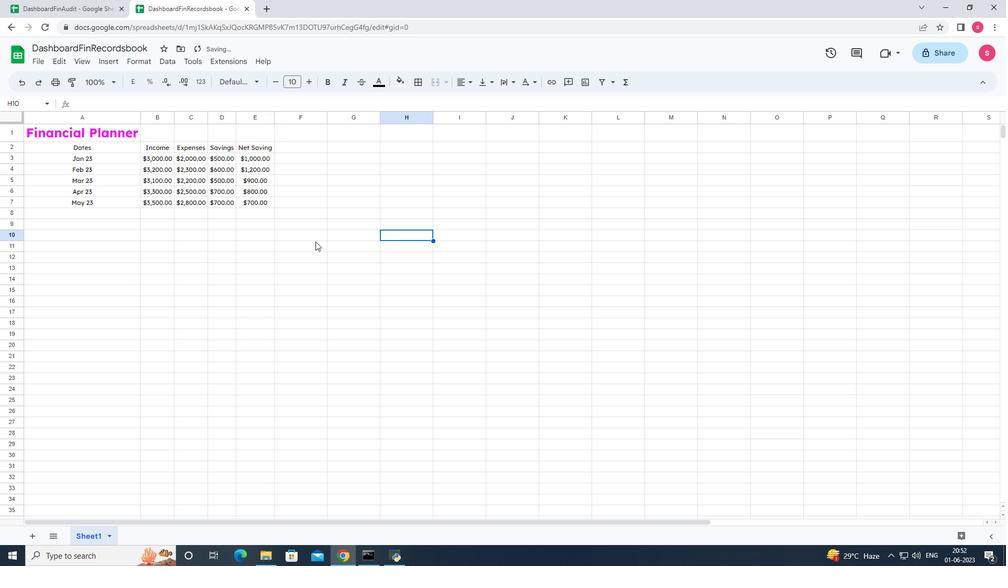 
Action: Mouse pressed left at (315, 242)
Screenshot: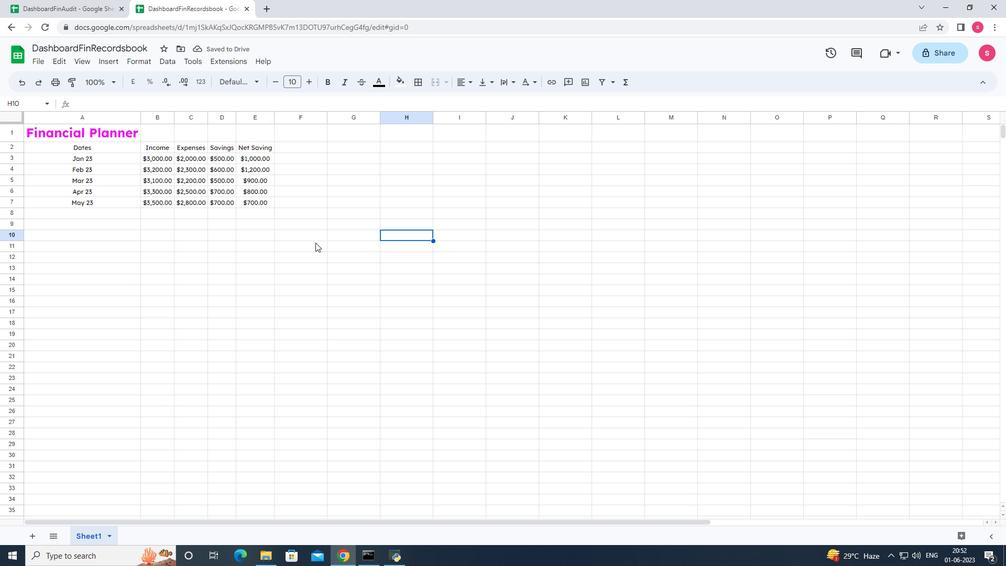 
Action: Mouse moved to (351, 294)
Screenshot: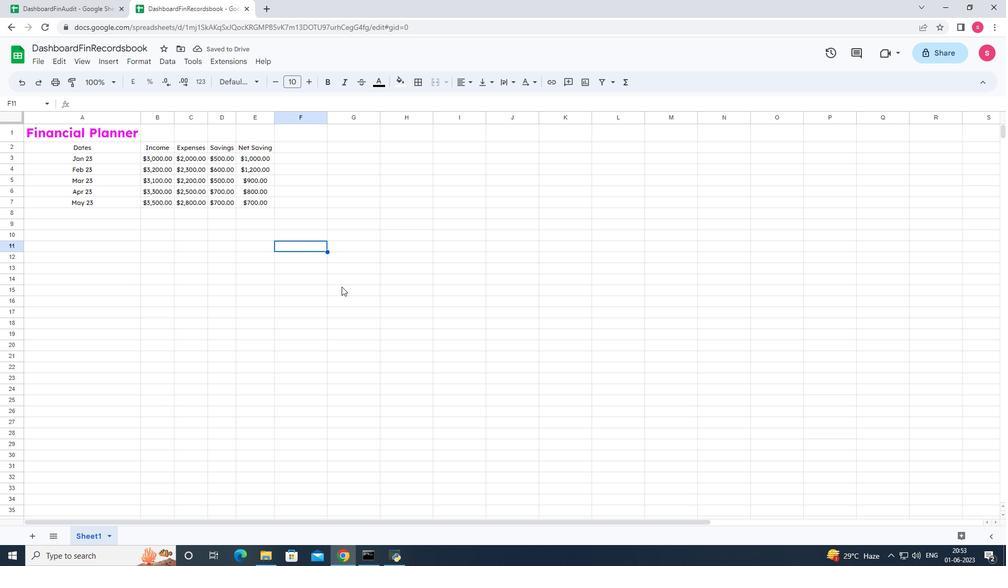 
Action: Key pressed ctrl+S
Screenshot: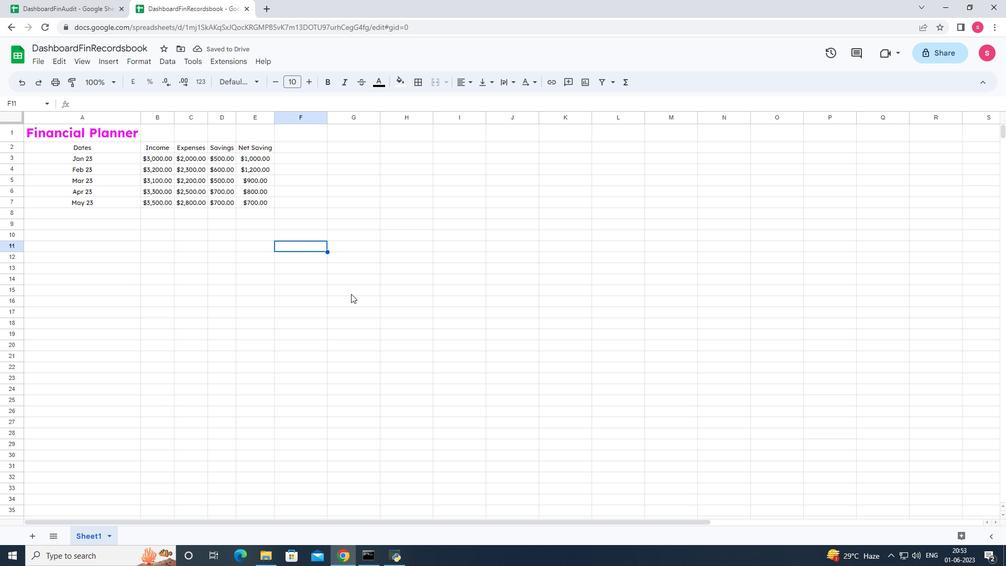 
